 Task: Research Airbnb options in Mathba, Bangladesh from 9th November, 2023 to 11th November, 2023 for 2 adults.2 bedrooms having 2 beds and 1 bathroom. Property type can be guest house. Amenities needed are: air conditioning, dedicated workplace. Look for 5 properties as per requirement.
Action: Mouse moved to (453, 96)
Screenshot: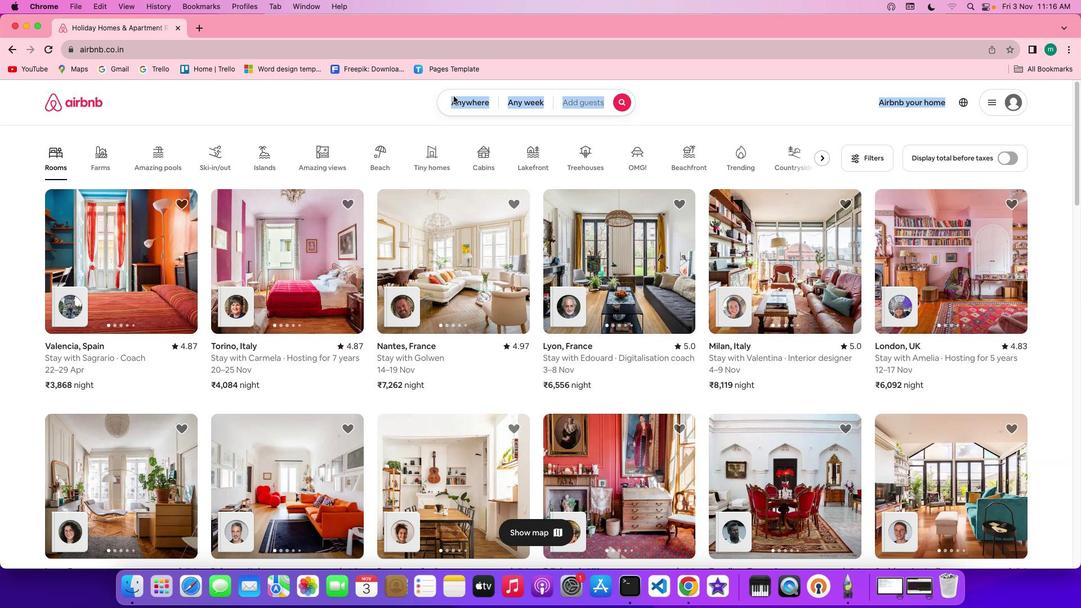
Action: Mouse pressed left at (453, 96)
Screenshot: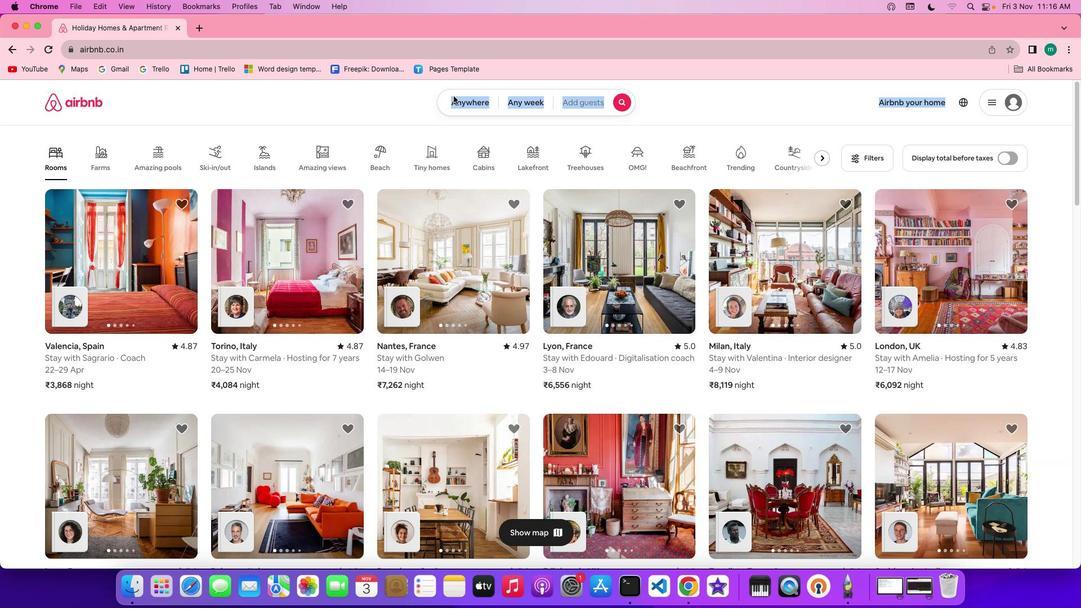
Action: Mouse pressed left at (453, 96)
Screenshot: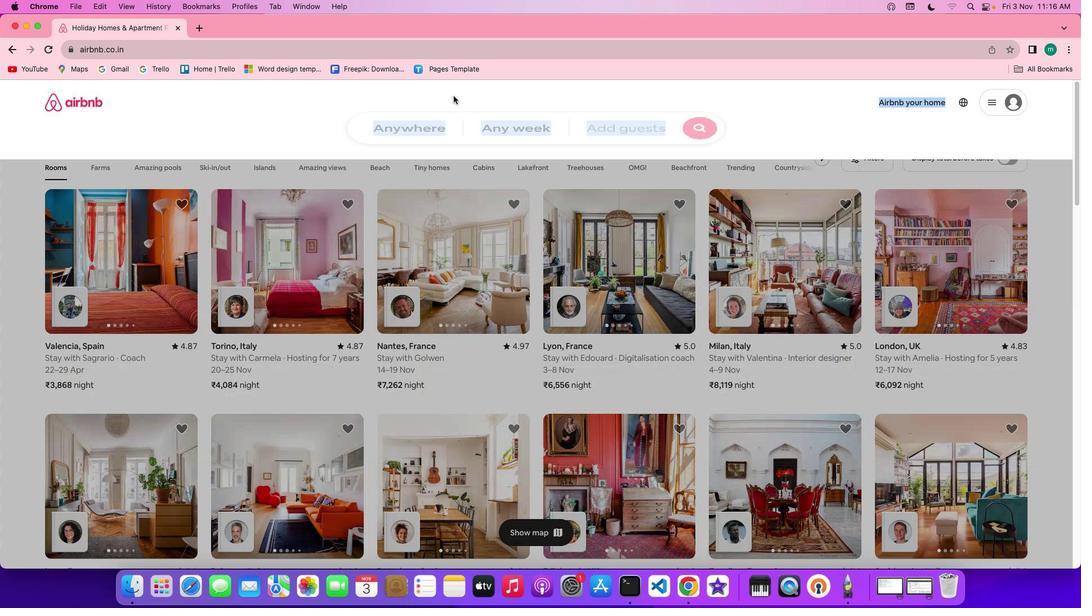 
Action: Mouse moved to (407, 146)
Screenshot: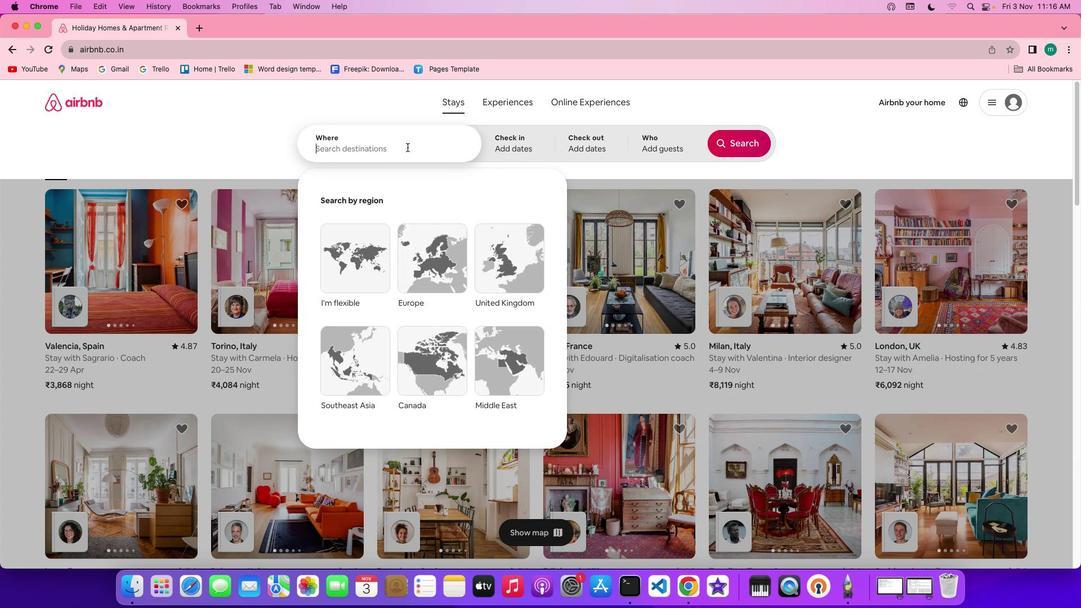 
Action: Key pressed Key.shift'M''a''t''h''b''a'','Key.spaceKey.shift'b''a''n''g''l''a''d''e''s''h'
Screenshot: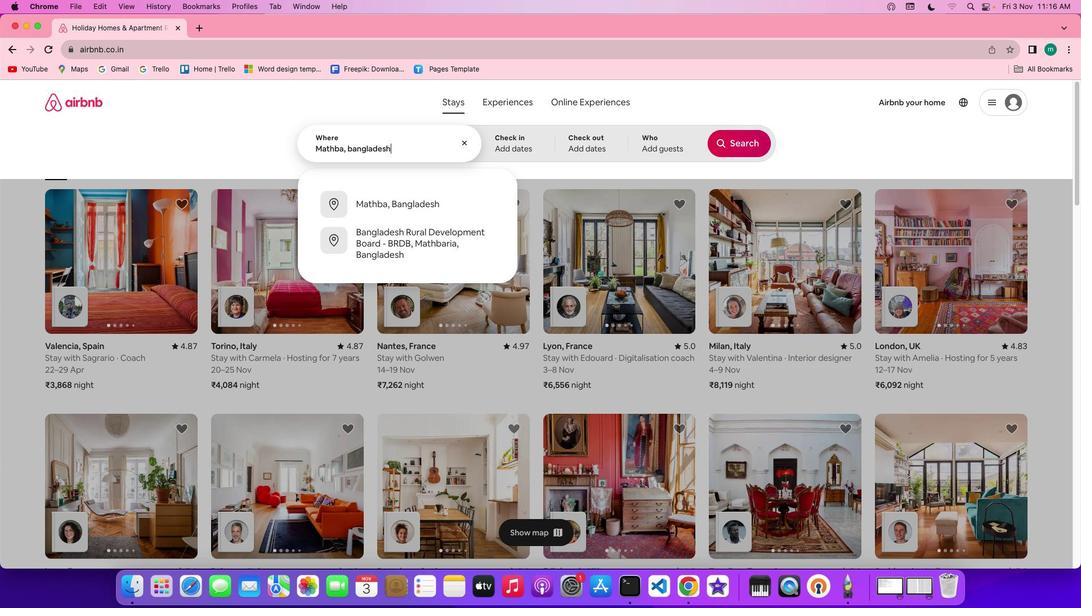 
Action: Mouse moved to (510, 153)
Screenshot: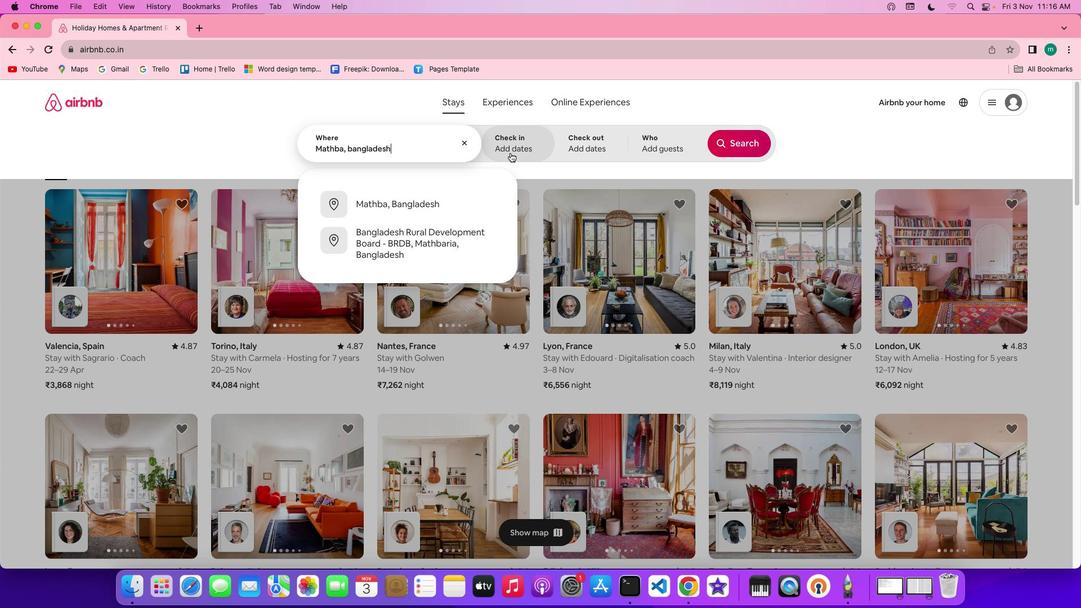 
Action: Mouse pressed left at (510, 153)
Screenshot: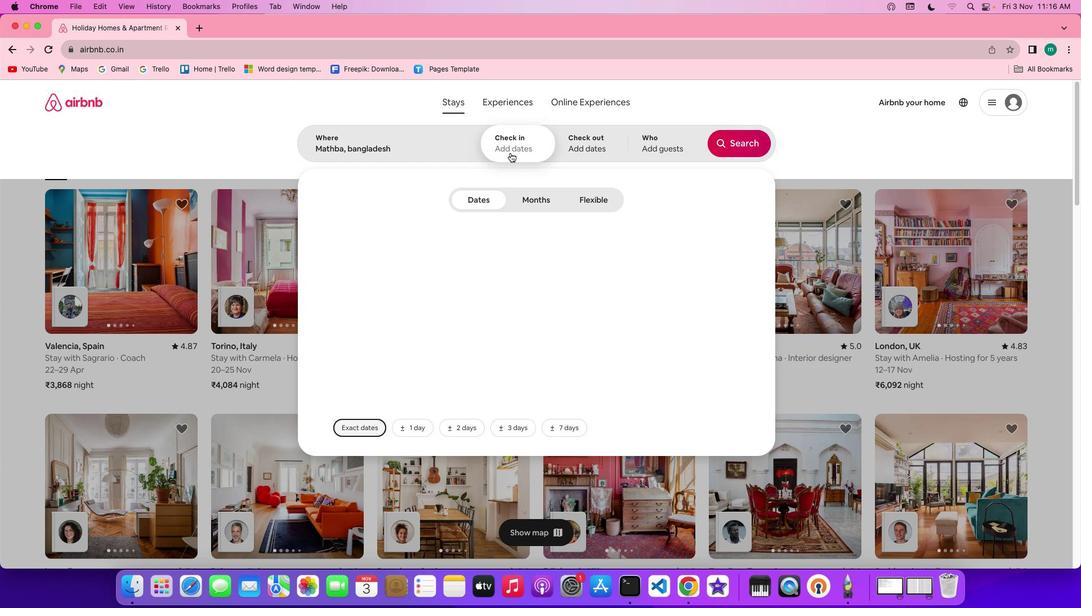 
Action: Mouse moved to (448, 315)
Screenshot: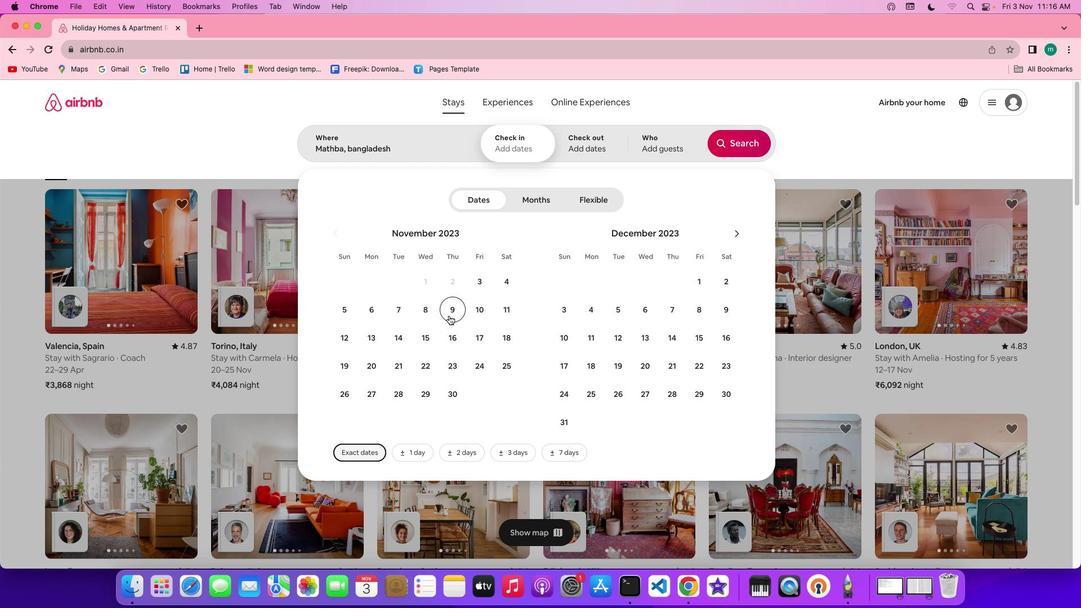 
Action: Mouse pressed left at (448, 315)
Screenshot: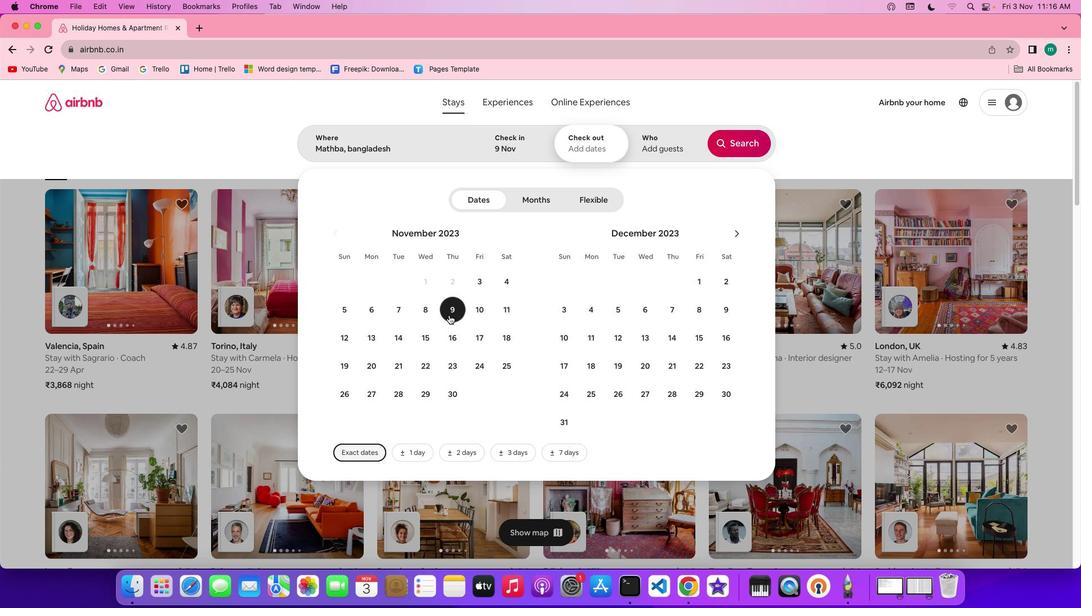 
Action: Mouse moved to (503, 314)
Screenshot: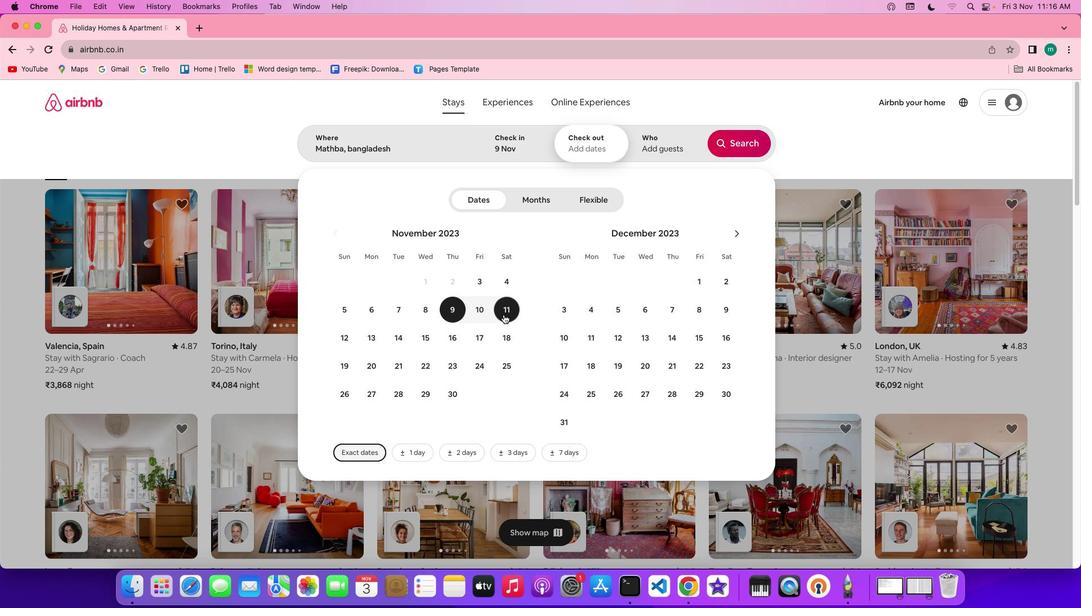 
Action: Mouse pressed left at (503, 314)
Screenshot: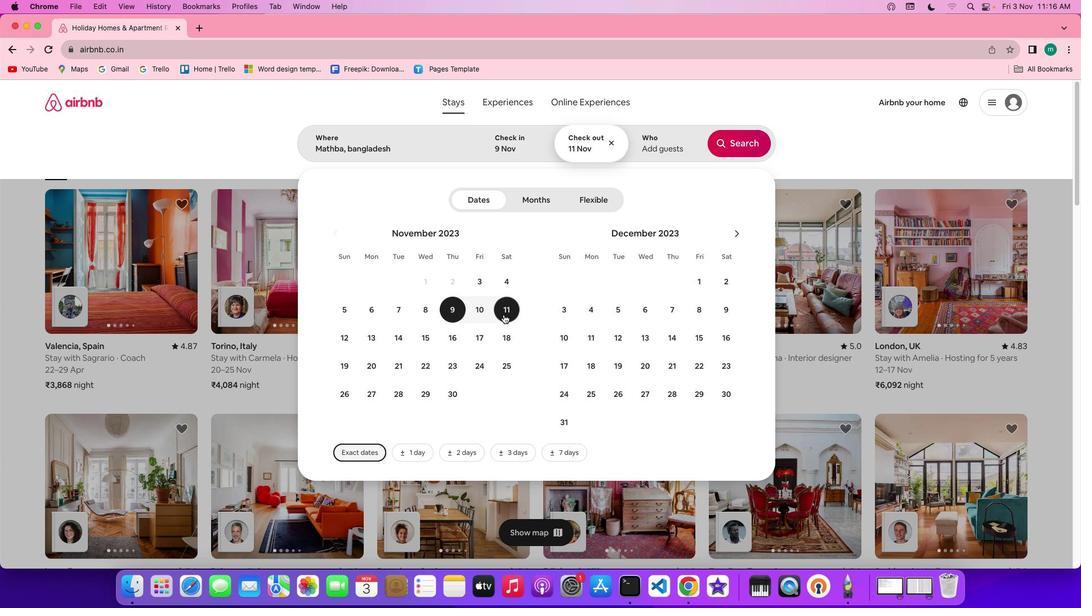 
Action: Mouse moved to (667, 153)
Screenshot: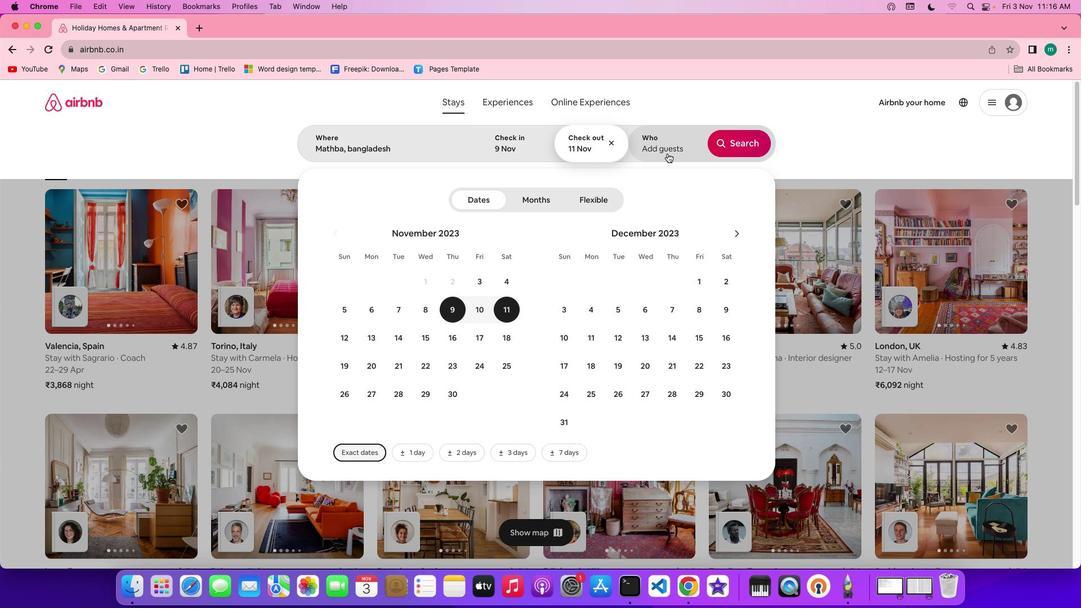 
Action: Mouse pressed left at (667, 153)
Screenshot: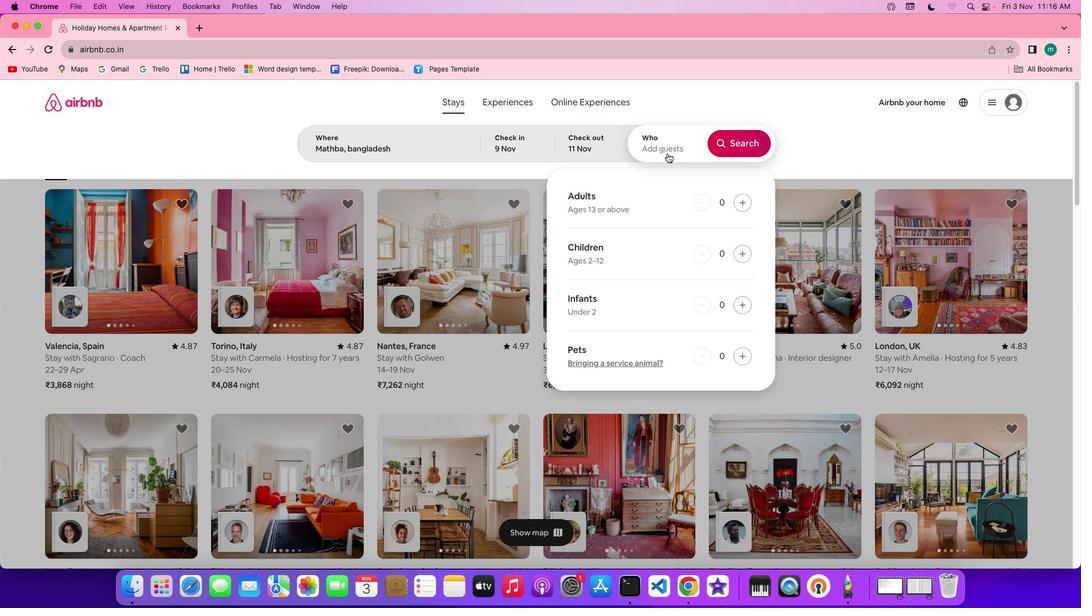 
Action: Mouse moved to (744, 203)
Screenshot: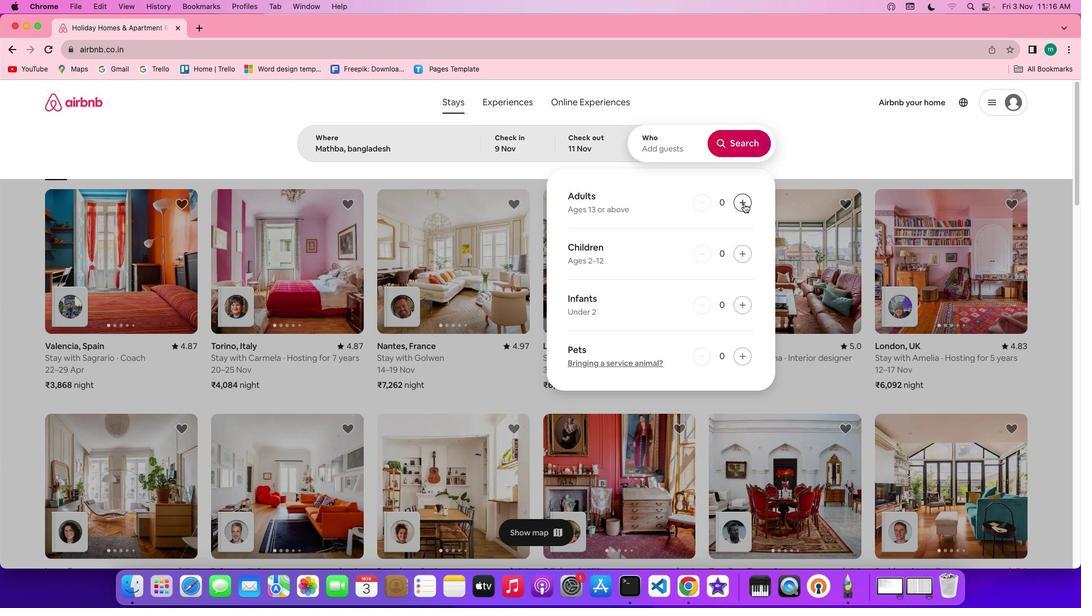 
Action: Mouse pressed left at (744, 203)
Screenshot: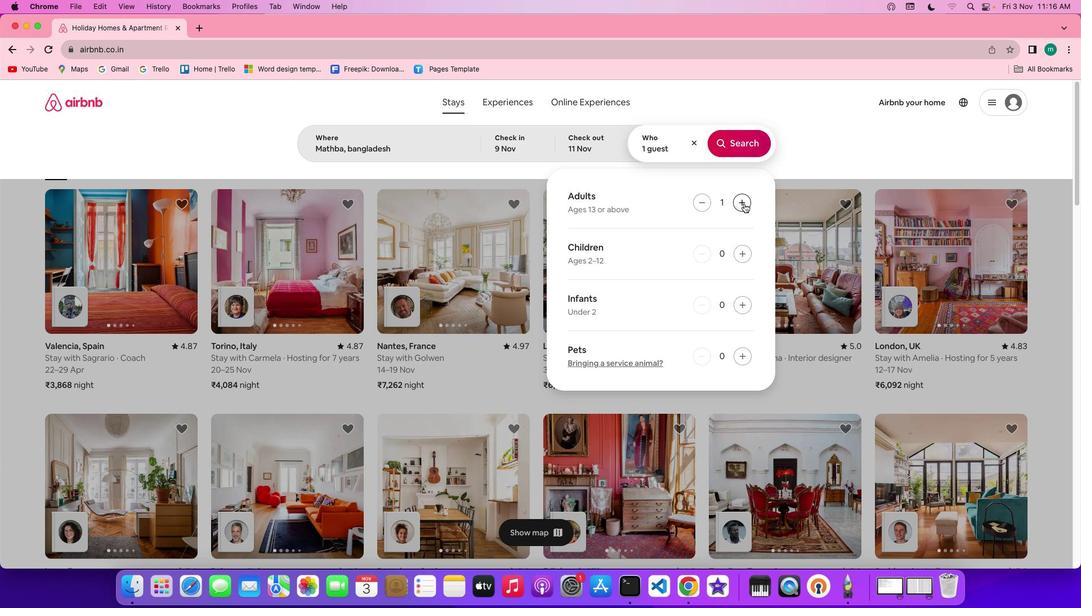 
Action: Mouse pressed left at (744, 203)
Screenshot: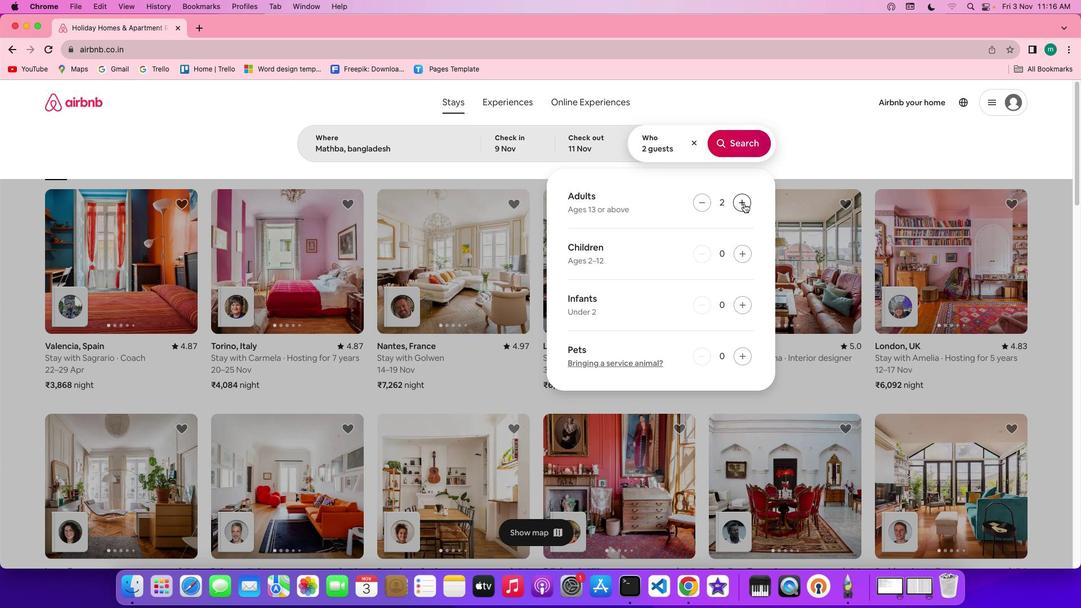 
Action: Mouse moved to (756, 139)
Screenshot: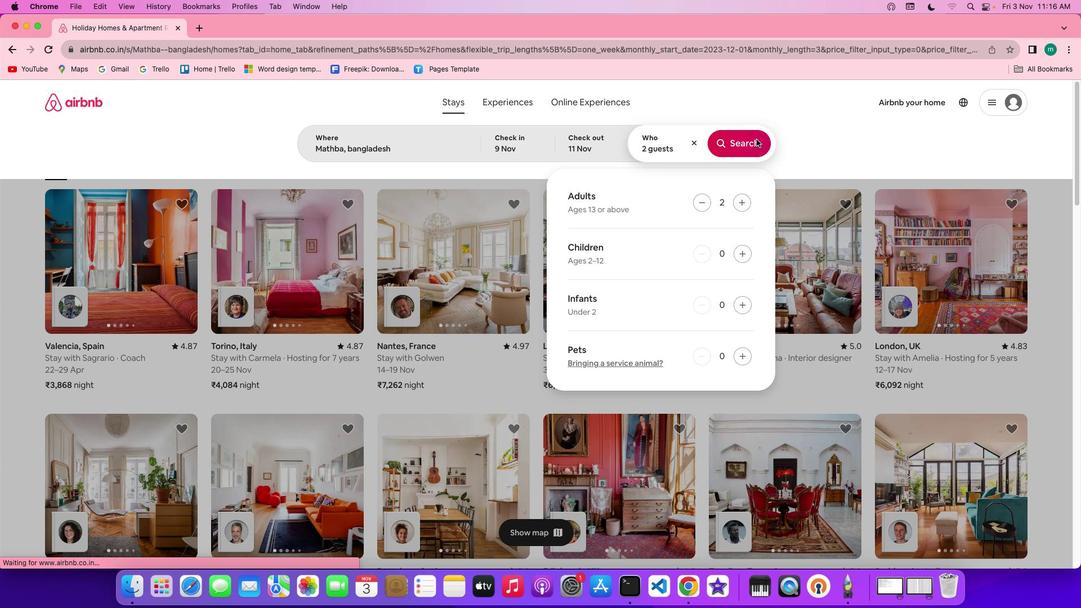 
Action: Mouse pressed left at (756, 139)
Screenshot: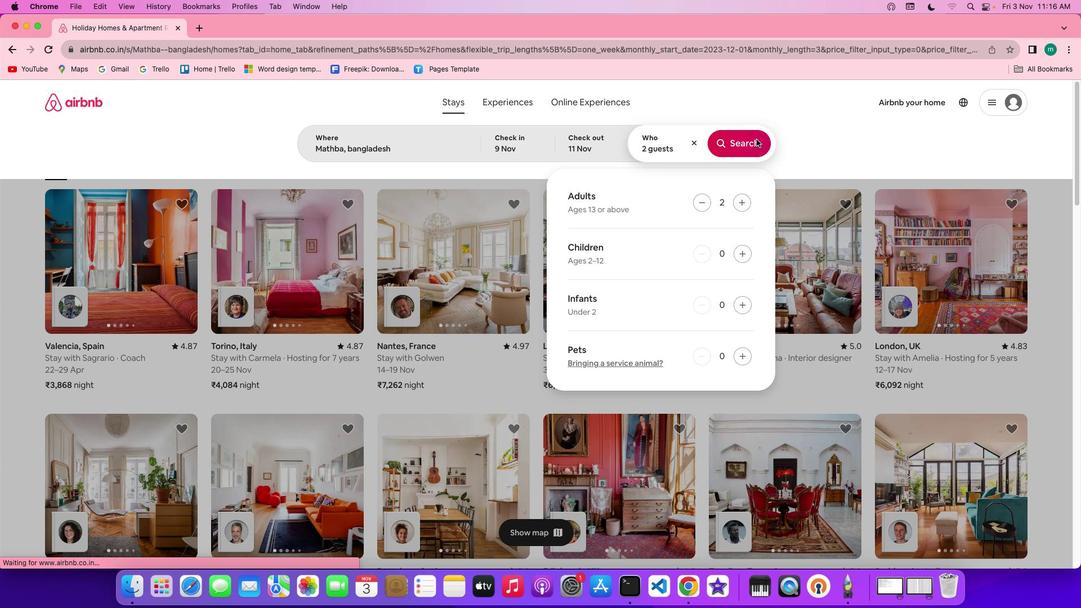 
Action: Mouse moved to (904, 145)
Screenshot: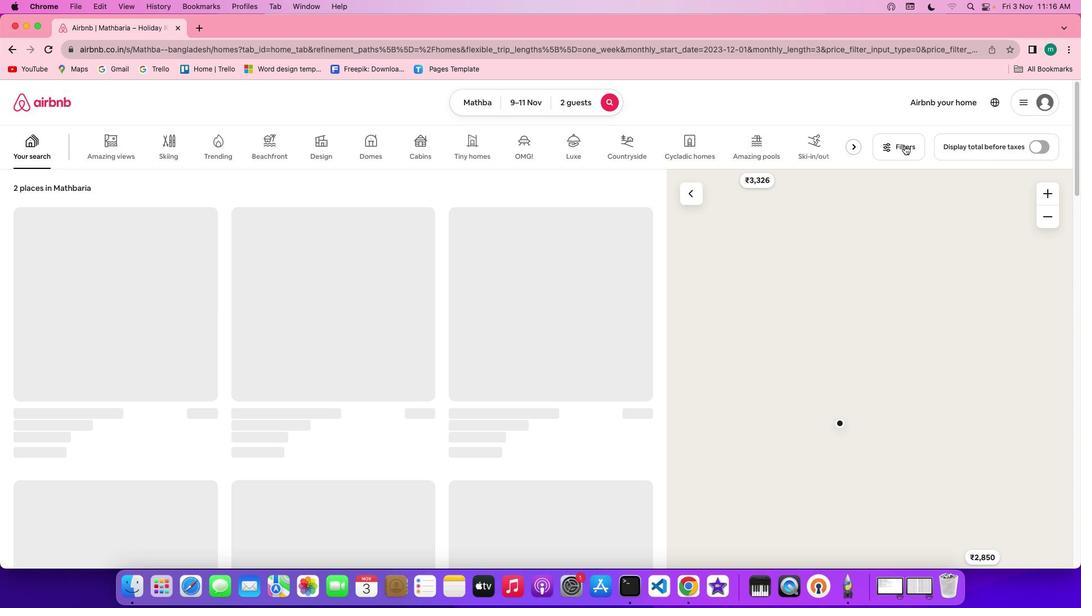 
Action: Mouse pressed left at (904, 145)
Screenshot: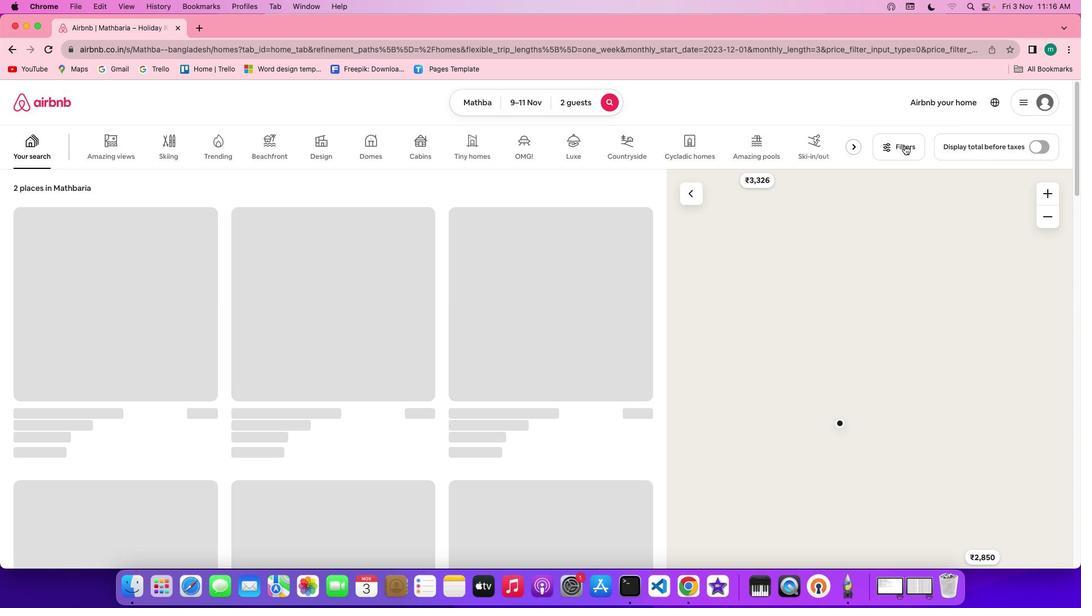 
Action: Mouse moved to (582, 307)
Screenshot: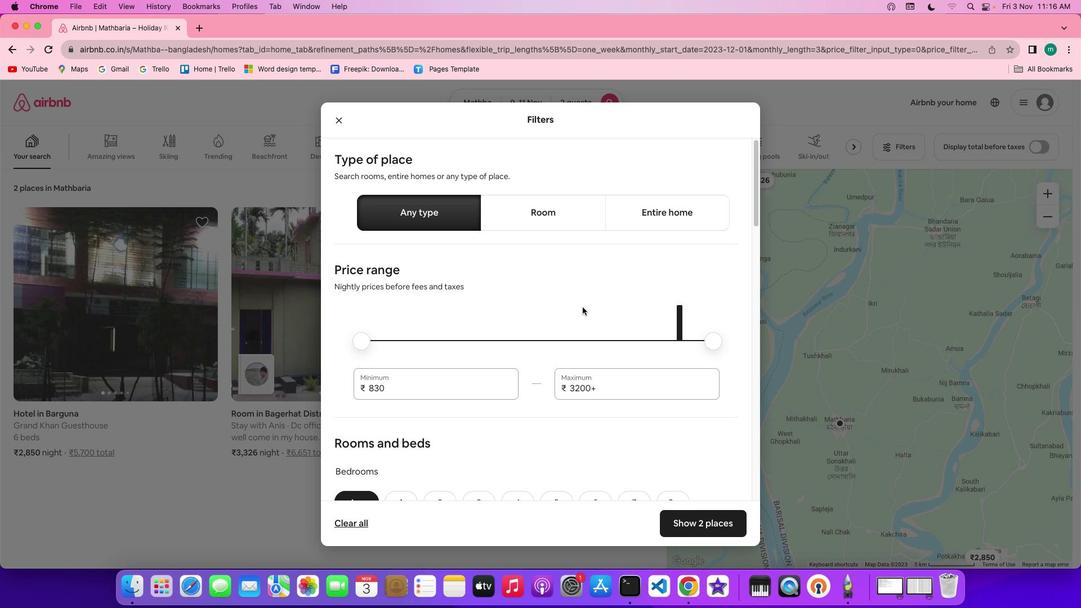 
Action: Mouse scrolled (582, 307) with delta (0, 0)
Screenshot: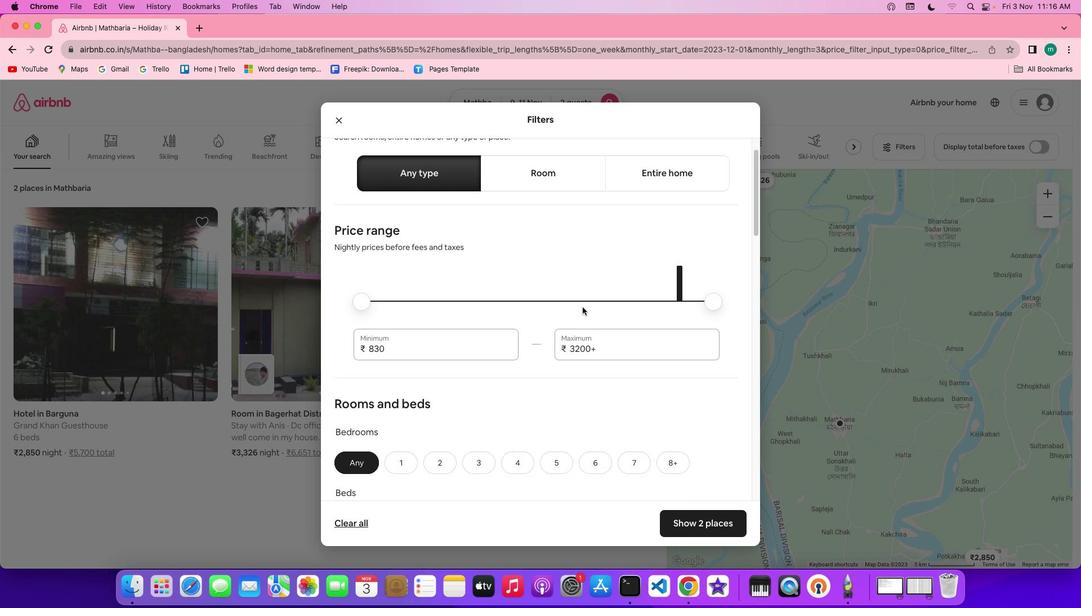 
Action: Mouse scrolled (582, 307) with delta (0, 0)
Screenshot: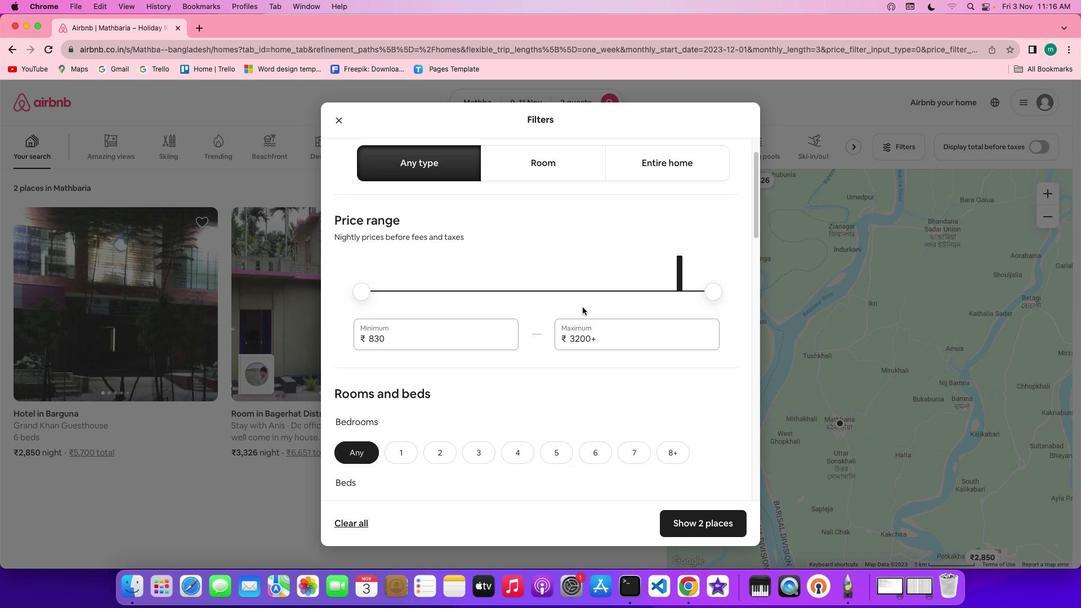 
Action: Mouse scrolled (582, 307) with delta (0, 0)
Screenshot: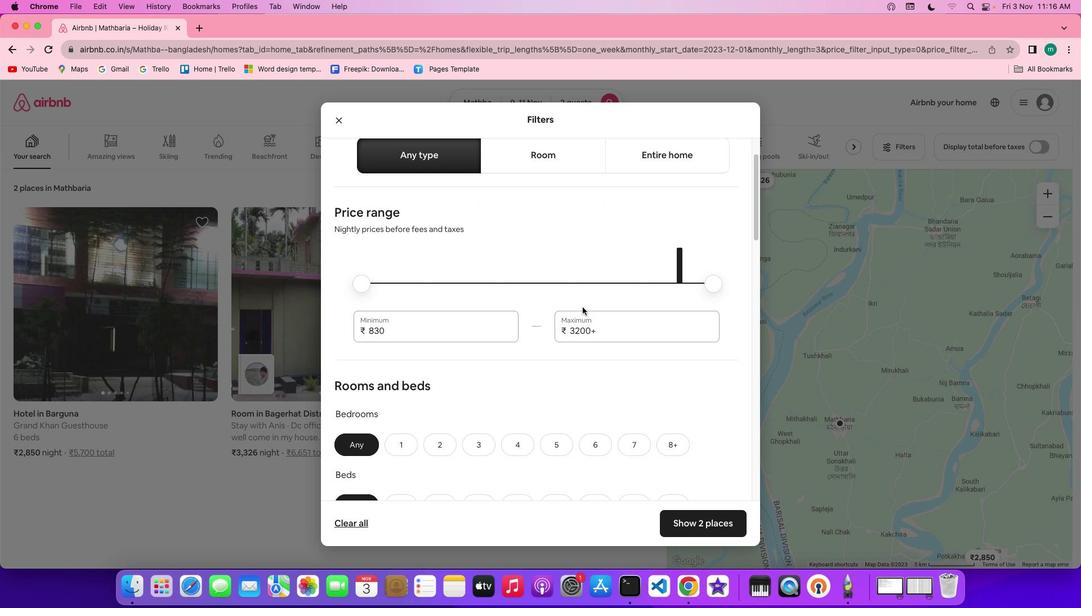 
Action: Mouse scrolled (582, 307) with delta (0, 0)
Screenshot: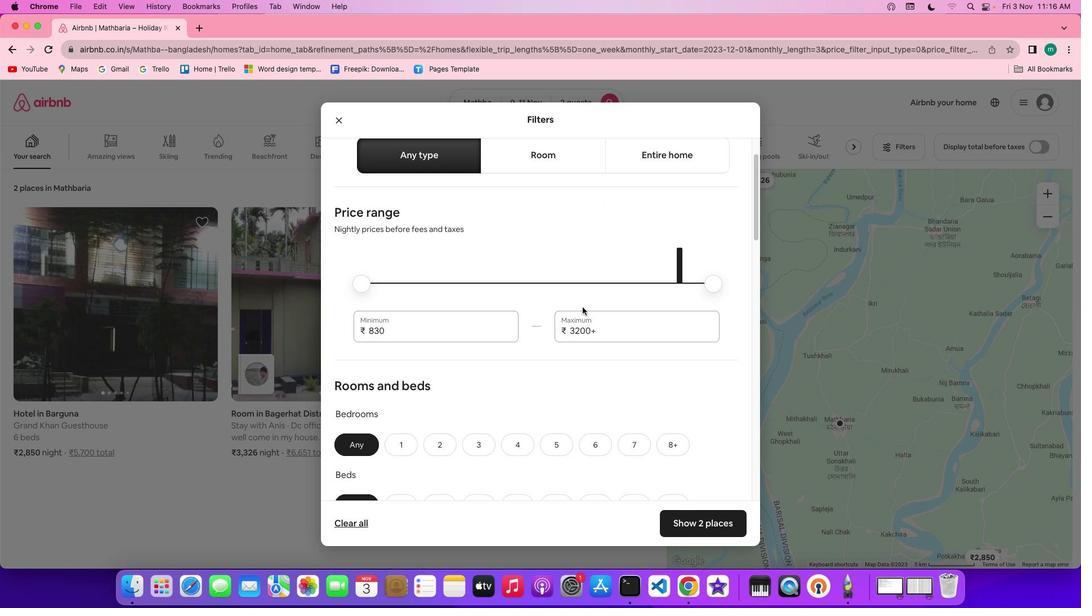 
Action: Mouse scrolled (582, 307) with delta (0, 0)
Screenshot: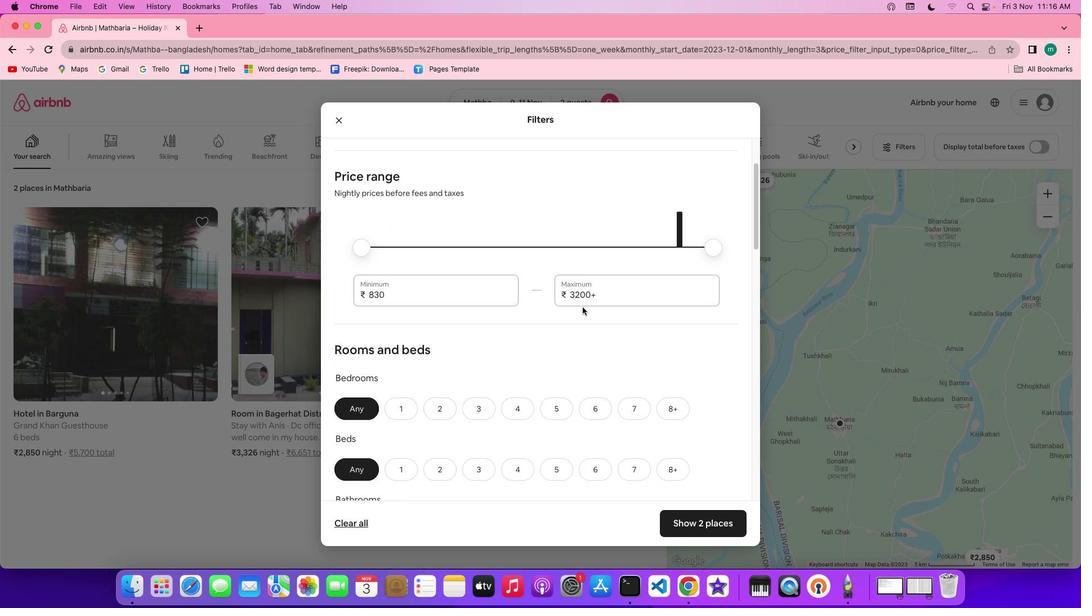 
Action: Mouse scrolled (582, 307) with delta (0, 0)
Screenshot: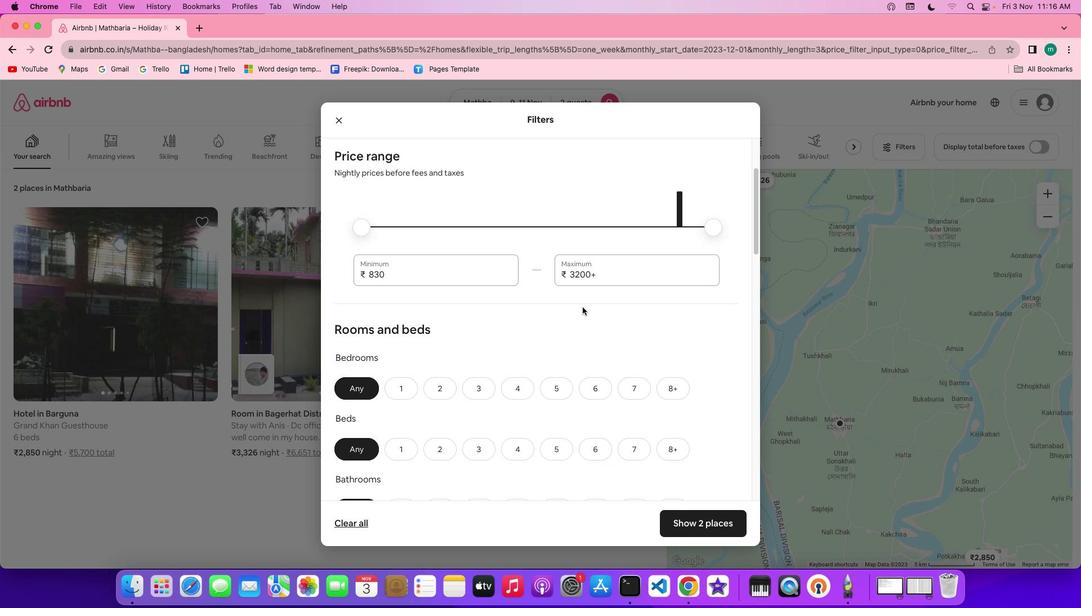 
Action: Mouse scrolled (582, 307) with delta (0, -1)
Screenshot: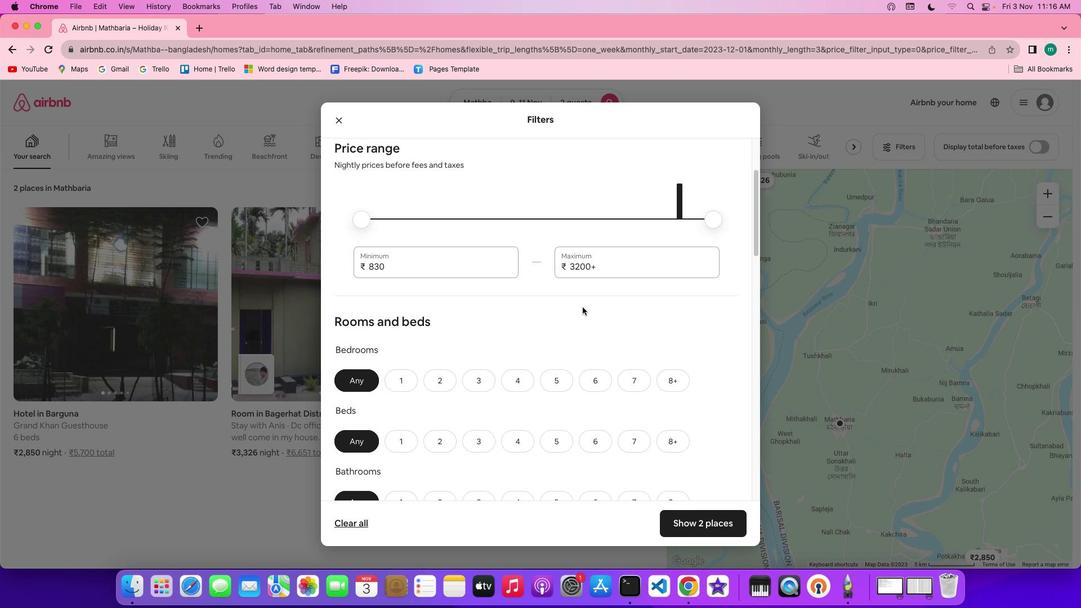 
Action: Mouse scrolled (582, 307) with delta (0, 0)
Screenshot: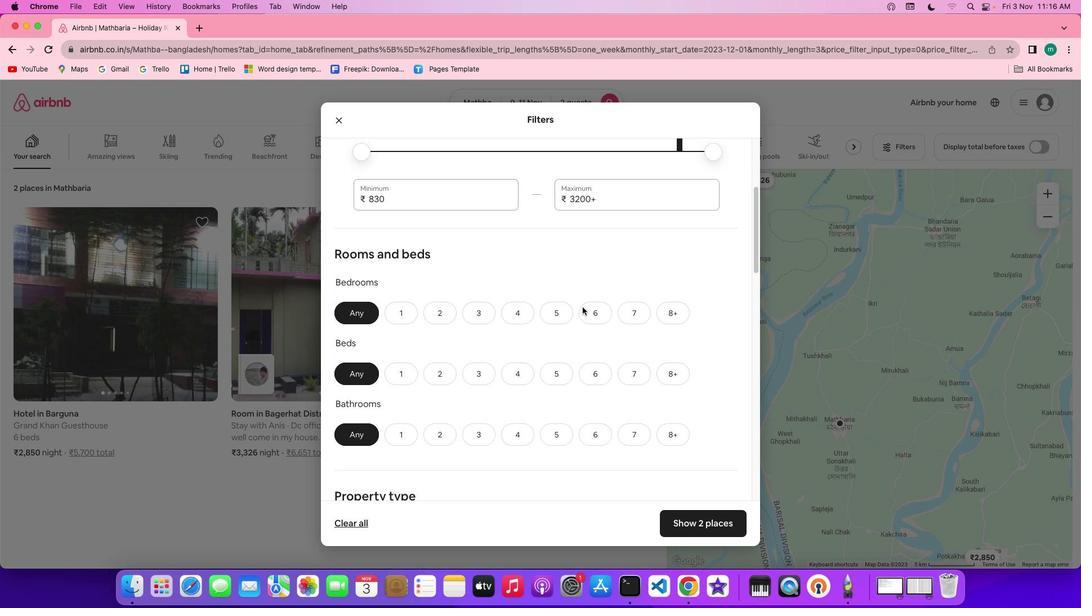
Action: Mouse scrolled (582, 307) with delta (0, 0)
Screenshot: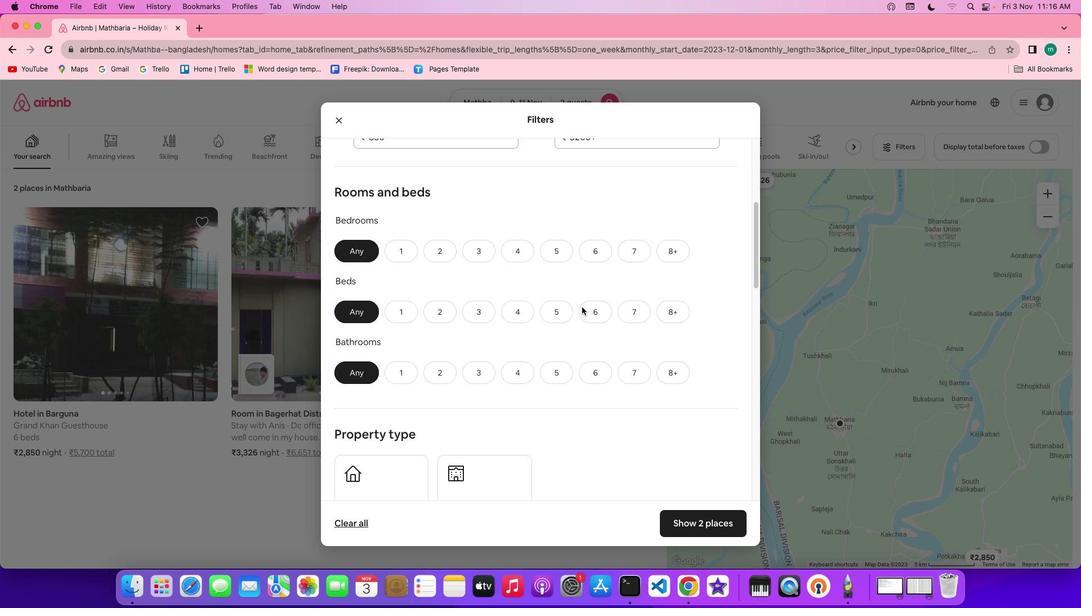 
Action: Mouse scrolled (582, 307) with delta (0, -1)
Screenshot: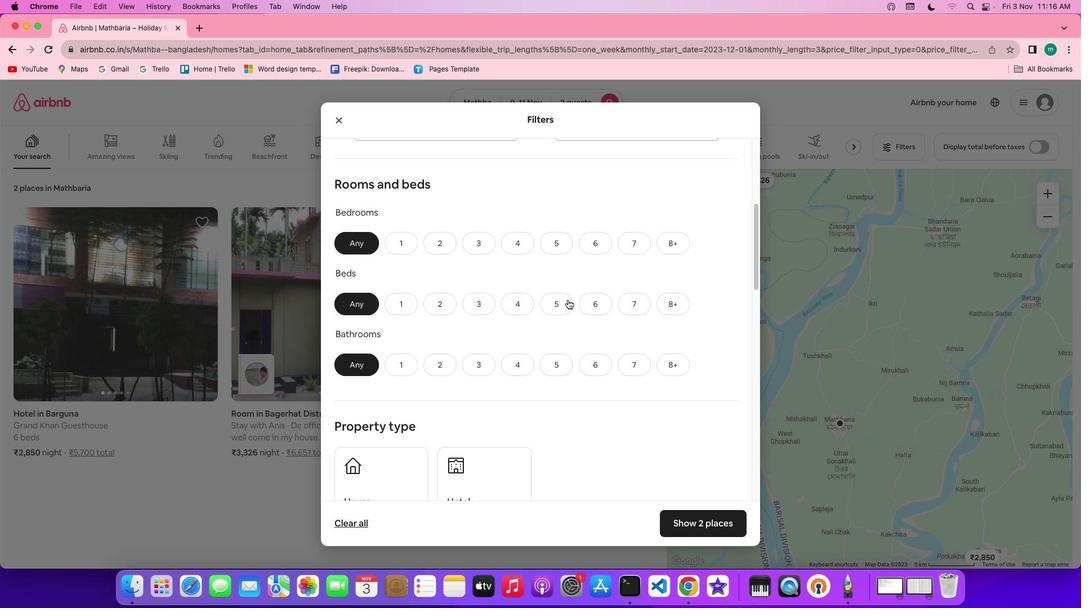
Action: Mouse scrolled (582, 307) with delta (0, -1)
Screenshot: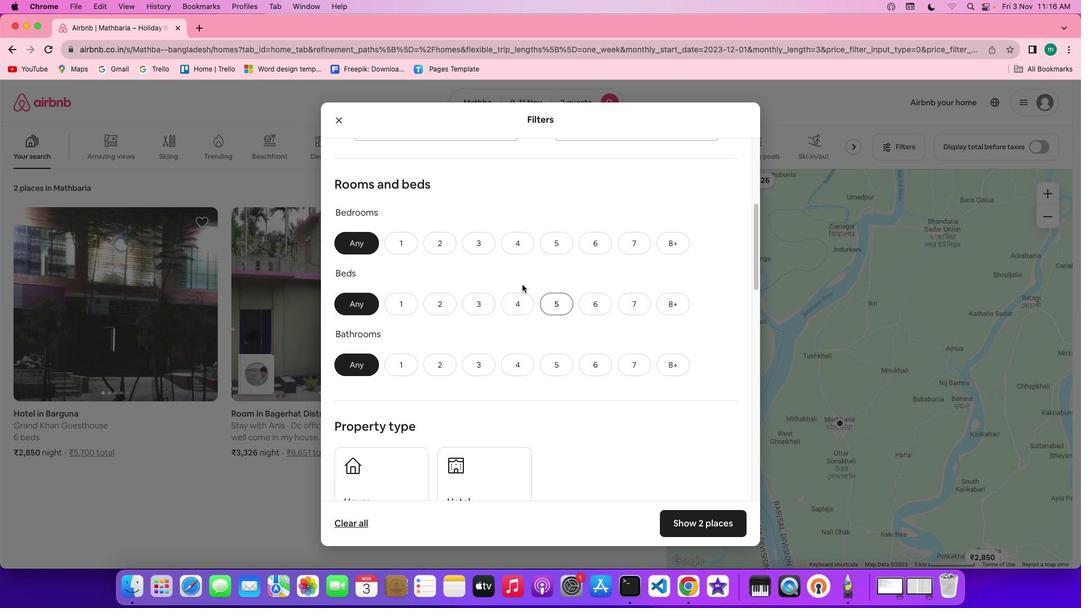 
Action: Mouse moved to (429, 228)
Screenshot: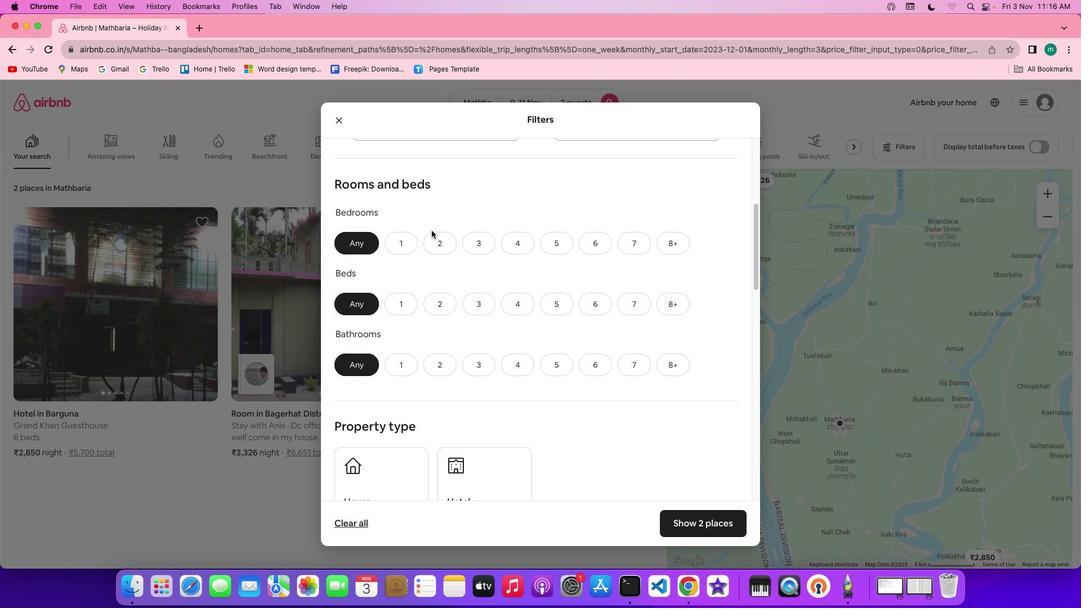 
Action: Mouse pressed left at (429, 228)
Screenshot: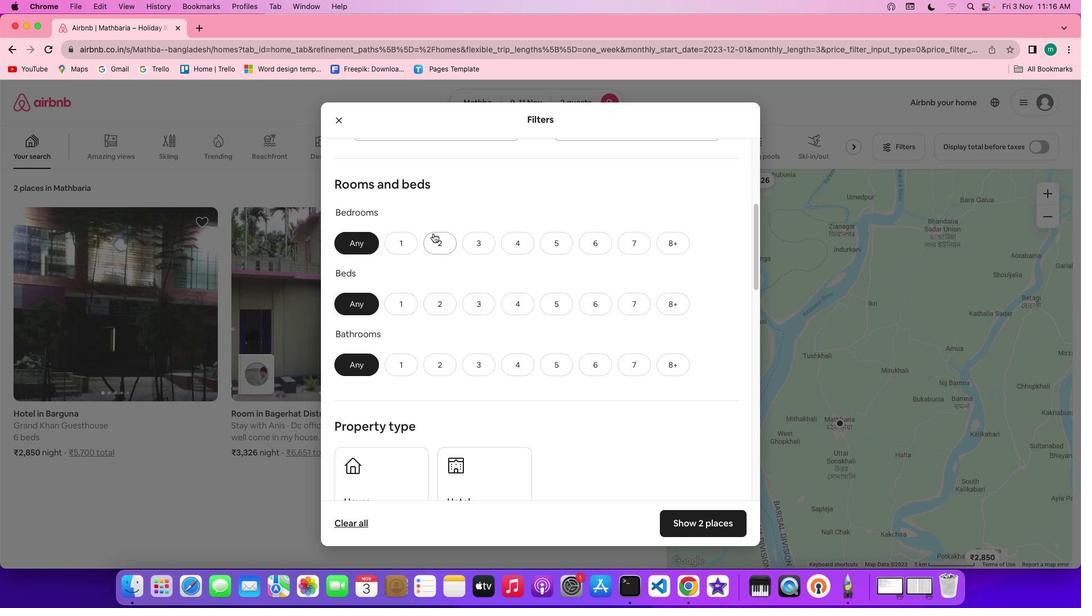 
Action: Mouse moved to (439, 241)
Screenshot: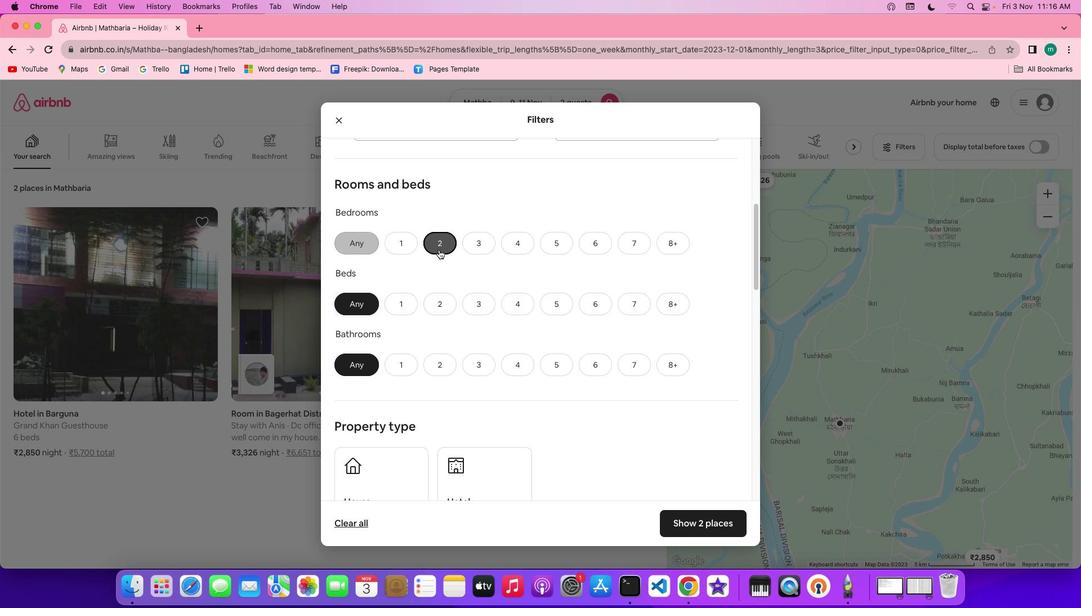 
Action: Mouse pressed left at (439, 241)
Screenshot: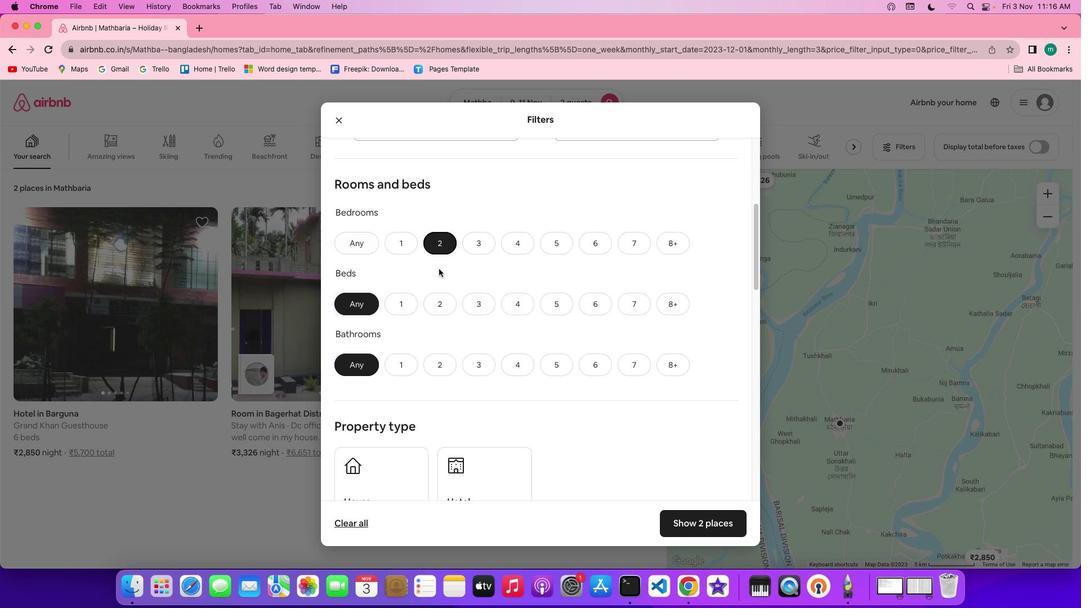 
Action: Mouse moved to (443, 300)
Screenshot: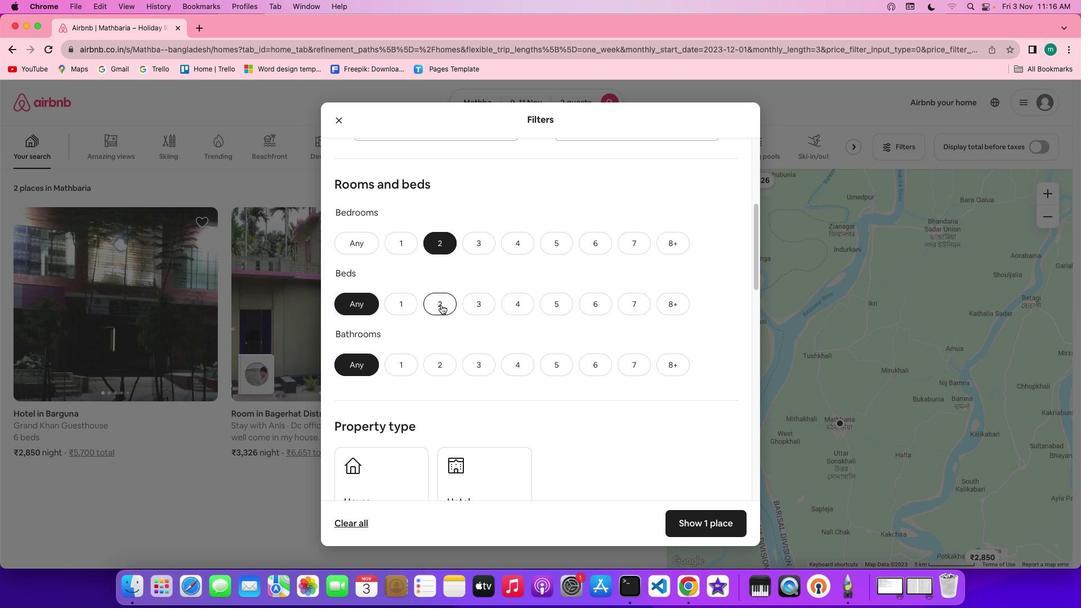 
Action: Mouse pressed left at (443, 300)
Screenshot: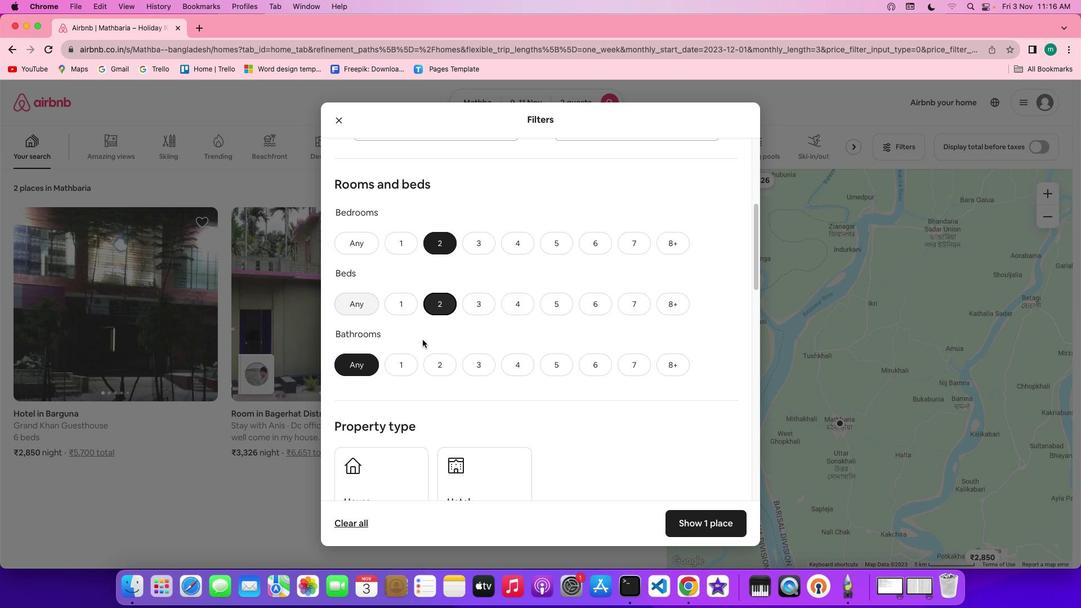 
Action: Mouse moved to (409, 364)
Screenshot: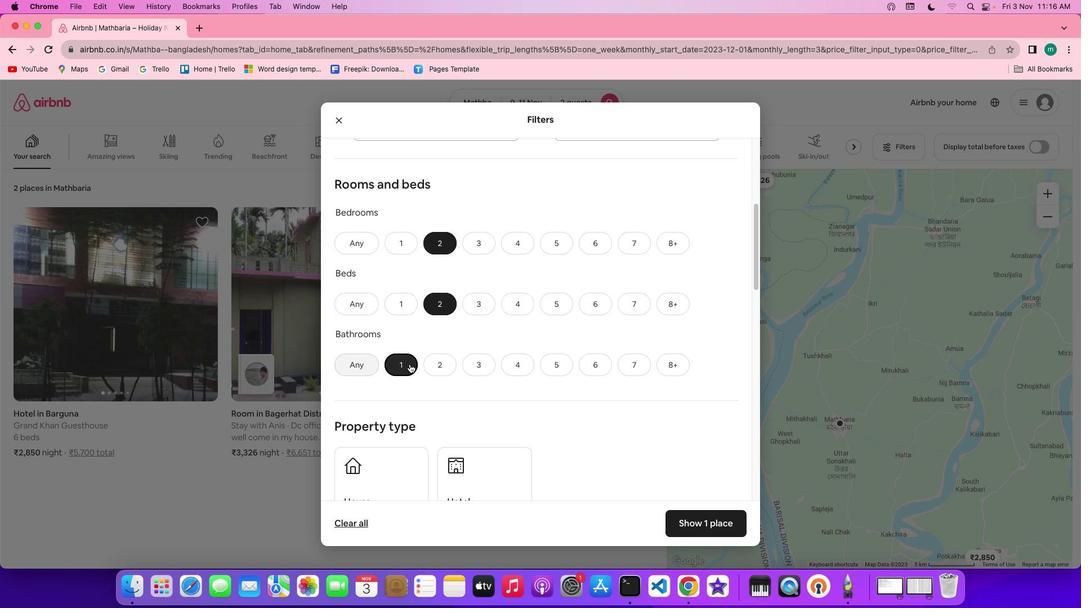 
Action: Mouse pressed left at (409, 364)
Screenshot: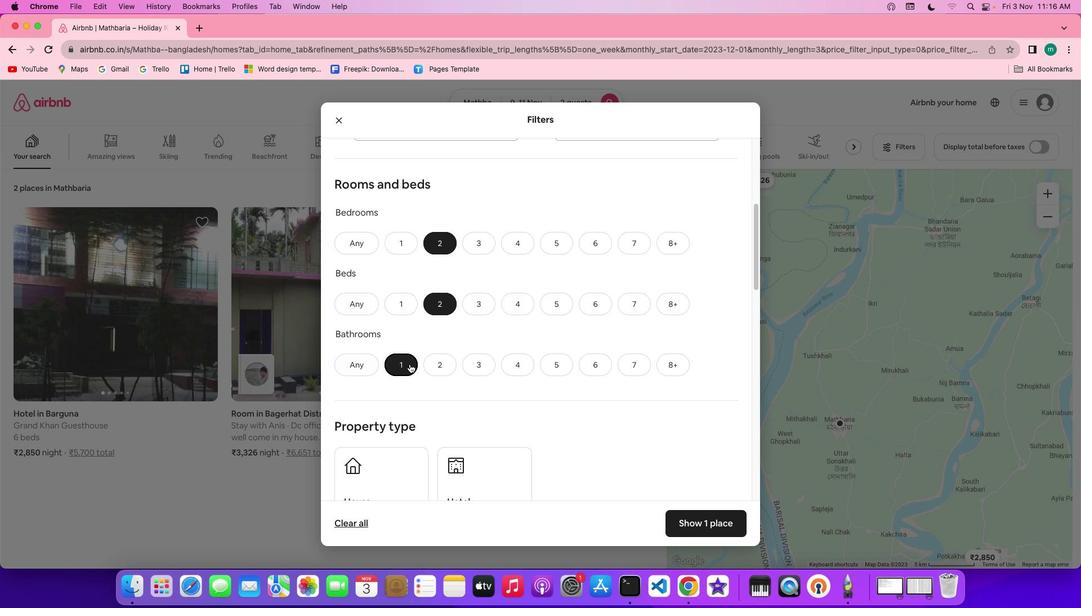 
Action: Mouse moved to (559, 369)
Screenshot: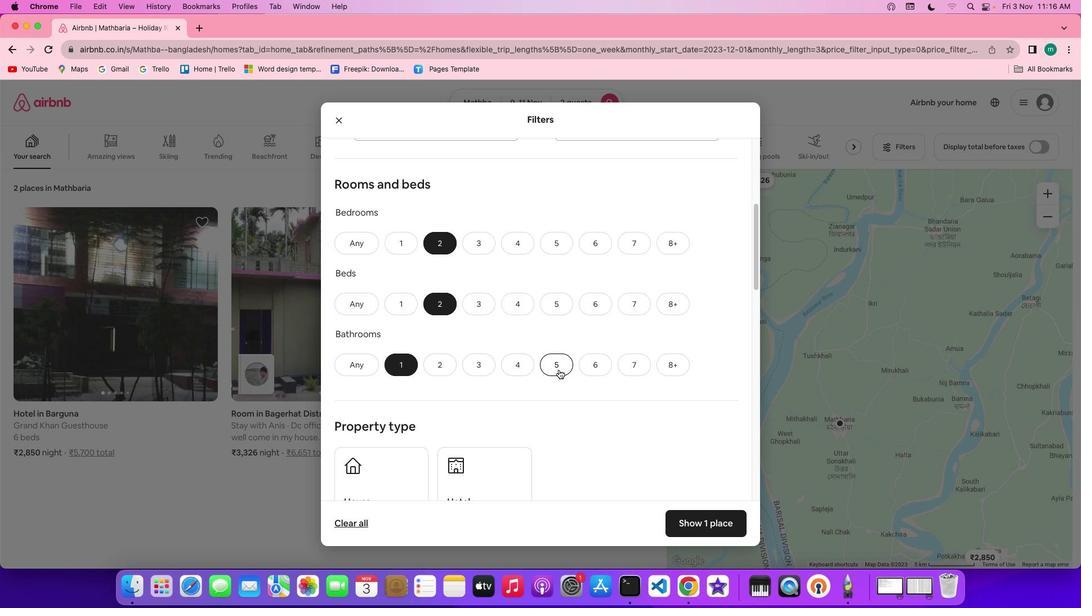 
Action: Mouse scrolled (559, 369) with delta (0, 0)
Screenshot: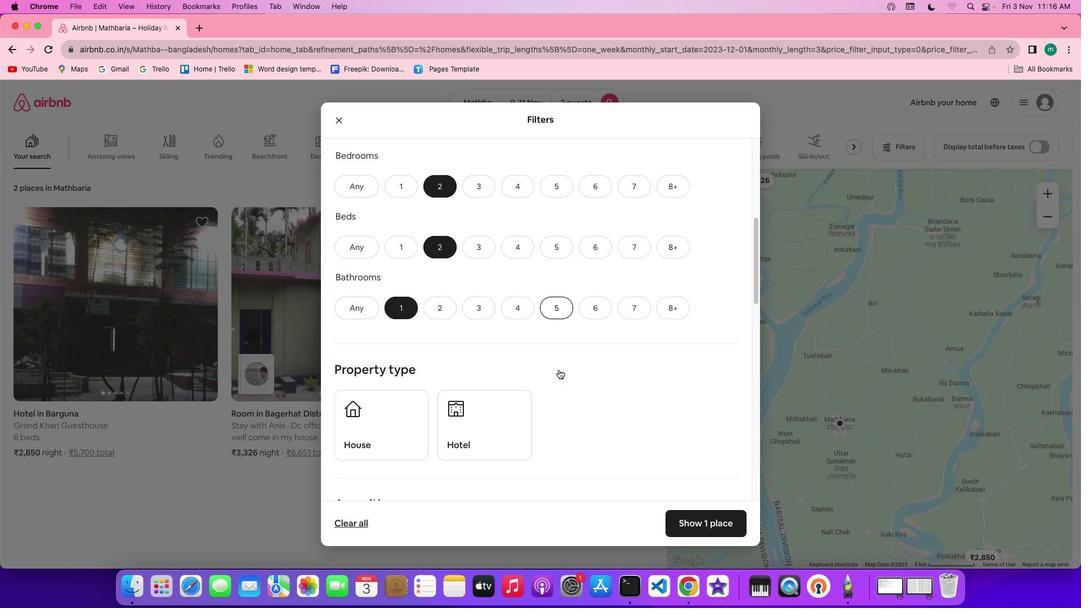 
Action: Mouse scrolled (559, 369) with delta (0, 0)
Screenshot: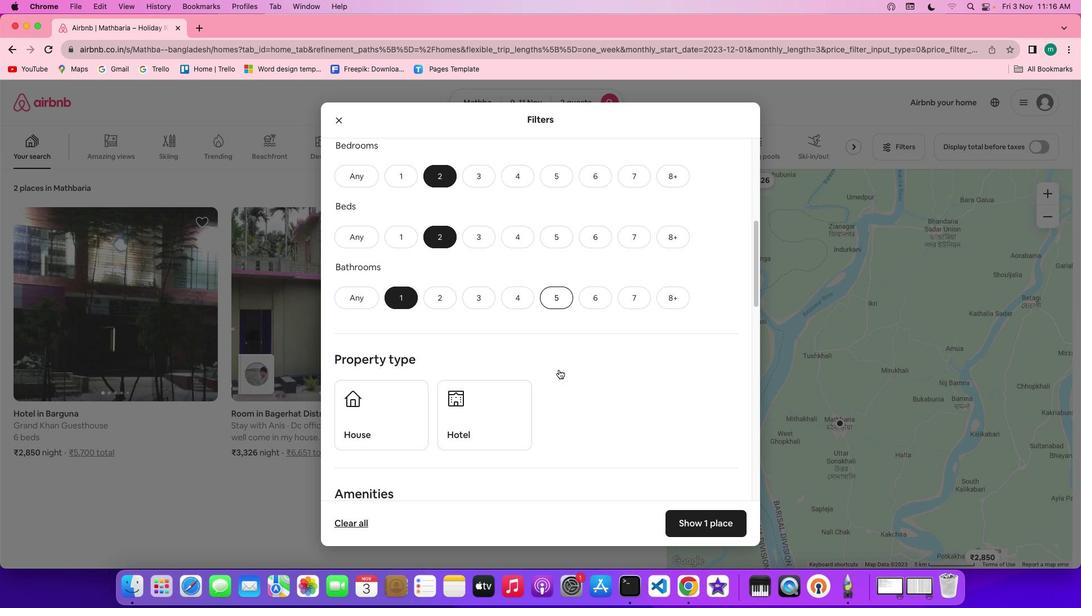 
Action: Mouse scrolled (559, 369) with delta (0, -1)
Screenshot: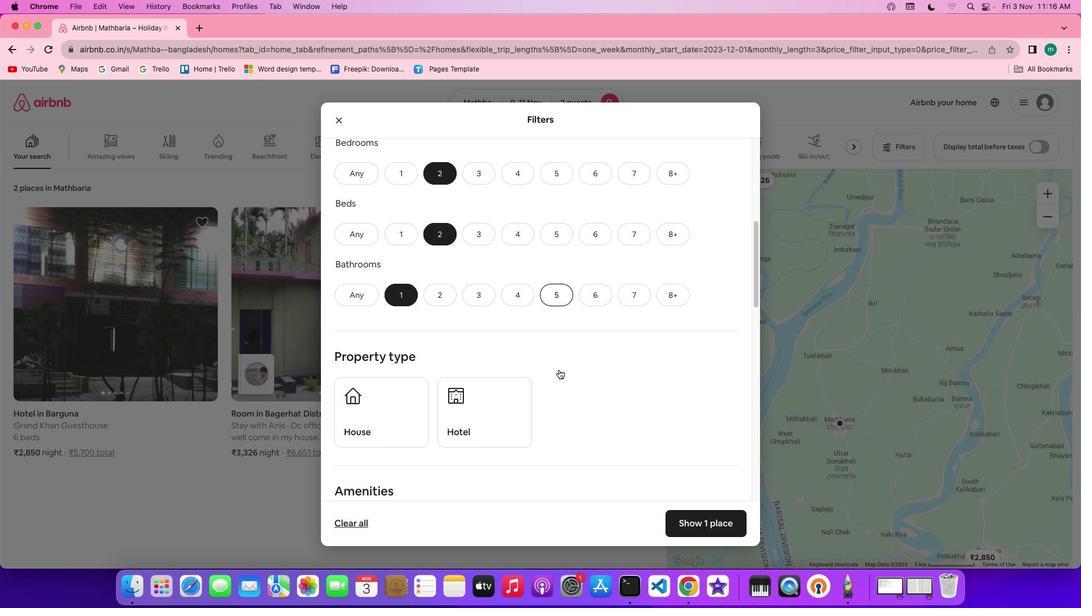 
Action: Mouse scrolled (559, 369) with delta (0, 0)
Screenshot: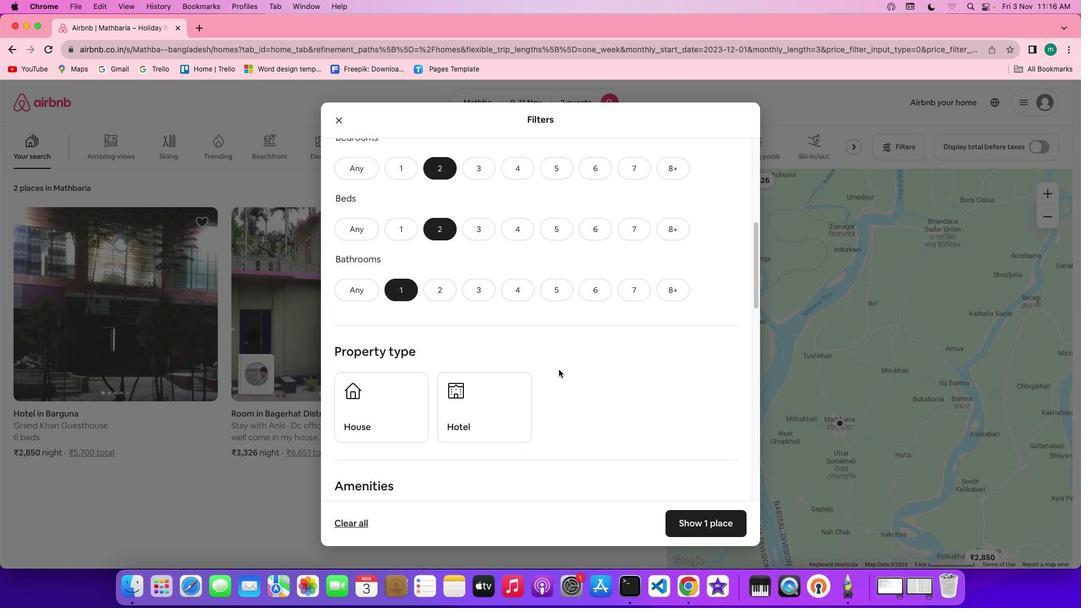 
Action: Mouse scrolled (559, 369) with delta (0, 0)
Screenshot: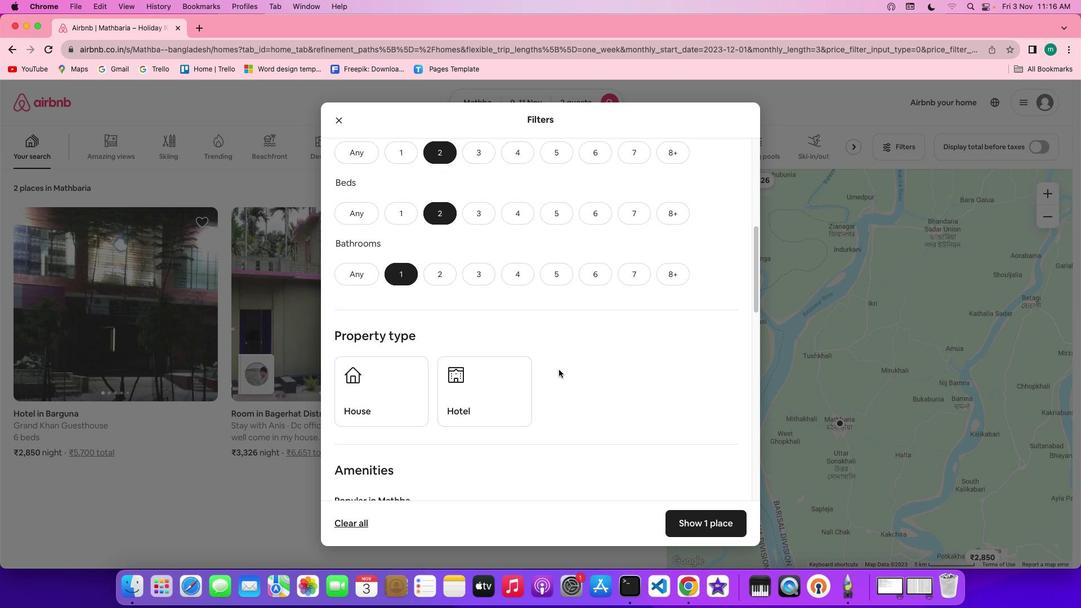 
Action: Mouse scrolled (559, 369) with delta (0, 0)
Screenshot: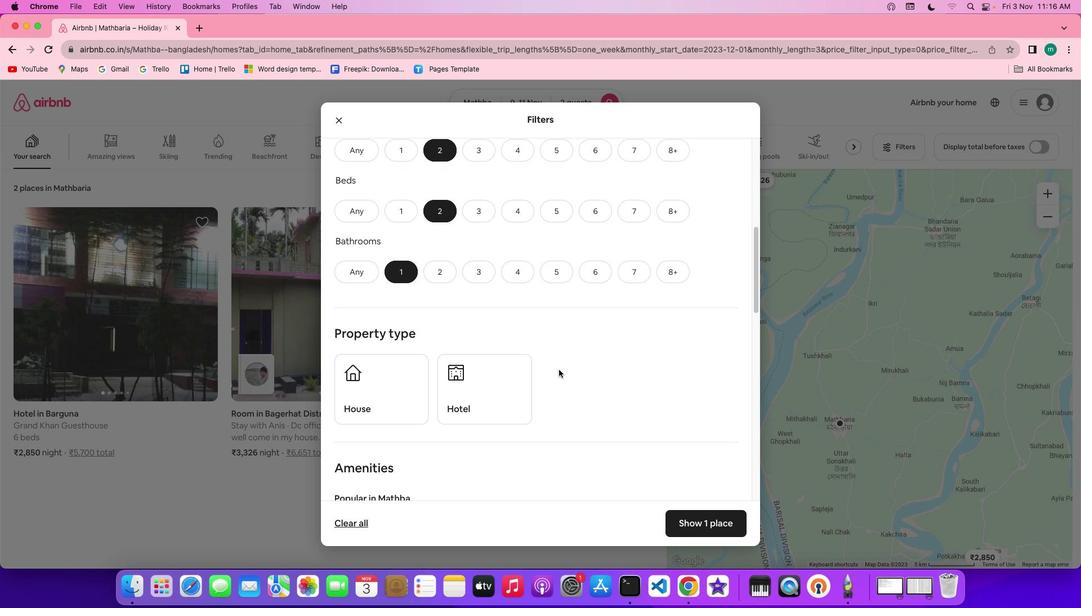 
Action: Mouse scrolled (559, 369) with delta (0, 0)
Screenshot: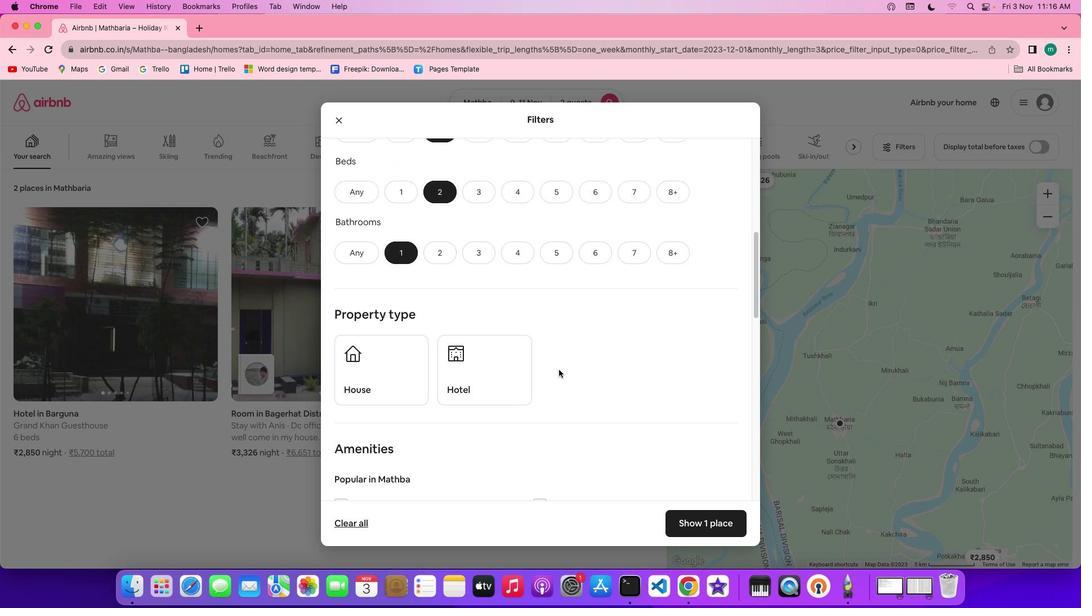 
Action: Mouse scrolled (559, 369) with delta (0, 0)
Screenshot: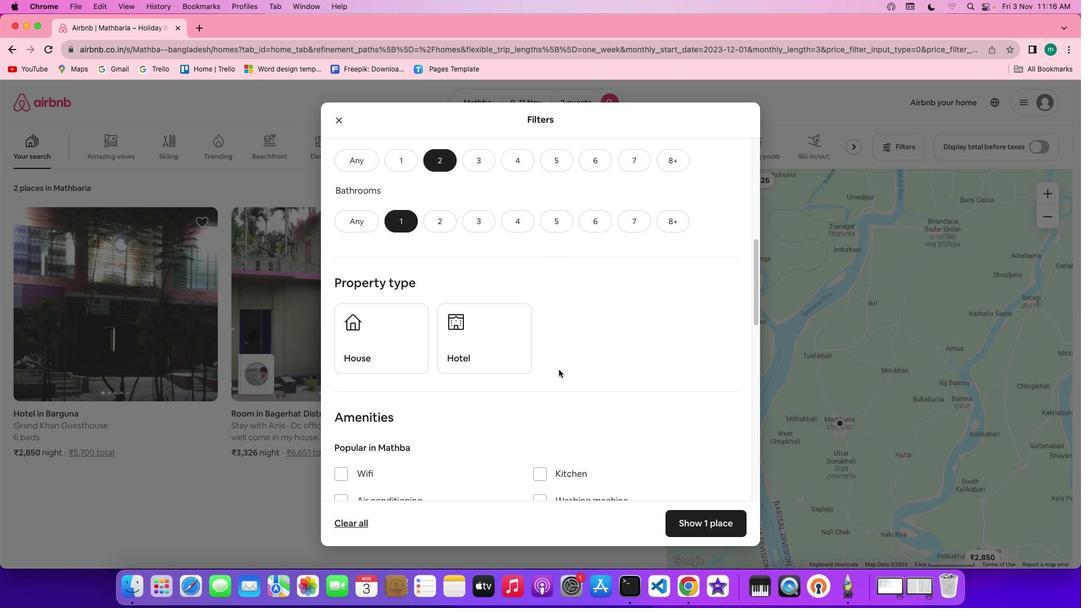 
Action: Mouse scrolled (559, 369) with delta (0, 0)
Screenshot: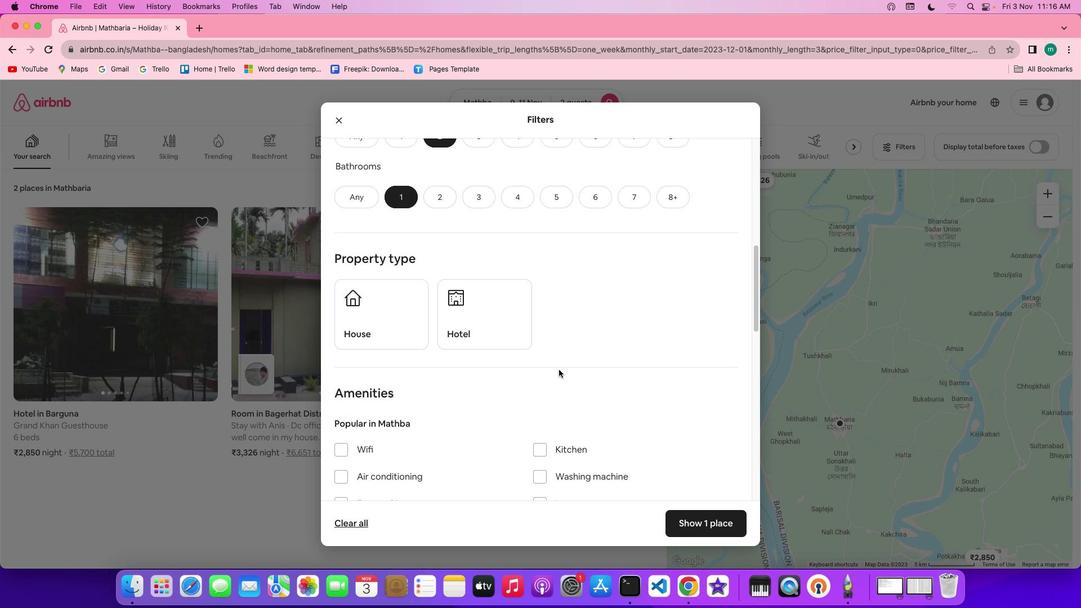 
Action: Mouse scrolled (559, 369) with delta (0, 0)
Screenshot: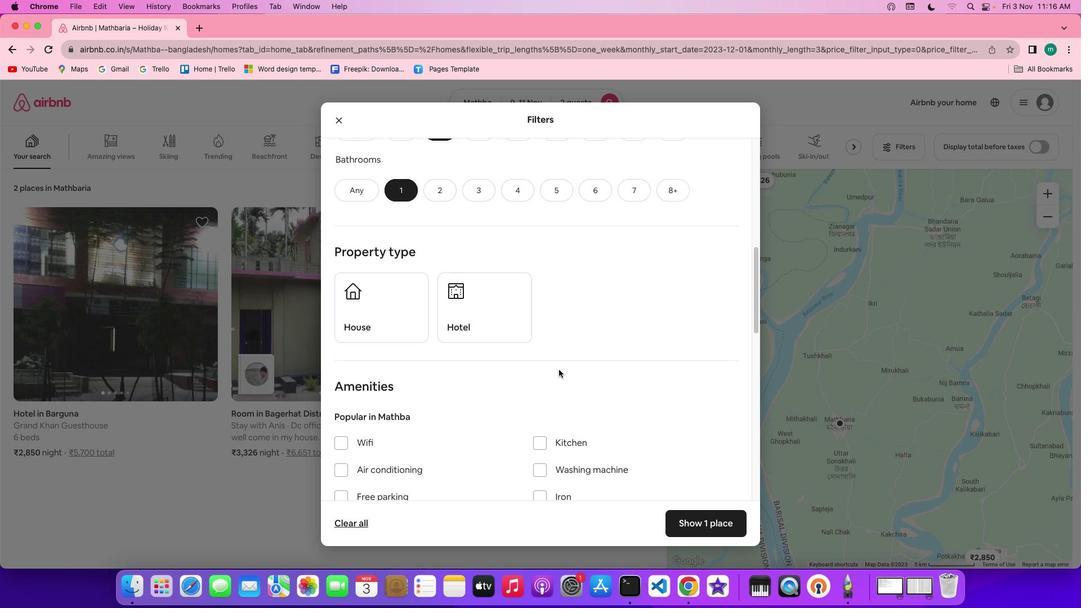 
Action: Mouse scrolled (559, 369) with delta (0, 0)
Screenshot: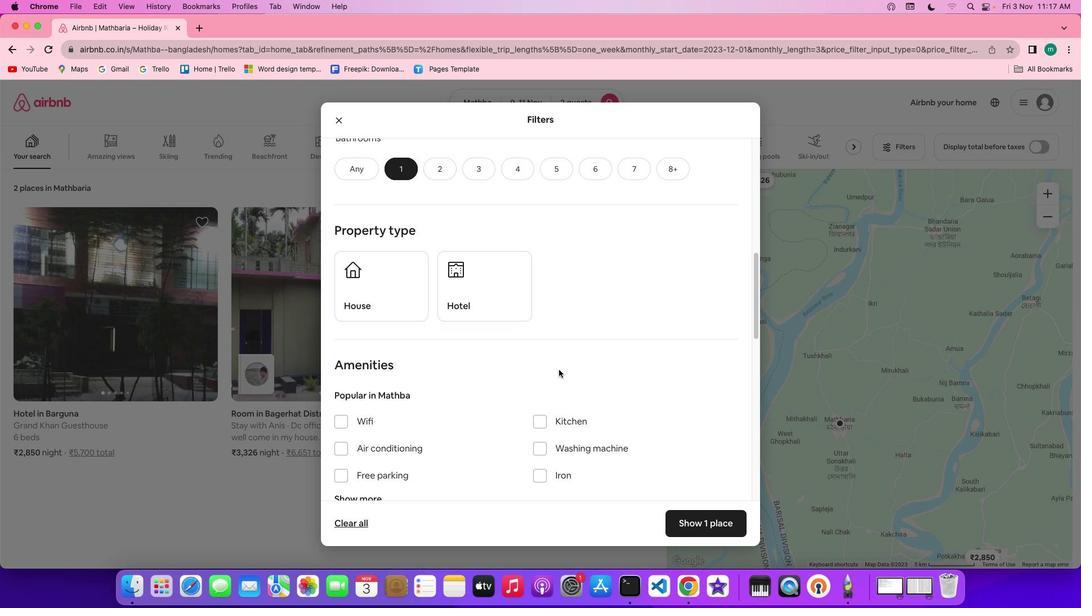 
Action: Mouse scrolled (559, 369) with delta (0, 0)
Screenshot: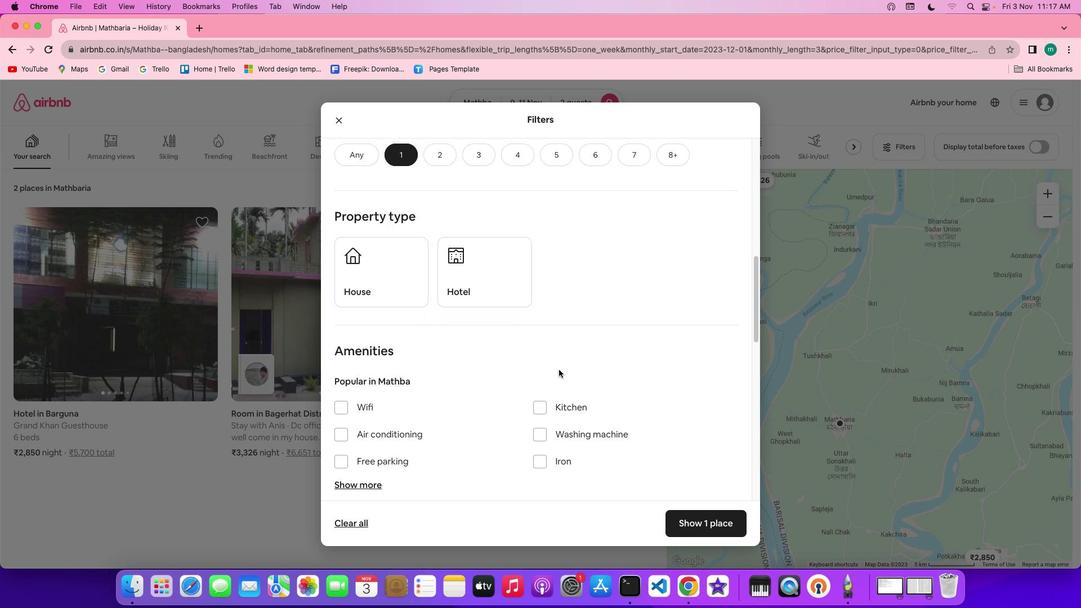 
Action: Mouse scrolled (559, 369) with delta (0, 0)
Screenshot: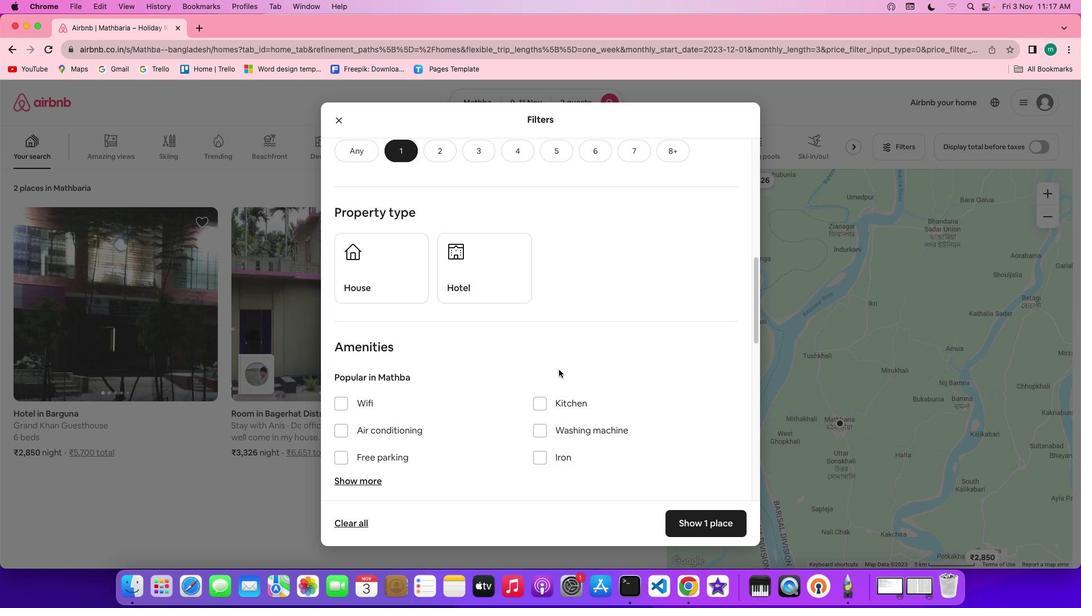
Action: Mouse moved to (598, 346)
Screenshot: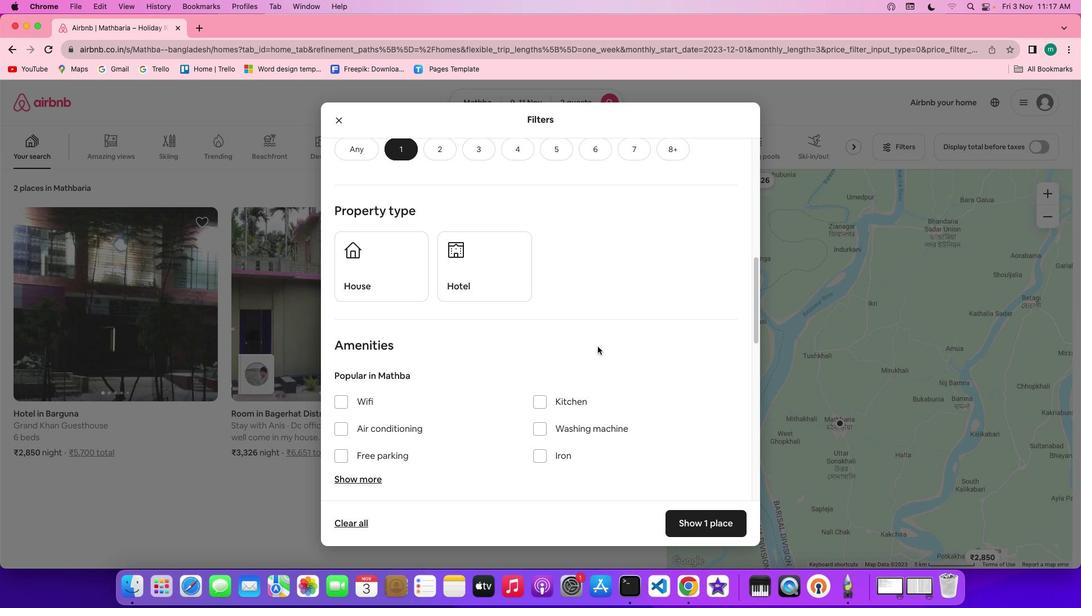 
Action: Mouse scrolled (598, 346) with delta (0, 0)
Screenshot: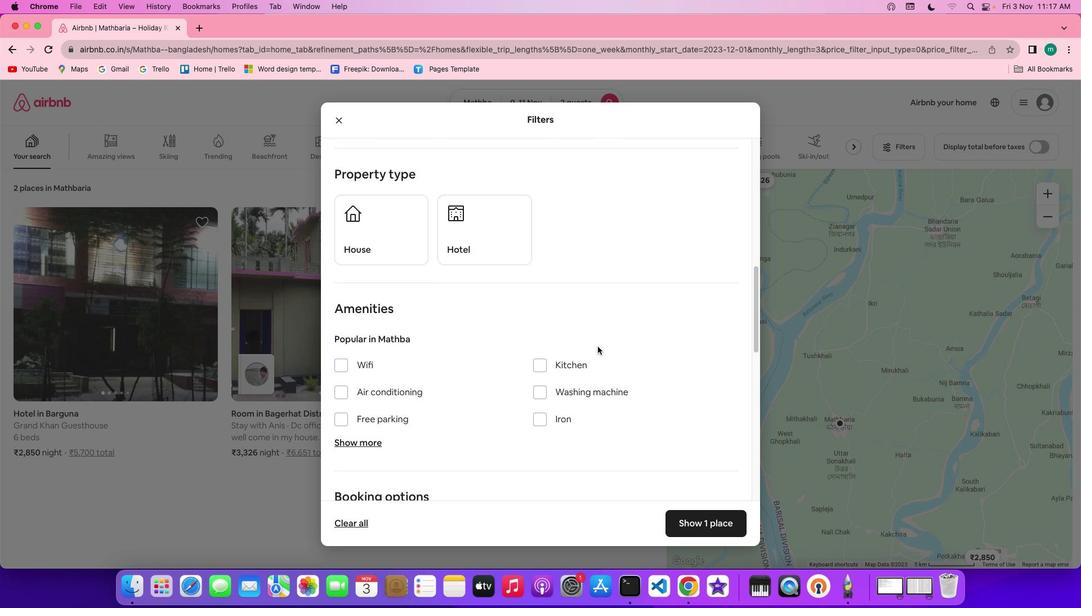 
Action: Mouse scrolled (598, 346) with delta (0, 0)
Screenshot: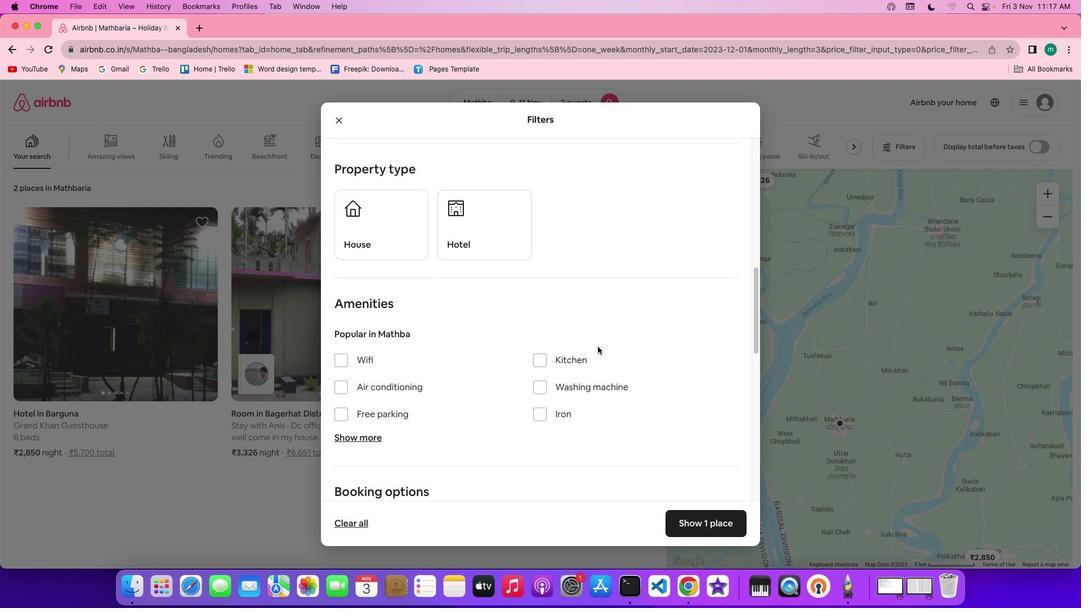 
Action: Mouse scrolled (598, 346) with delta (0, 0)
Screenshot: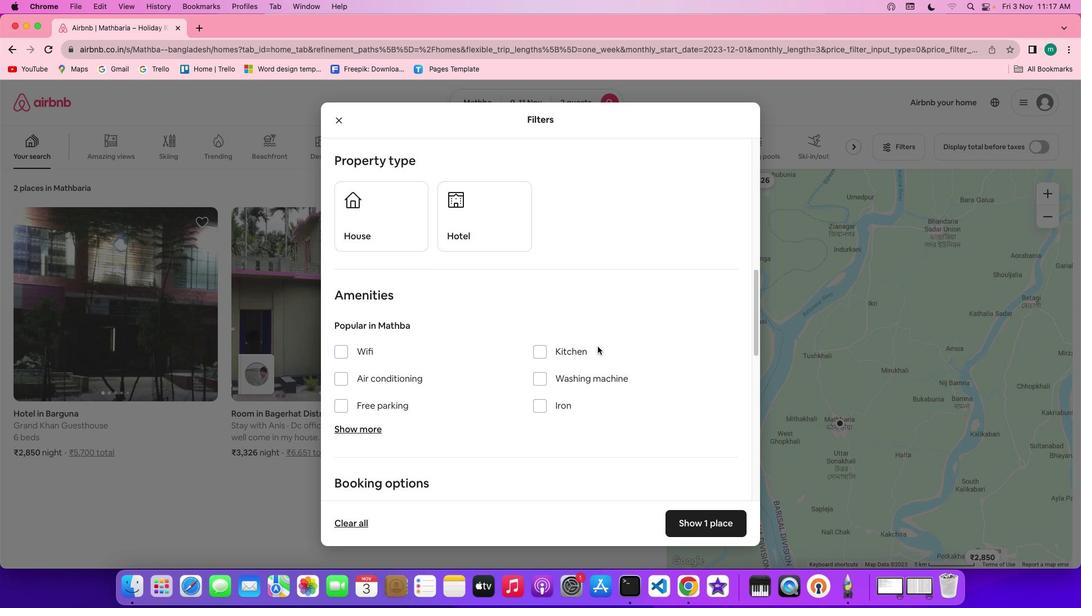 
Action: Mouse scrolled (598, 346) with delta (0, 0)
Screenshot: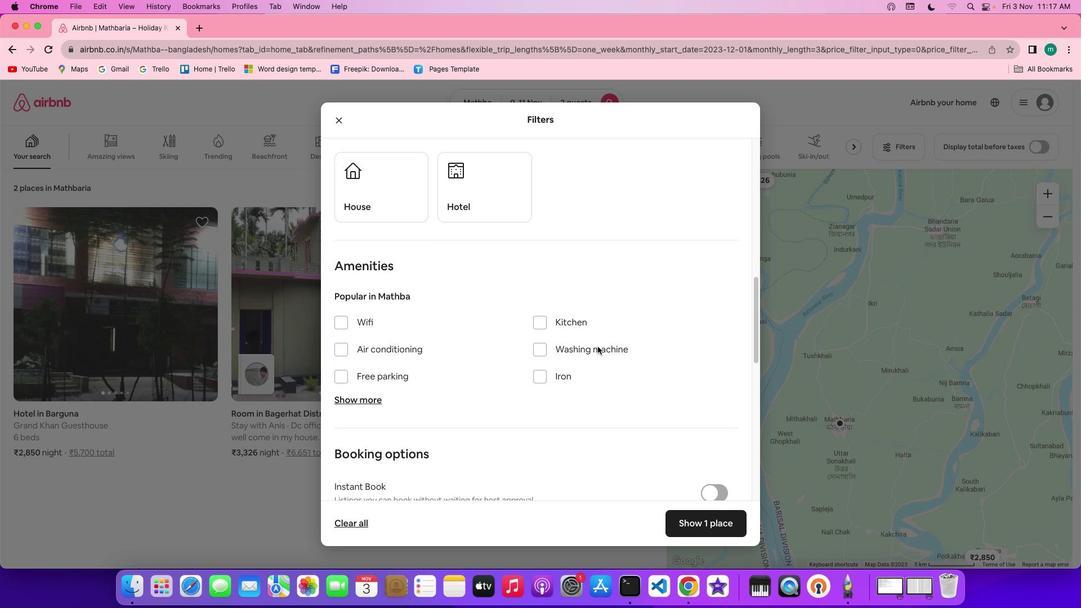 
Action: Mouse scrolled (598, 346) with delta (0, 0)
Screenshot: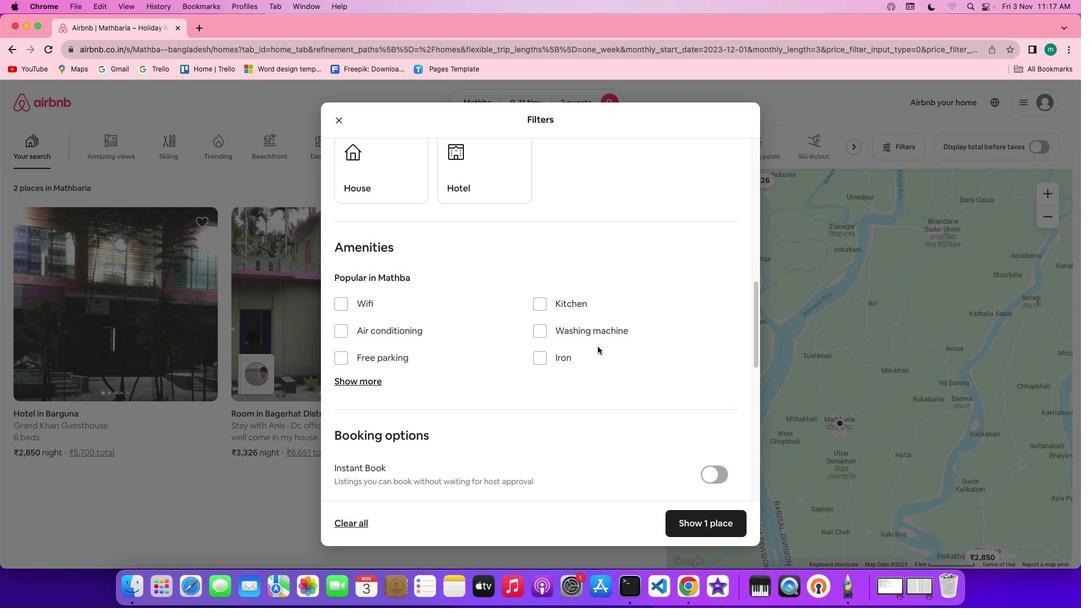 
Action: Mouse scrolled (598, 346) with delta (0, 0)
Screenshot: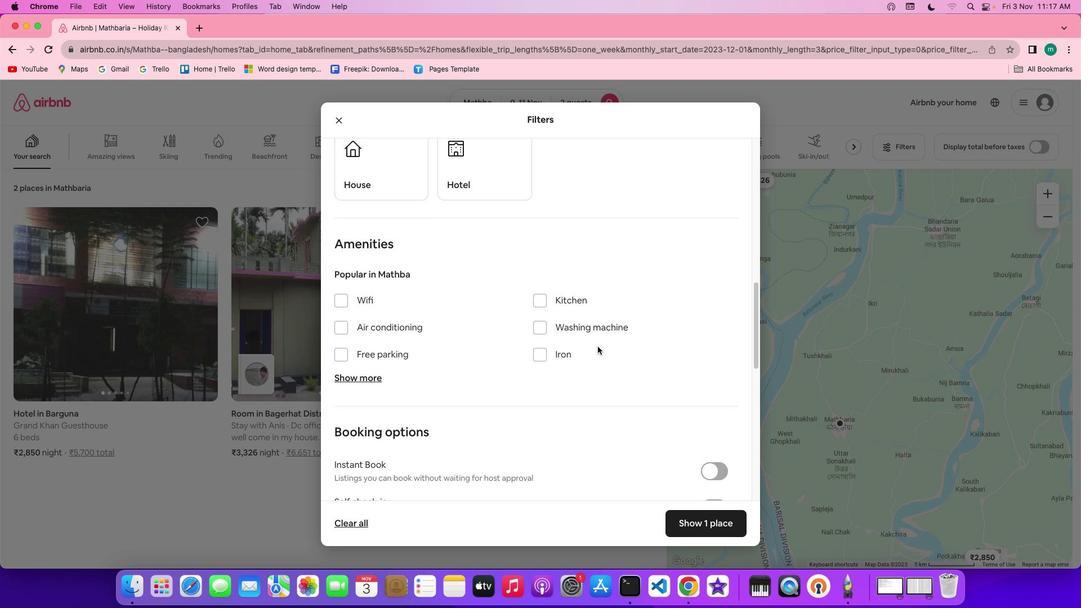 
Action: Mouse scrolled (598, 346) with delta (0, 0)
Screenshot: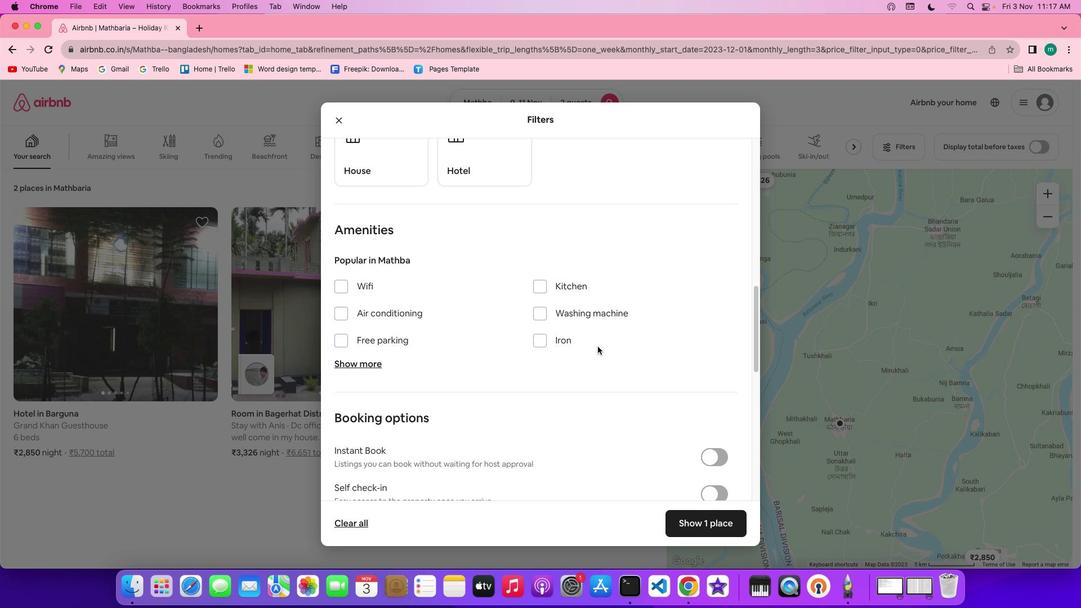 
Action: Mouse scrolled (598, 346) with delta (0, 0)
Screenshot: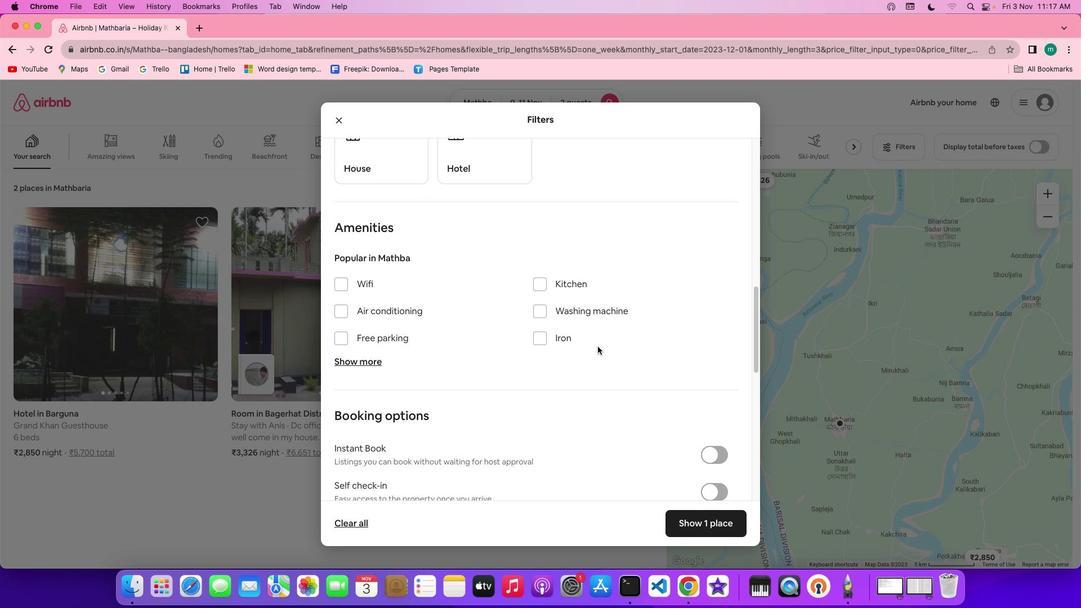 
Action: Mouse scrolled (598, 346) with delta (0, 0)
Screenshot: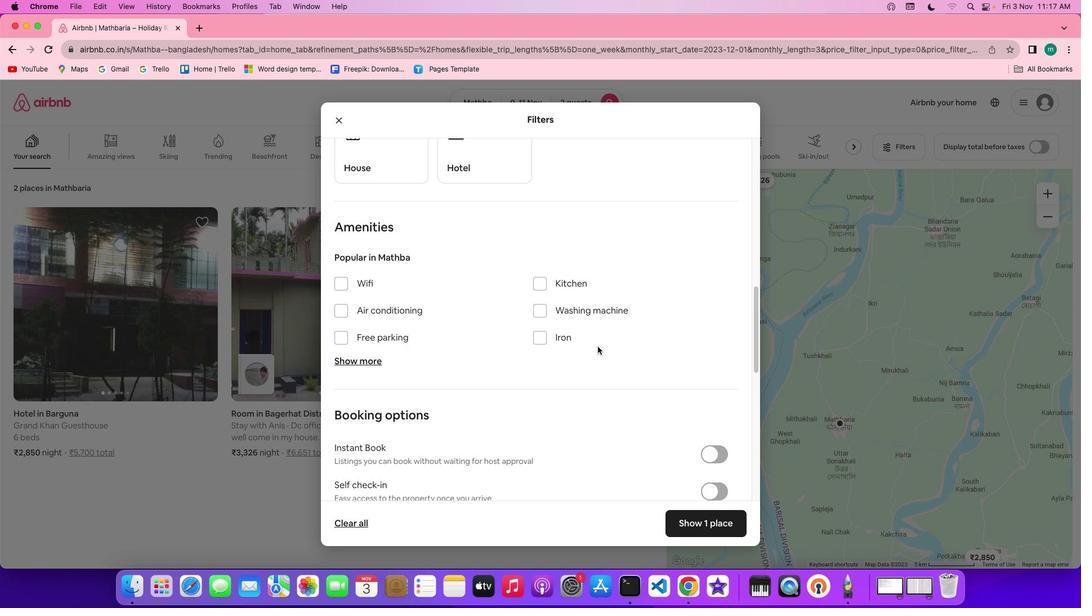 
Action: Mouse scrolled (598, 346) with delta (0, 0)
Screenshot: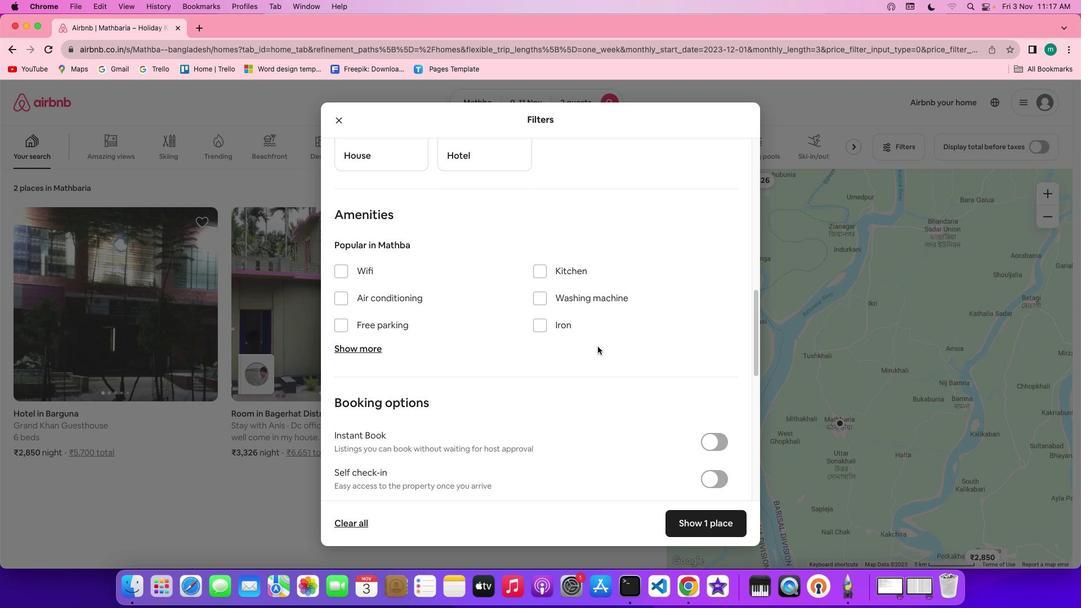 
Action: Mouse scrolled (598, 346) with delta (0, 0)
Screenshot: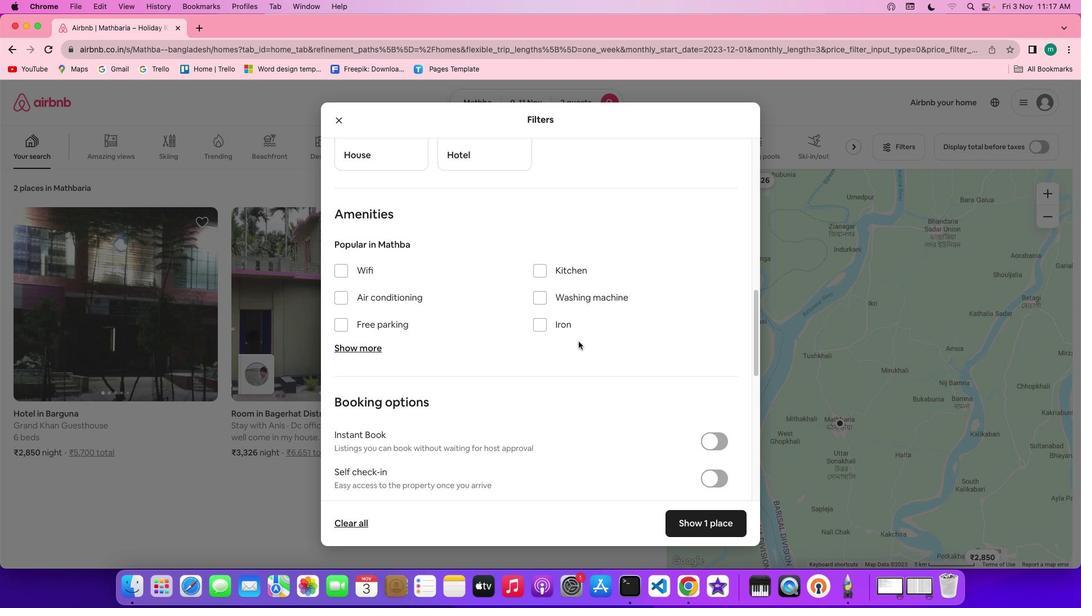 
Action: Mouse moved to (402, 300)
Screenshot: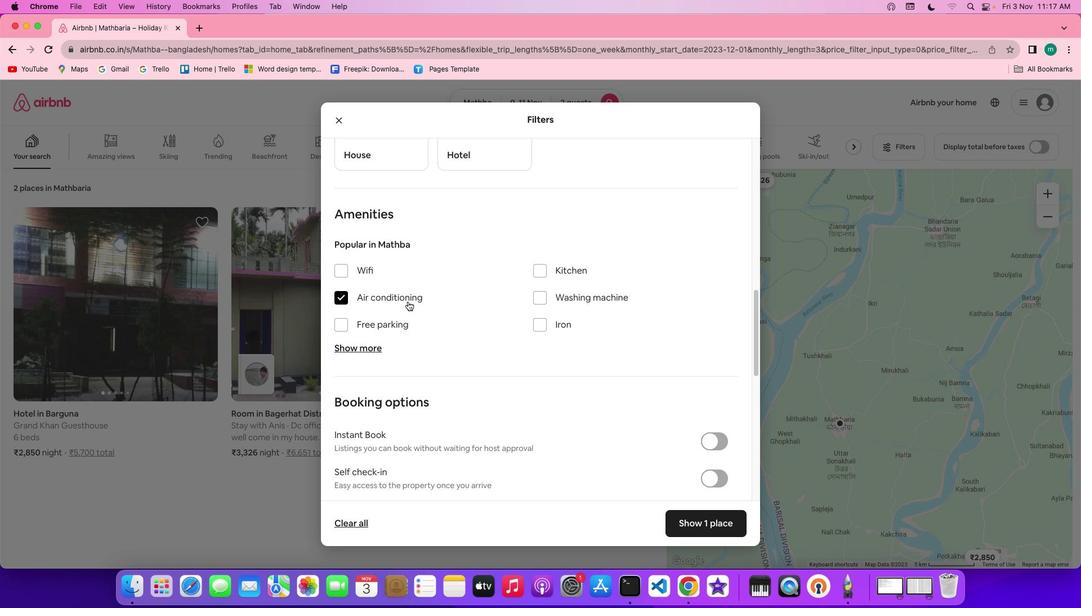 
Action: Mouse pressed left at (402, 300)
Screenshot: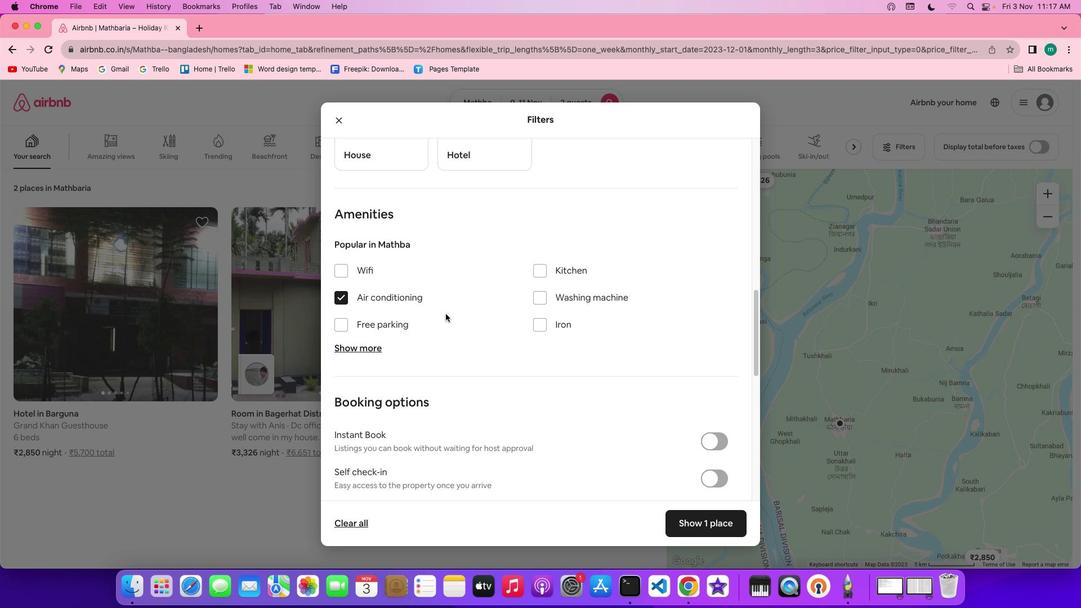 
Action: Mouse moved to (502, 328)
Screenshot: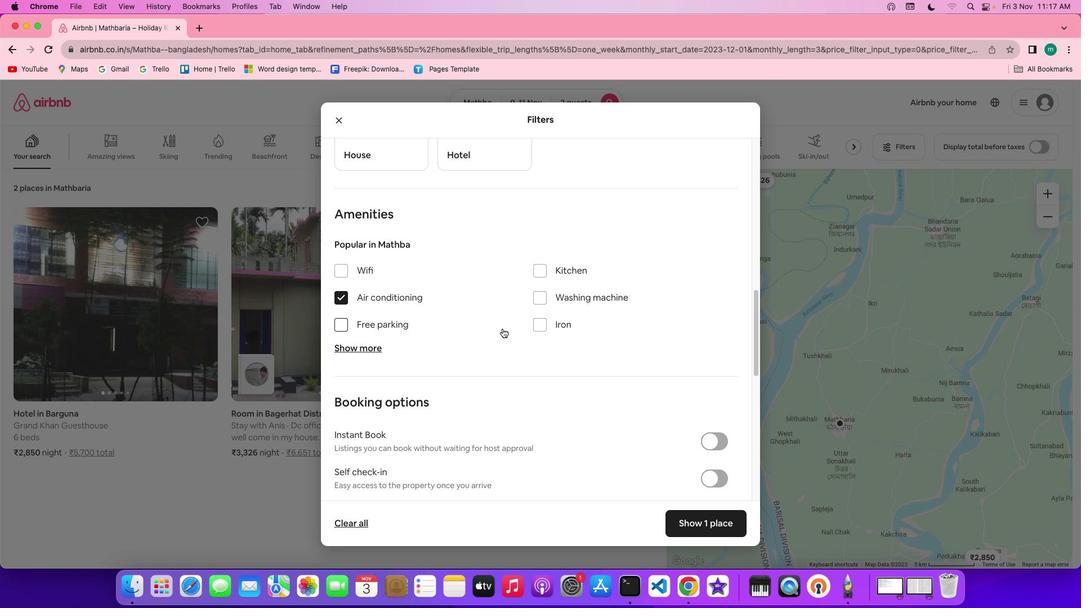 
Action: Mouse scrolled (502, 328) with delta (0, 0)
Screenshot: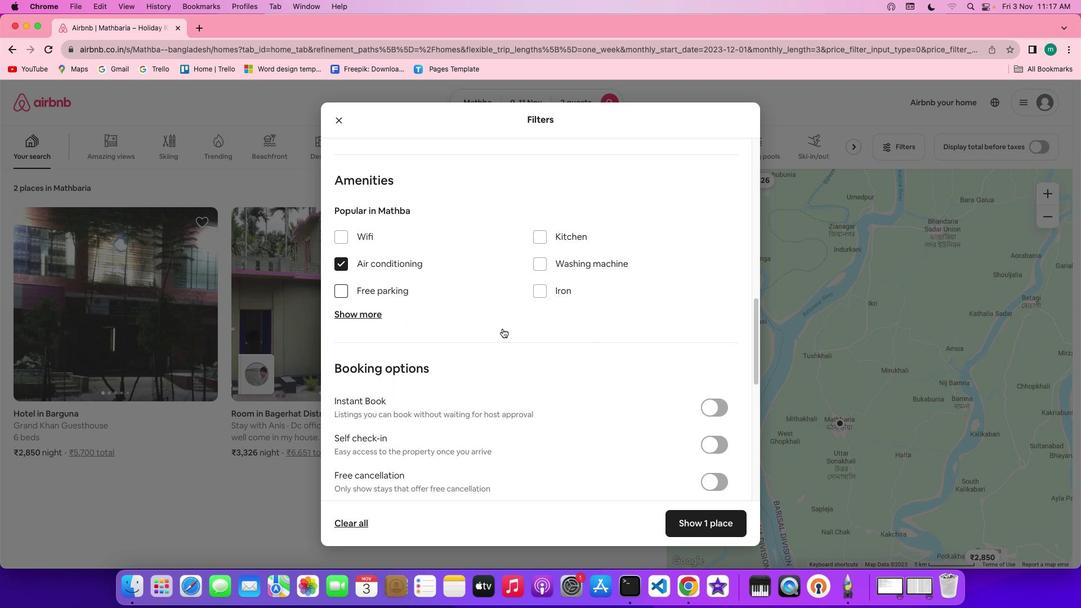 
Action: Mouse scrolled (502, 328) with delta (0, 0)
Screenshot: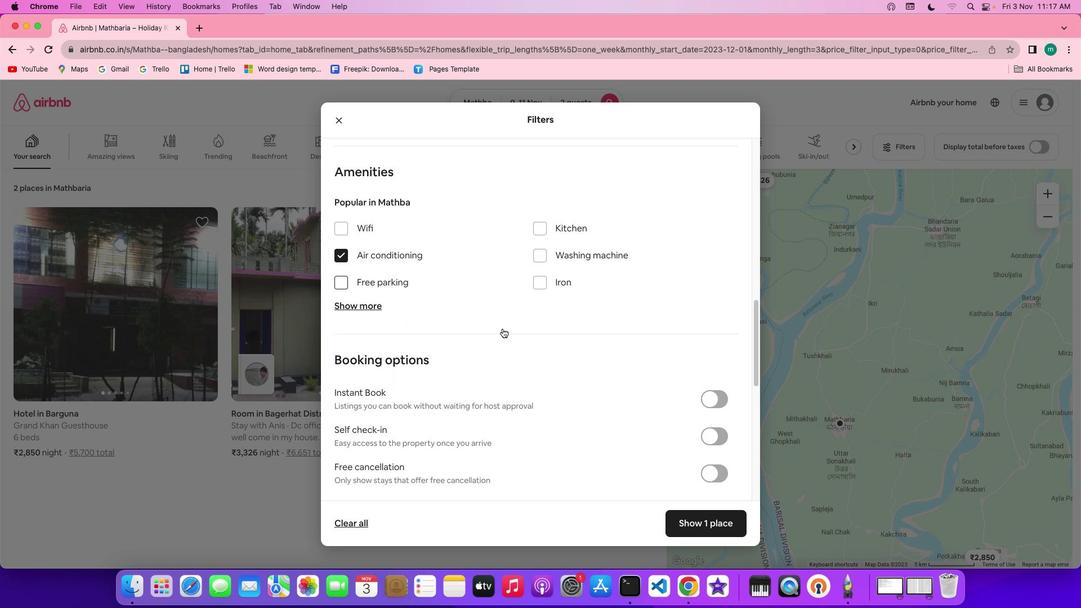 
Action: Mouse scrolled (502, 328) with delta (0, 0)
Screenshot: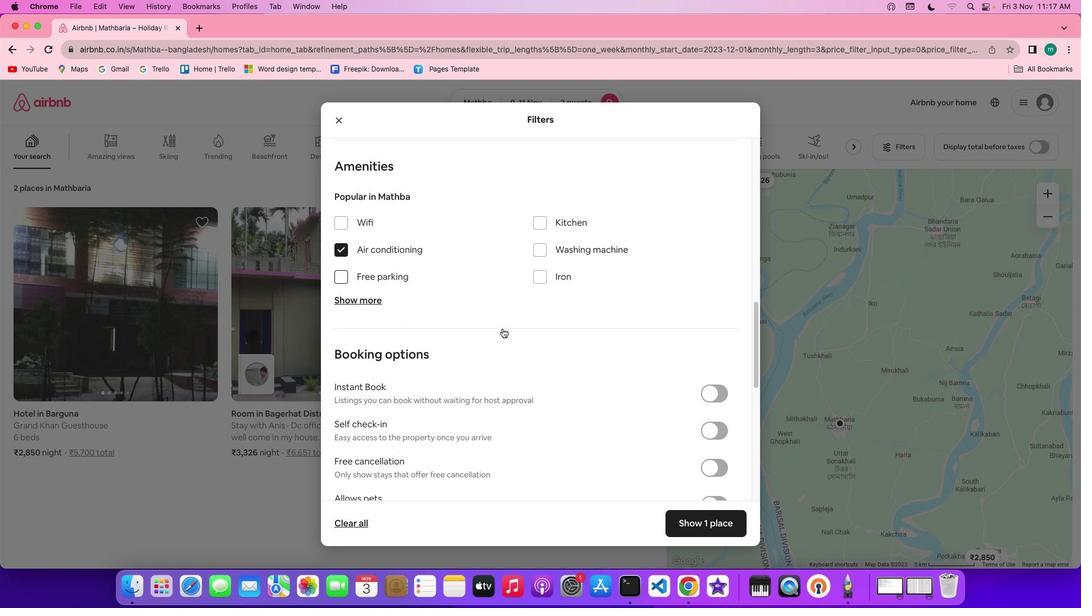 
Action: Mouse scrolled (502, 328) with delta (0, 0)
Screenshot: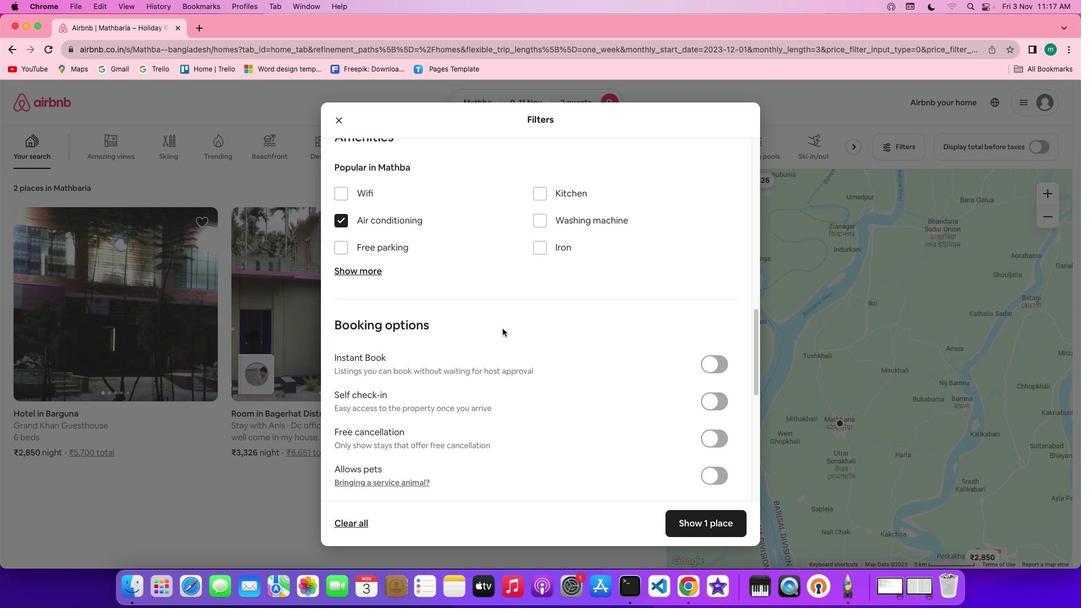 
Action: Mouse scrolled (502, 328) with delta (0, 0)
Screenshot: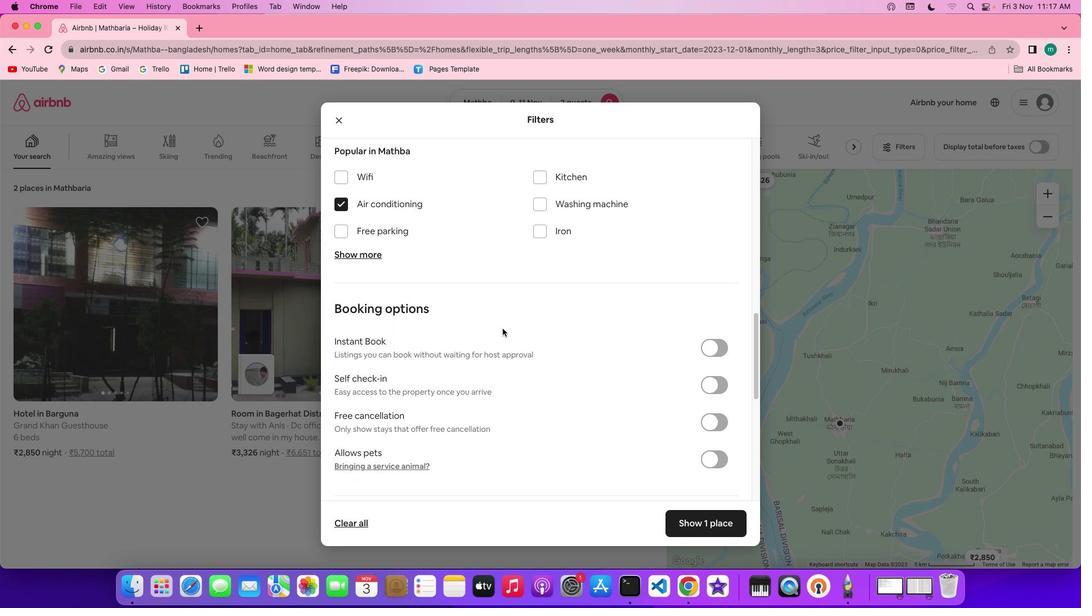 
Action: Mouse scrolled (502, 328) with delta (0, 0)
Screenshot: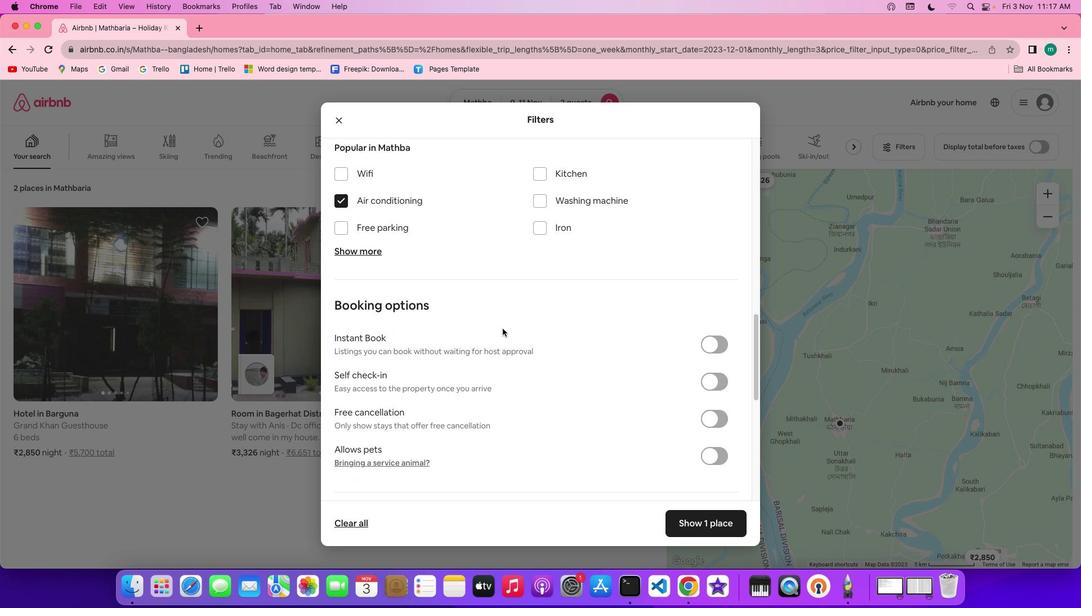 
Action: Mouse moved to (341, 252)
Screenshot: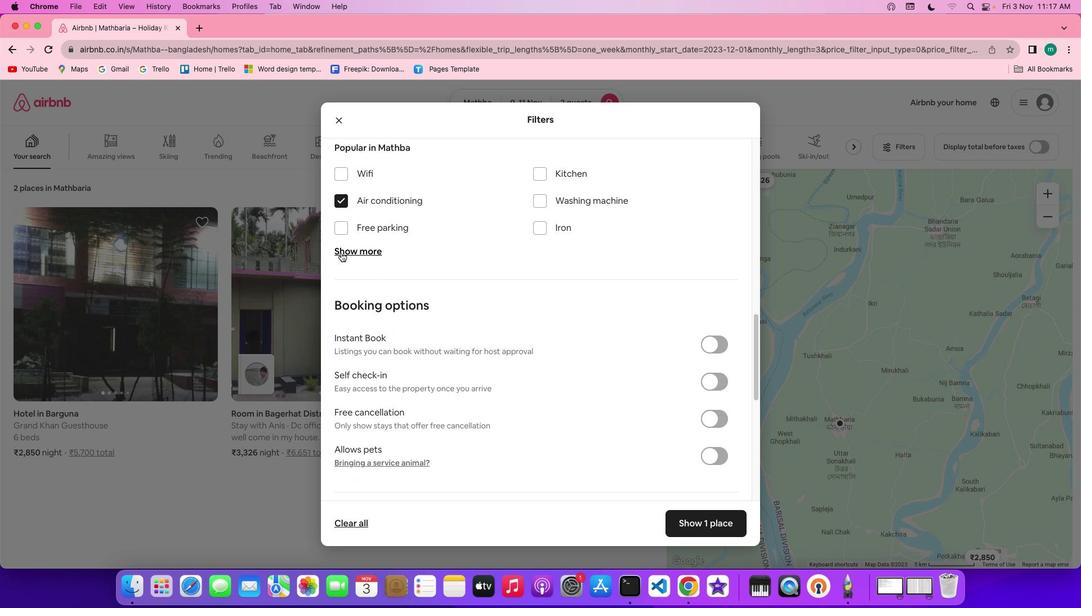 
Action: Mouse pressed left at (341, 252)
Screenshot: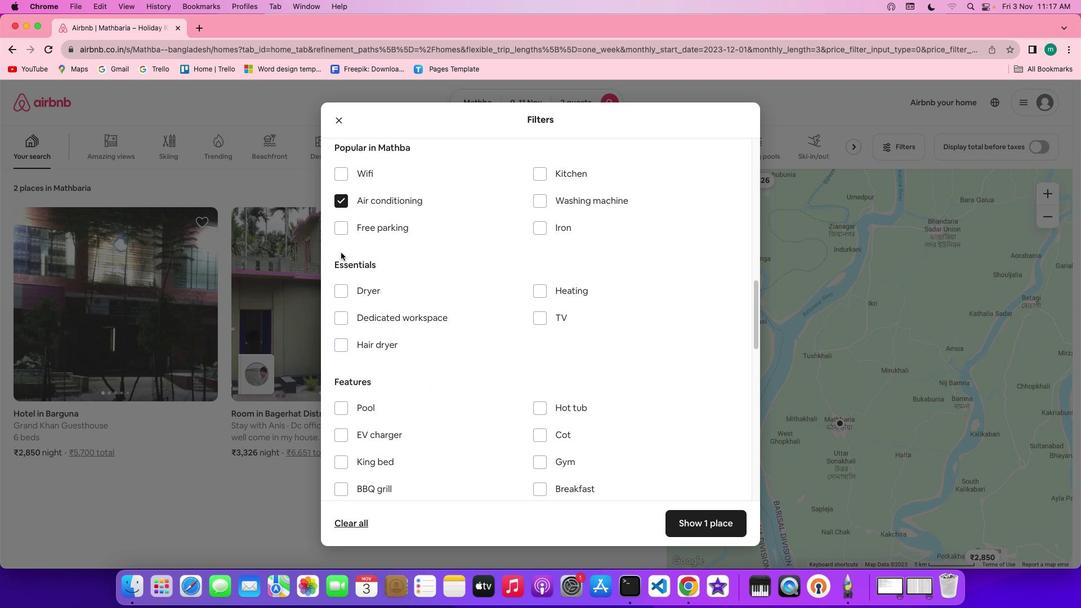 
Action: Mouse moved to (558, 325)
Screenshot: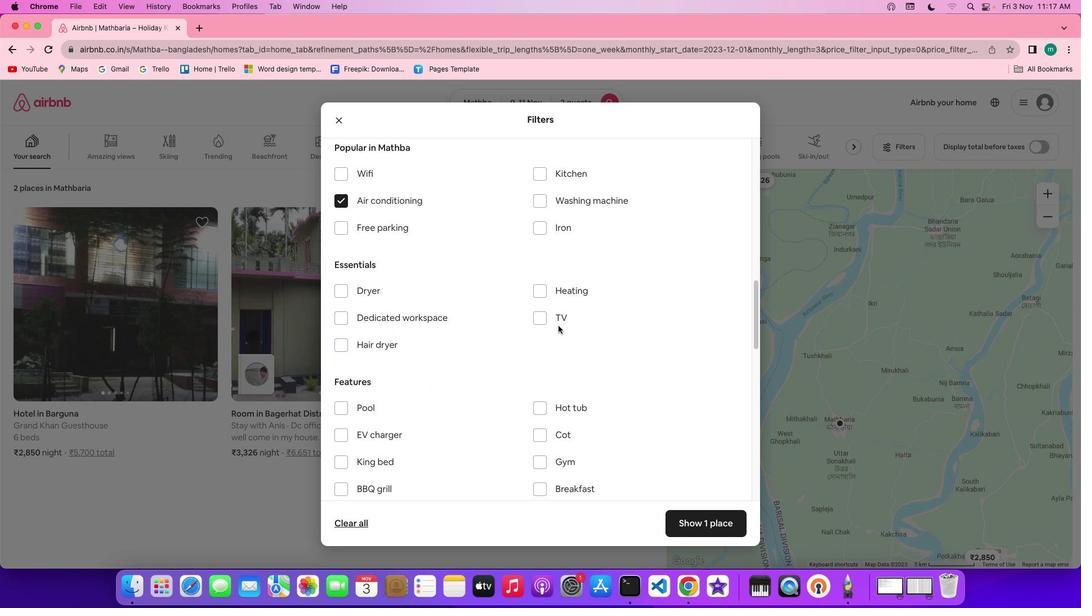 
Action: Mouse scrolled (558, 325) with delta (0, 0)
Screenshot: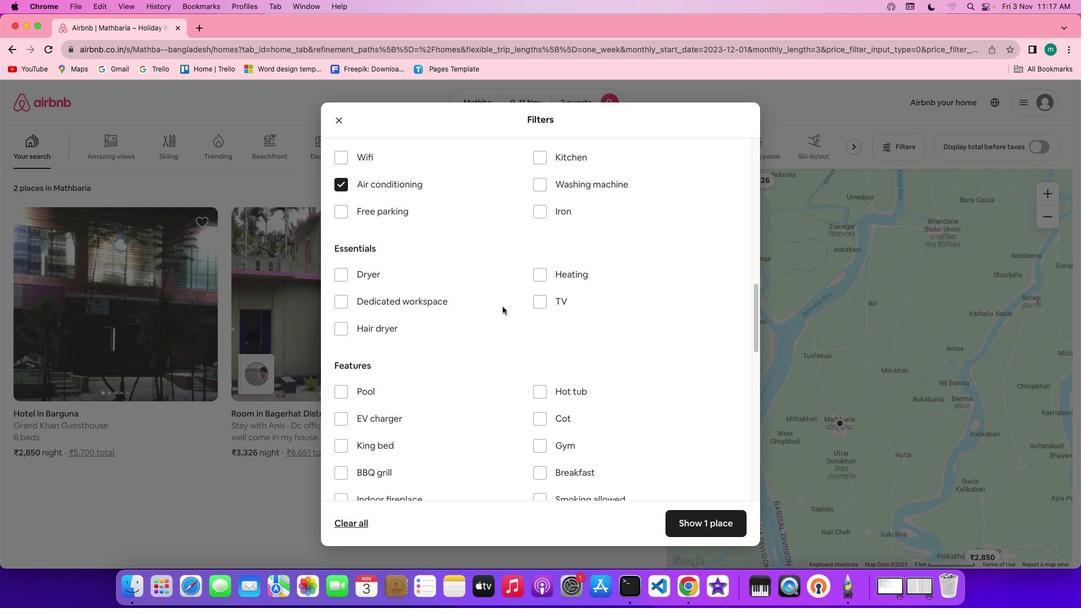 
Action: Mouse scrolled (558, 325) with delta (0, 0)
Screenshot: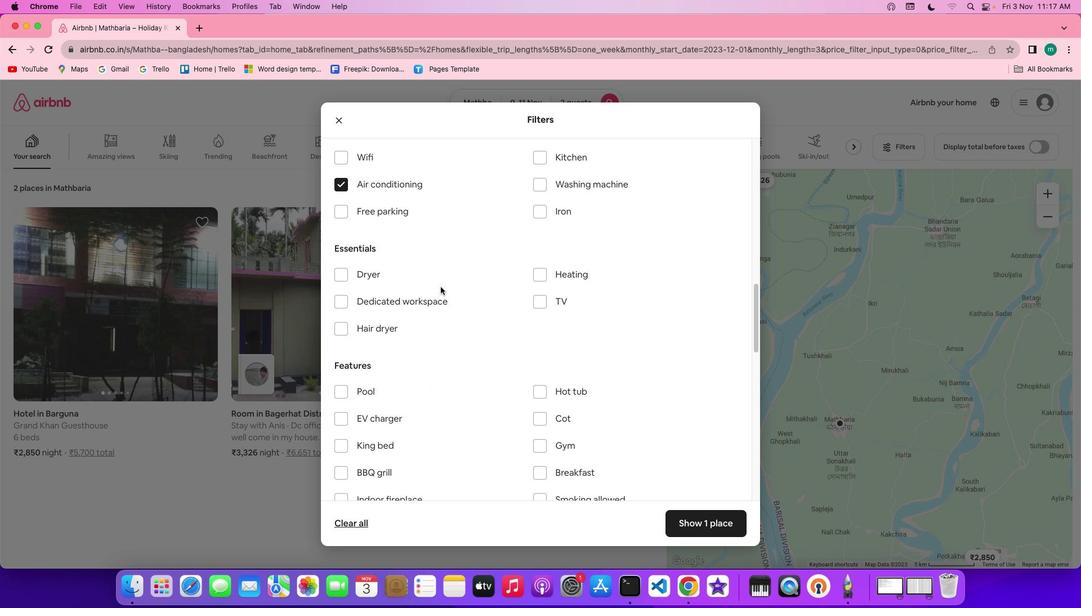 
Action: Mouse moved to (429, 302)
Screenshot: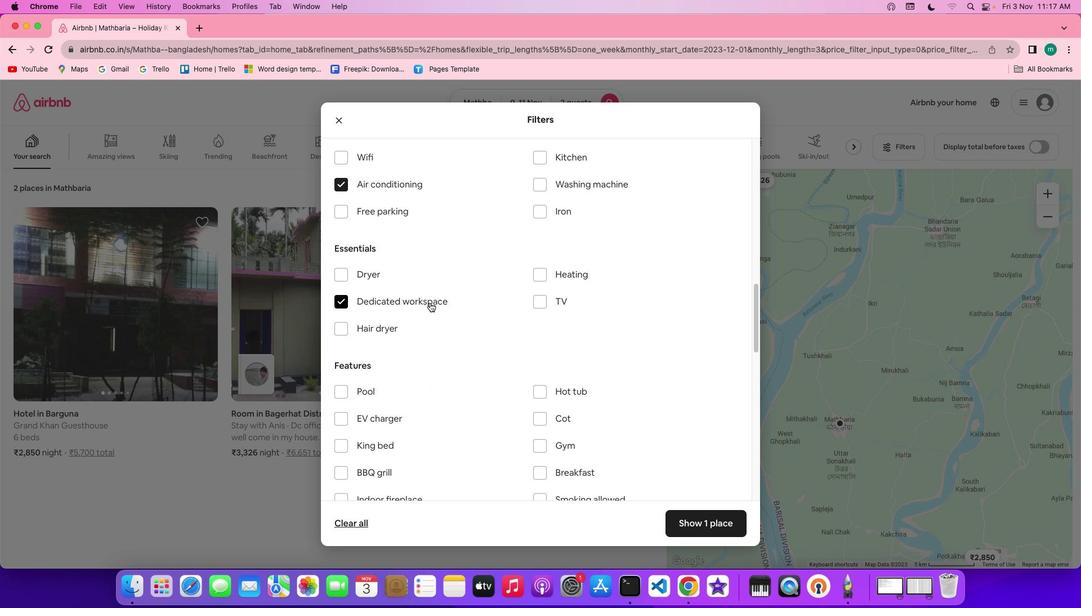 
Action: Mouse pressed left at (429, 302)
Screenshot: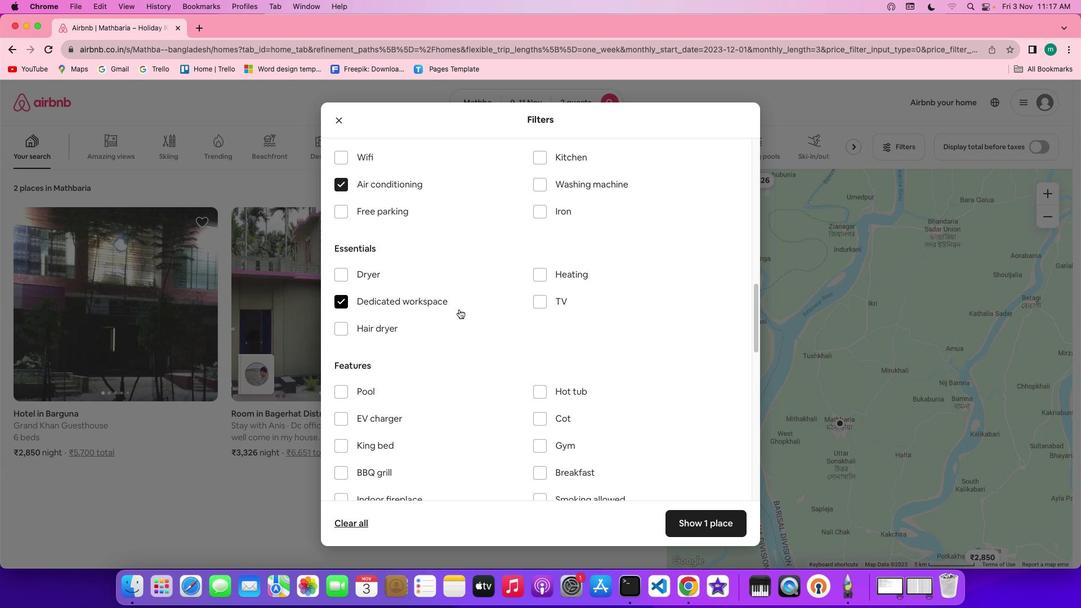 
Action: Mouse moved to (573, 343)
Screenshot: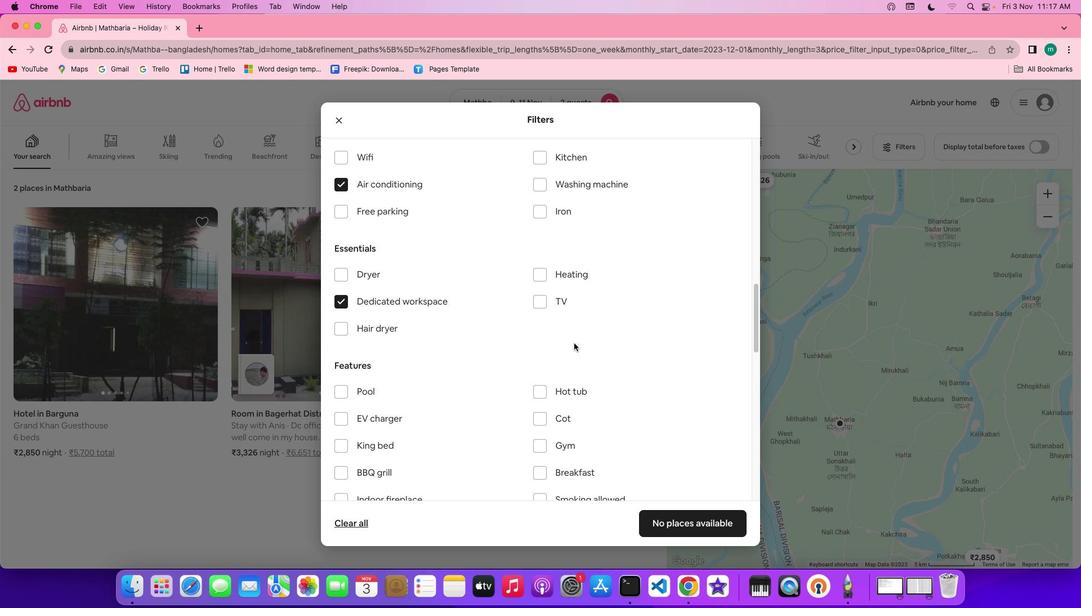 
Action: Mouse scrolled (573, 343) with delta (0, 0)
Screenshot: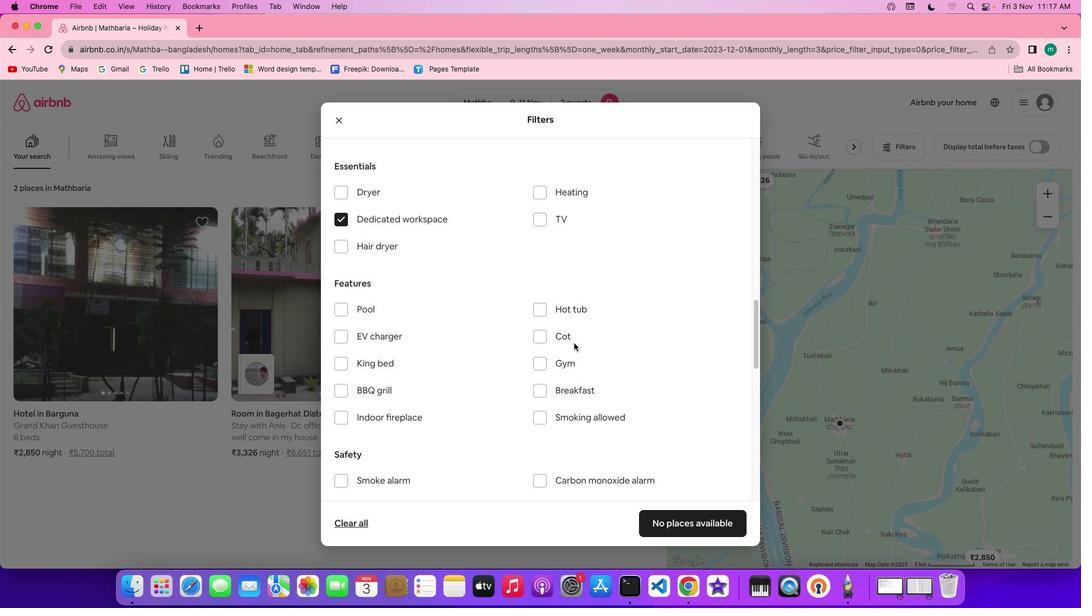 
Action: Mouse scrolled (573, 343) with delta (0, 0)
Screenshot: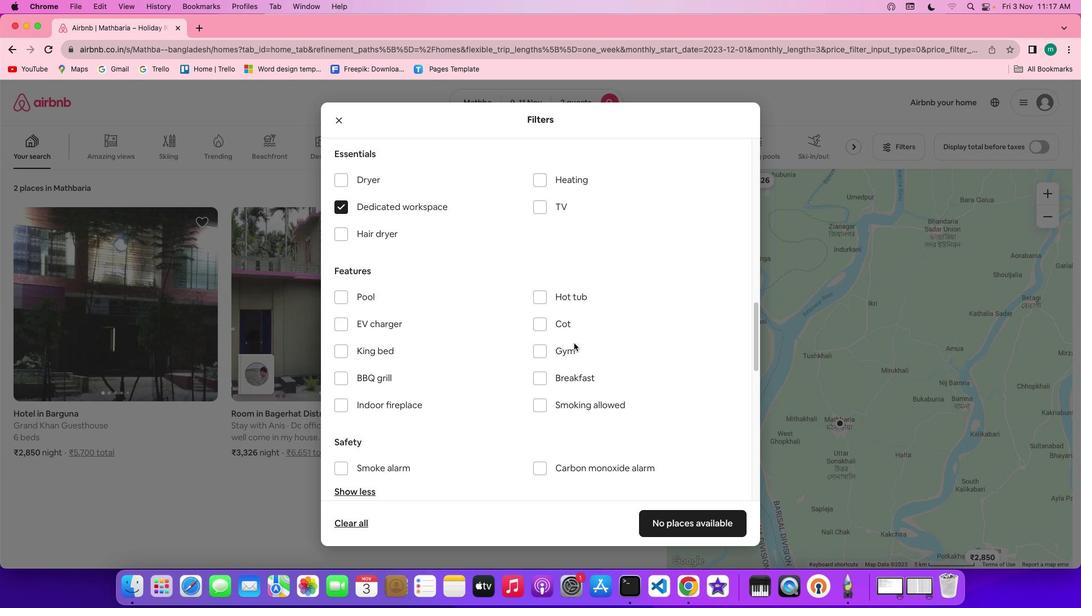 
Action: Mouse scrolled (573, 343) with delta (0, -1)
Screenshot: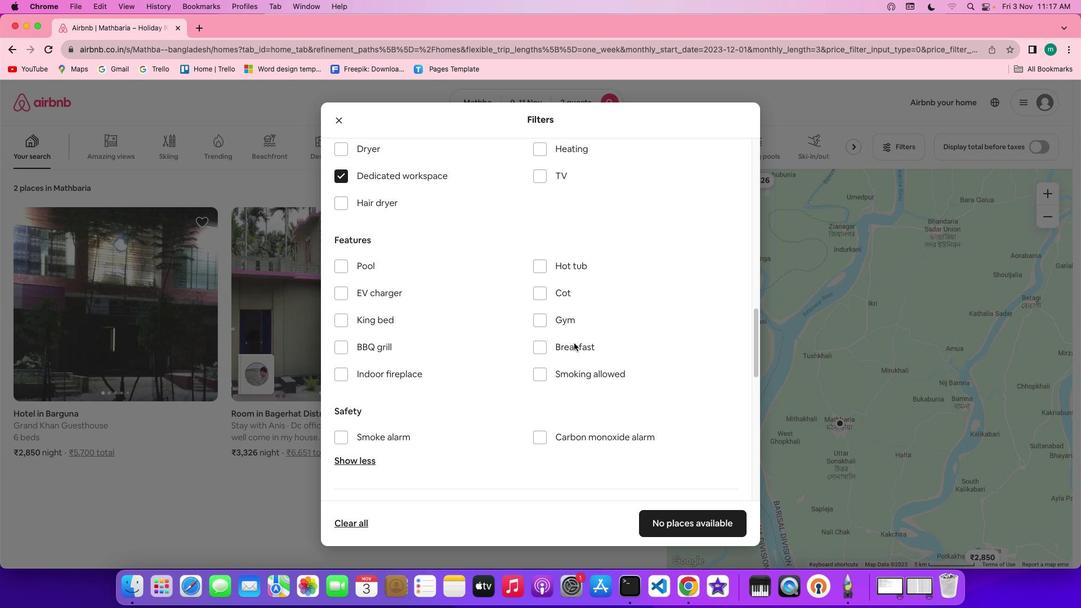 
Action: Mouse scrolled (573, 343) with delta (0, -1)
Screenshot: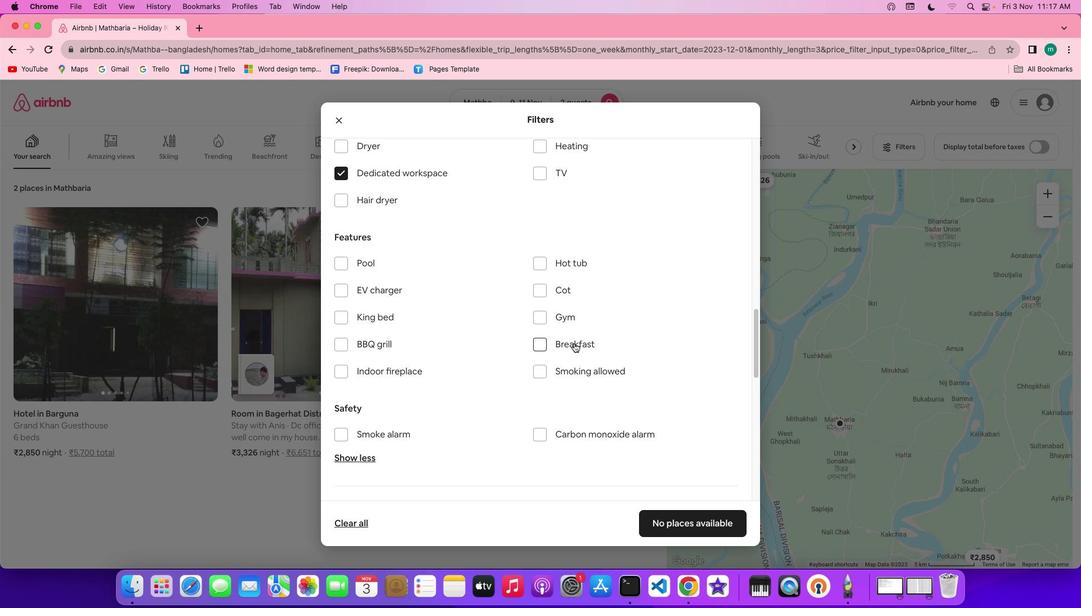 
Action: Mouse moved to (574, 343)
Screenshot: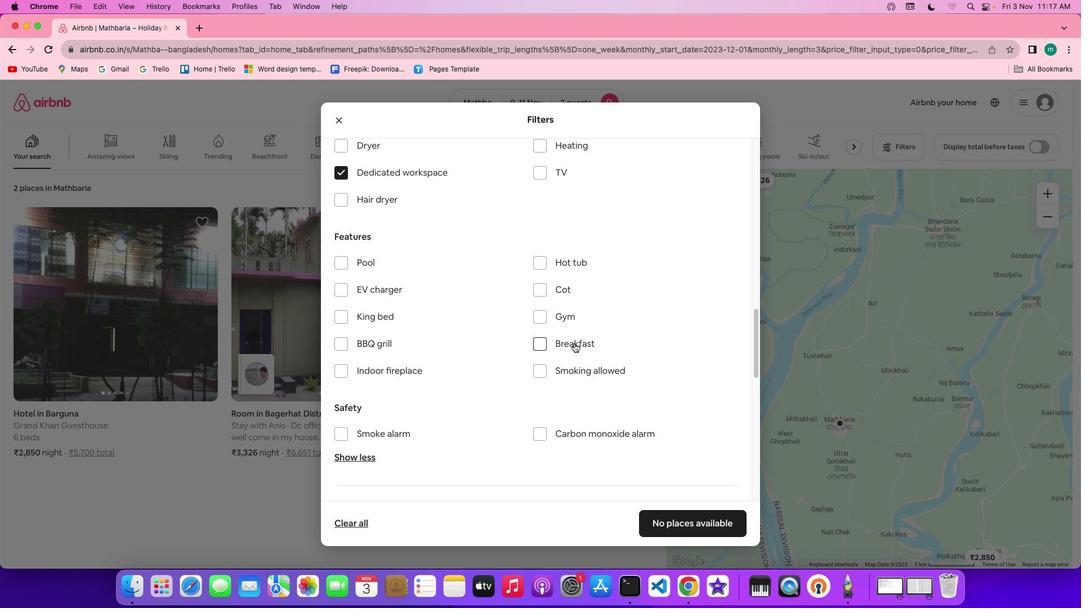 
Action: Mouse scrolled (574, 343) with delta (0, 0)
Screenshot: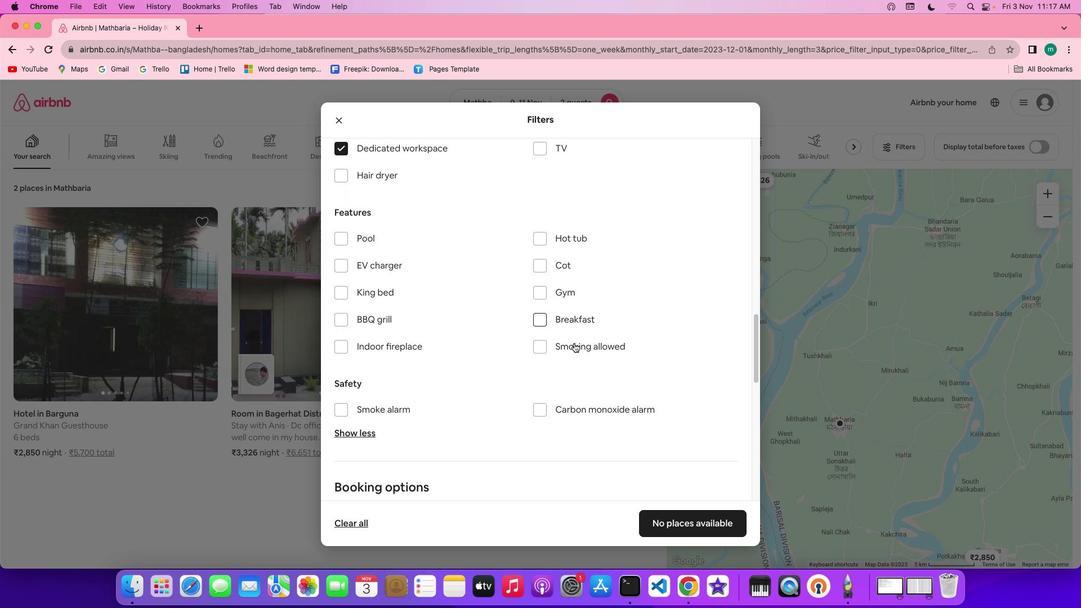 
Action: Mouse scrolled (574, 343) with delta (0, 0)
Screenshot: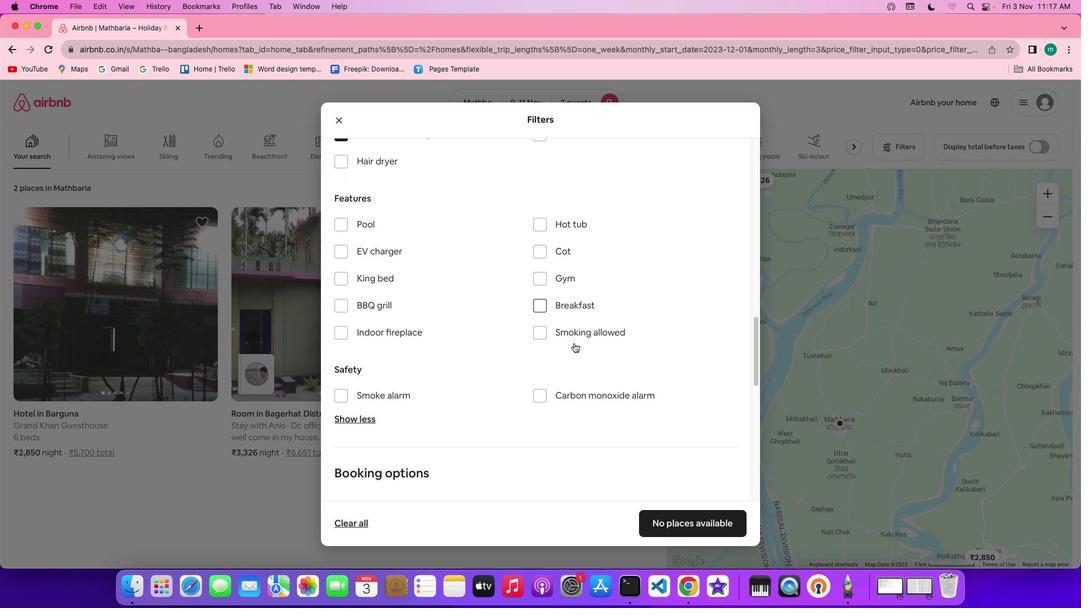 
Action: Mouse scrolled (574, 343) with delta (0, 0)
Screenshot: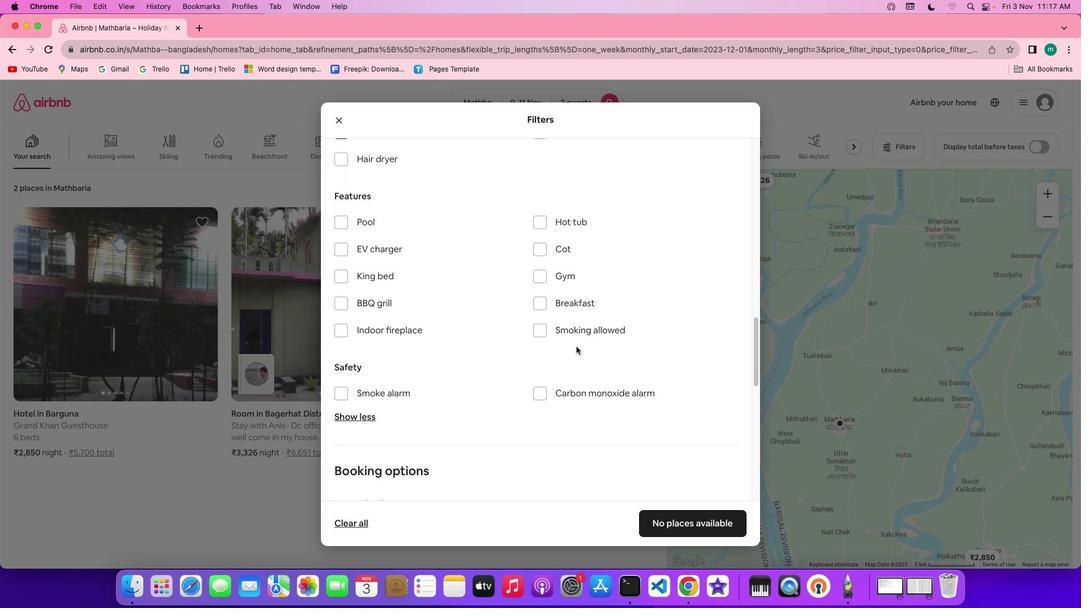 
Action: Mouse moved to (585, 354)
Screenshot: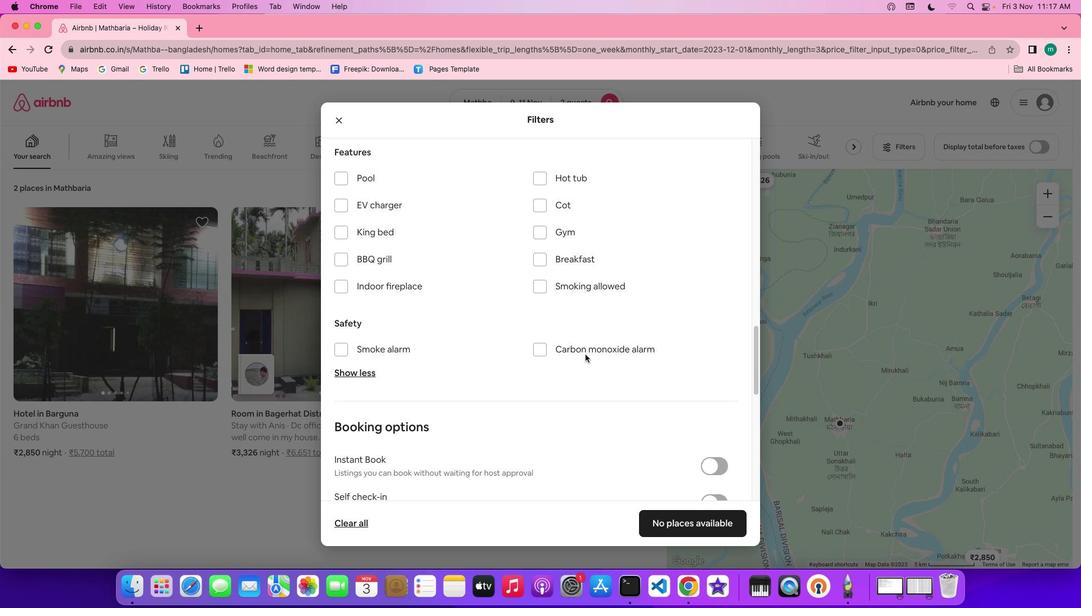 
Action: Mouse scrolled (585, 354) with delta (0, 0)
Screenshot: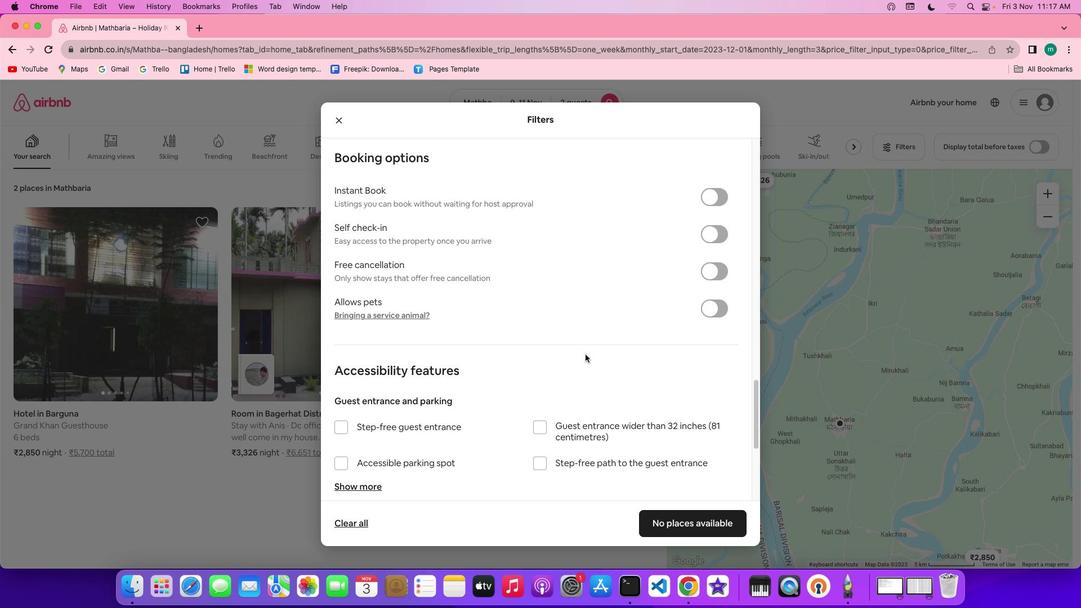 
Action: Mouse scrolled (585, 354) with delta (0, 0)
Screenshot: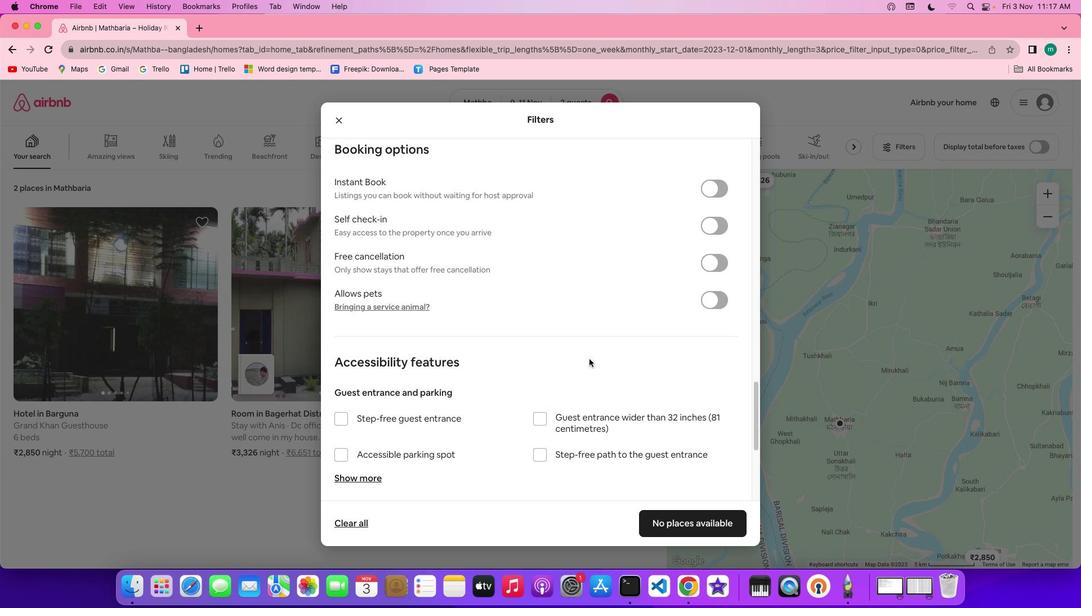 
Action: Mouse scrolled (585, 354) with delta (0, -1)
Screenshot: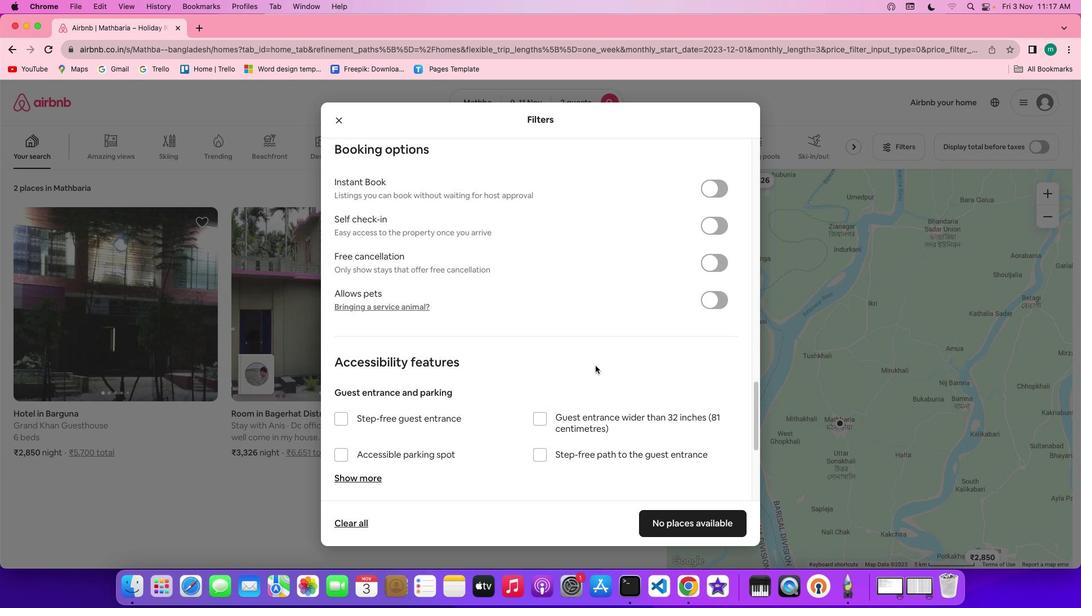
Action: Mouse scrolled (585, 354) with delta (0, -2)
Screenshot: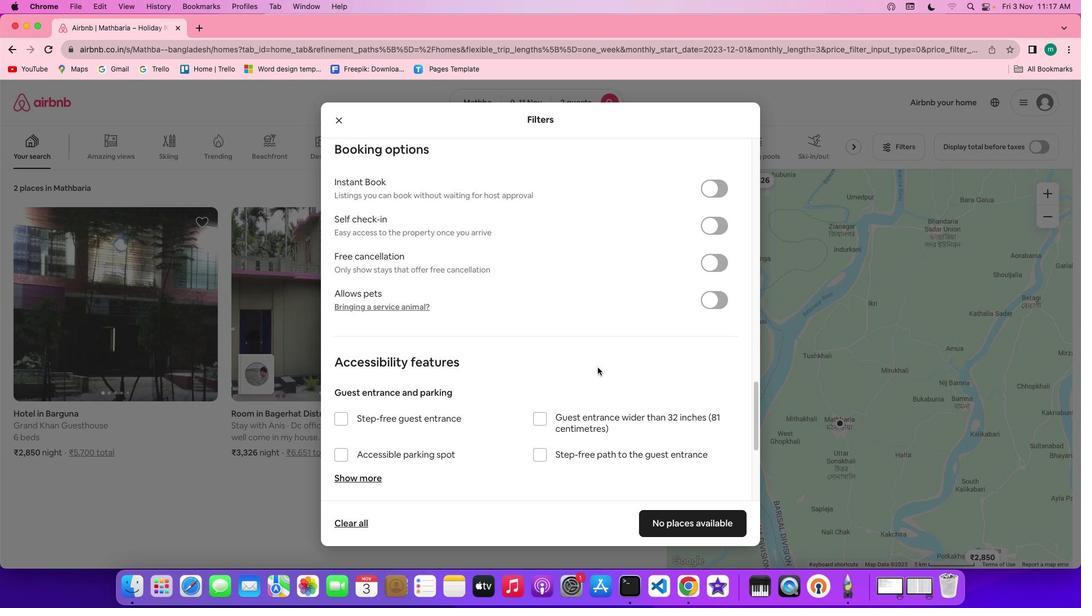 
Action: Mouse scrolled (585, 354) with delta (0, -2)
Screenshot: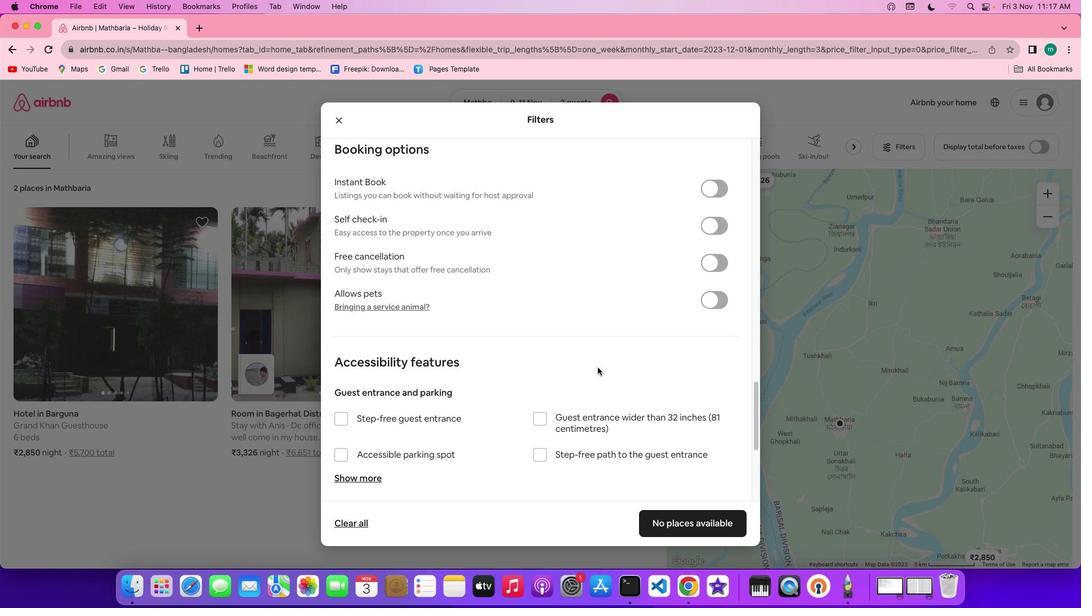 
Action: Mouse moved to (598, 367)
Screenshot: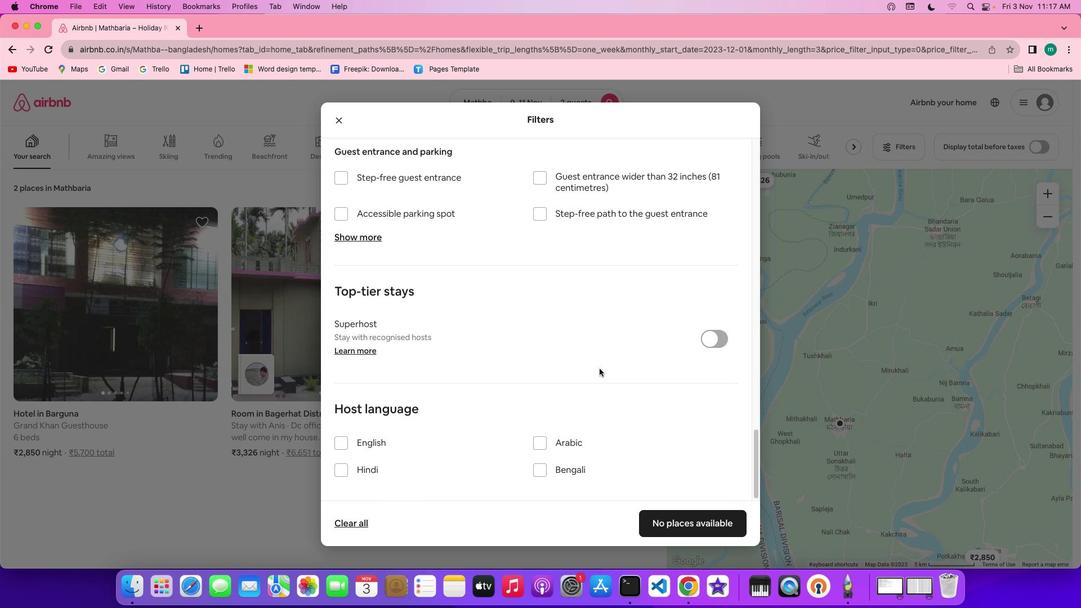 
Action: Mouse scrolled (598, 367) with delta (0, 0)
Screenshot: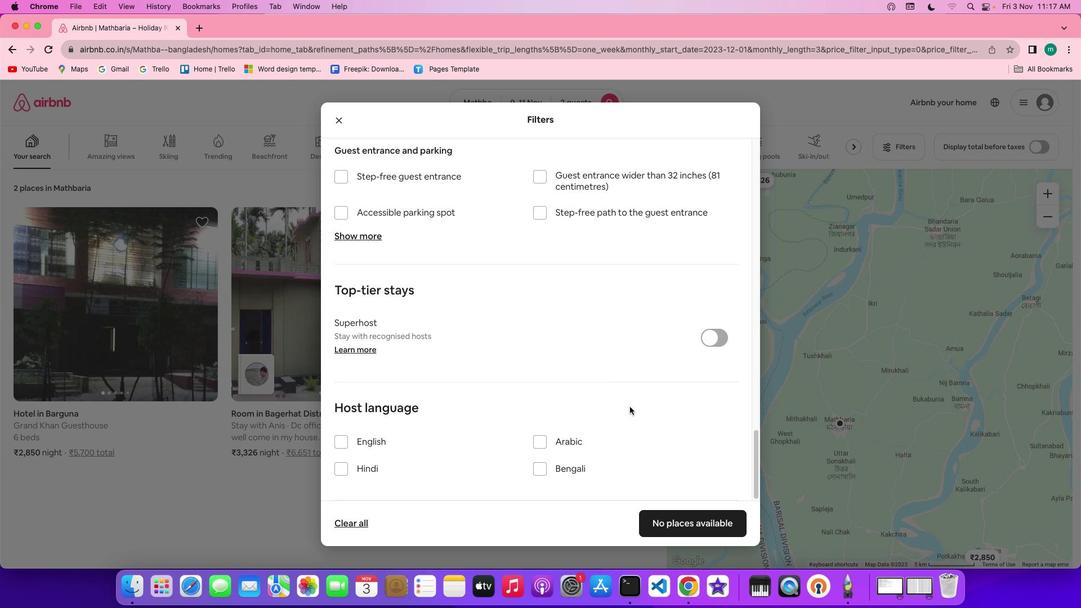 
Action: Mouse scrolled (598, 367) with delta (0, 0)
Screenshot: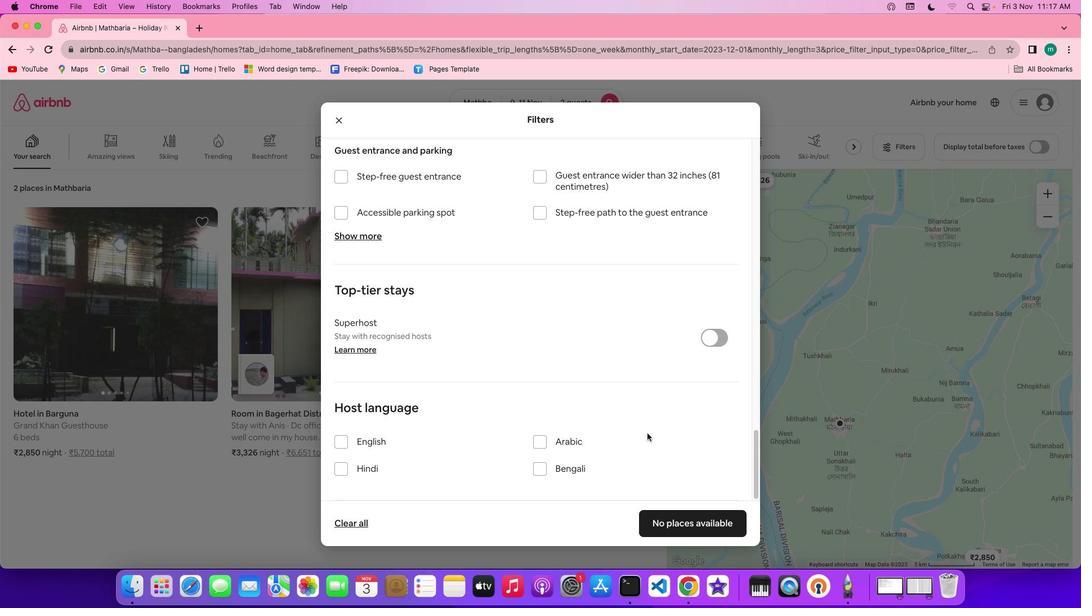 
Action: Mouse scrolled (598, 367) with delta (0, -1)
Screenshot: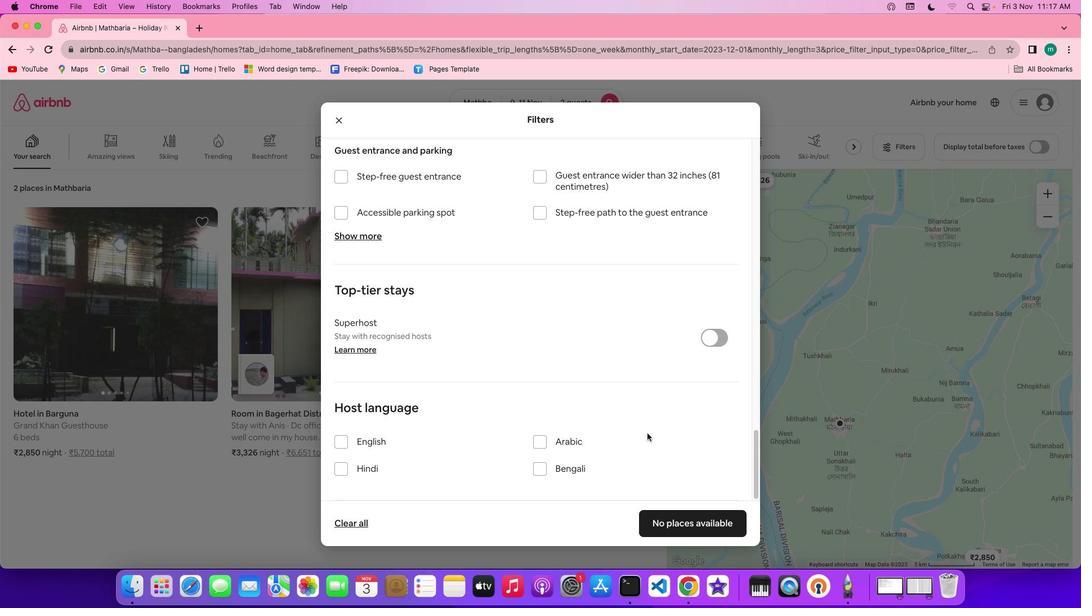 
Action: Mouse scrolled (598, 367) with delta (0, -2)
Screenshot: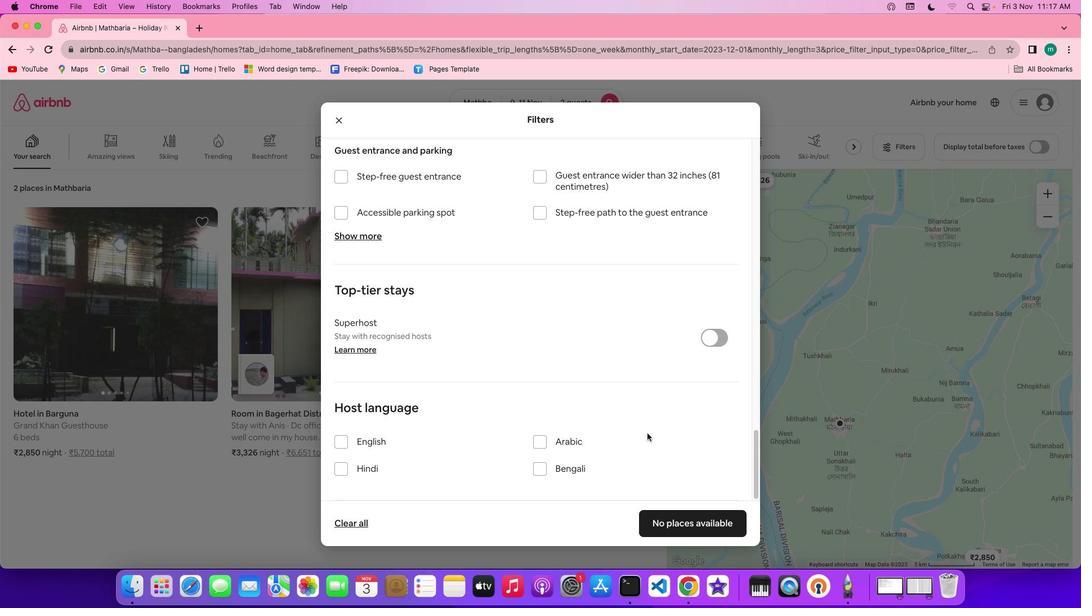 
Action: Mouse scrolled (598, 367) with delta (0, -3)
Screenshot: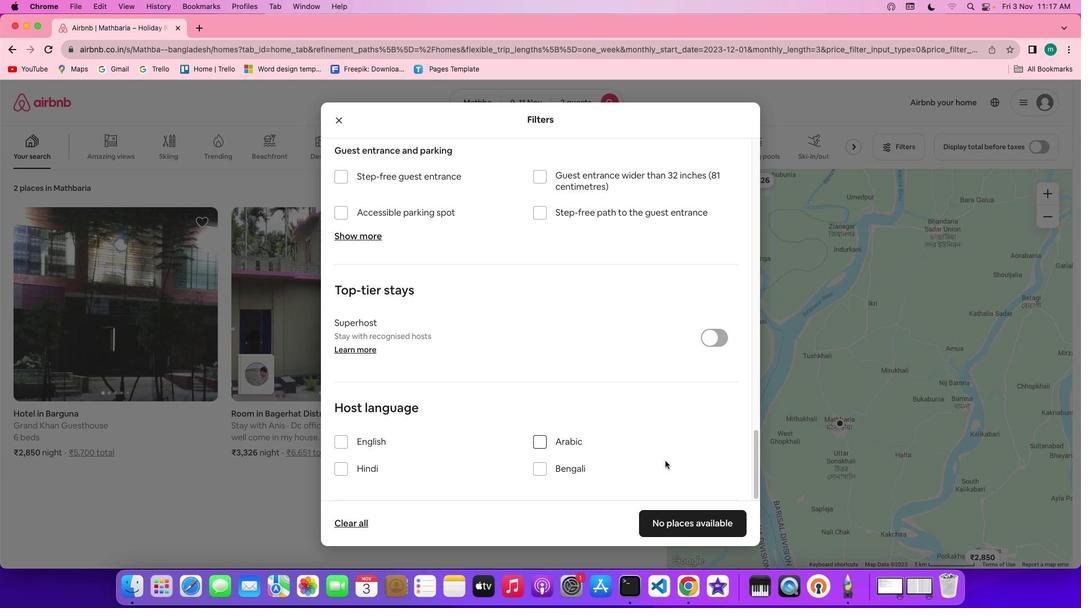 
Action: Mouse scrolled (598, 367) with delta (0, -3)
Screenshot: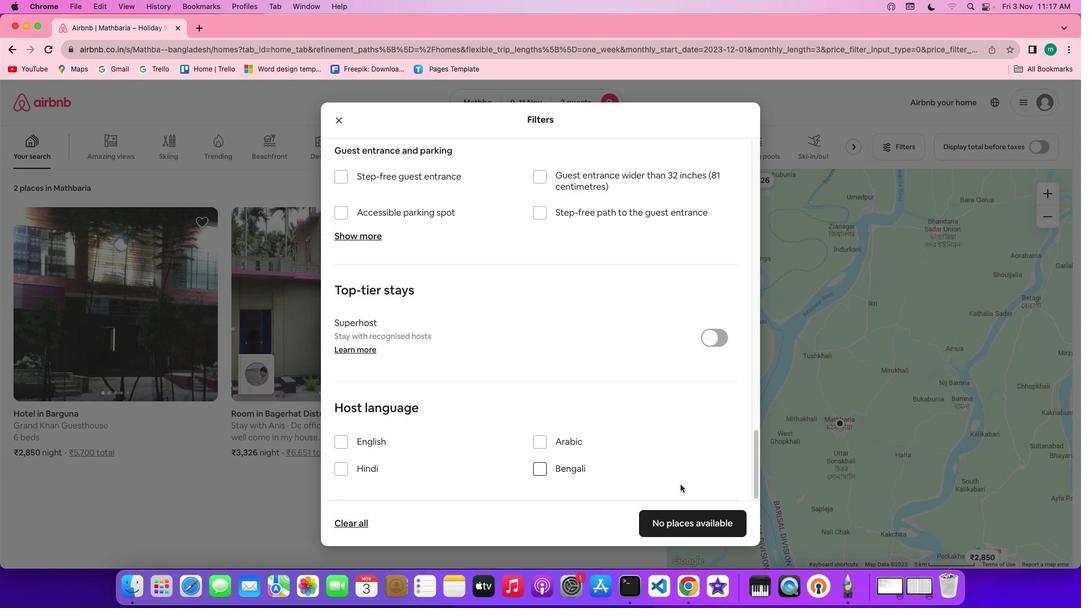 
Action: Mouse moved to (703, 532)
Screenshot: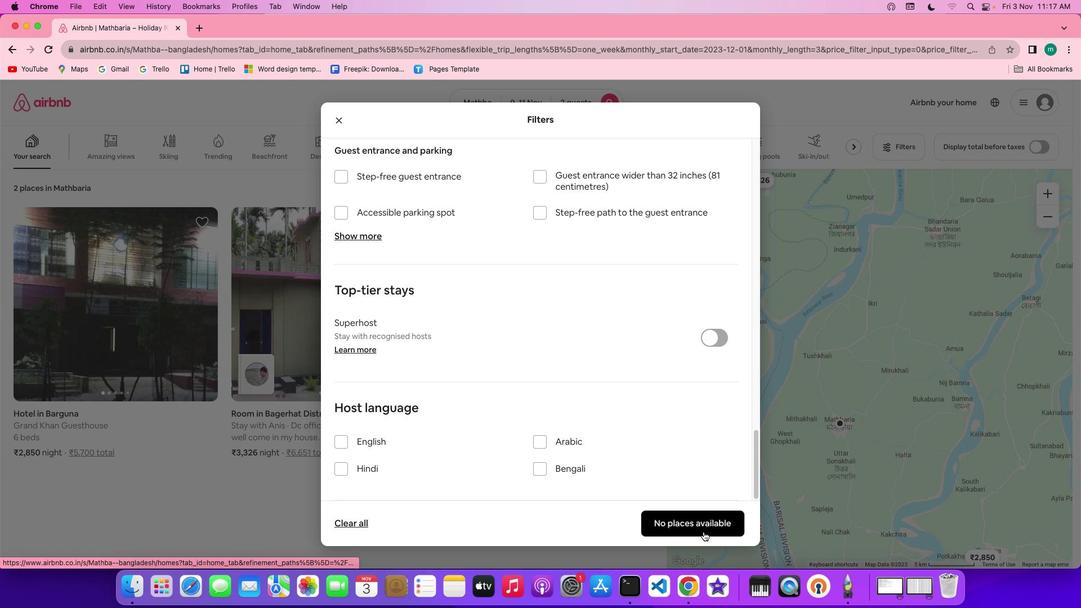 
Action: Mouse pressed left at (703, 532)
Screenshot: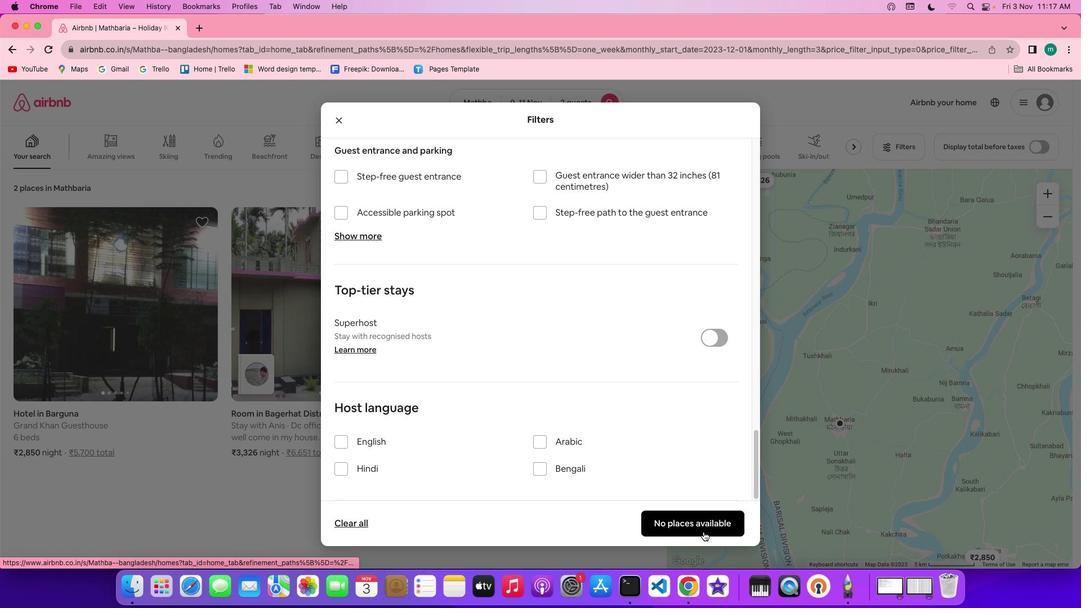 
Action: Mouse moved to (195, 318)
Screenshot: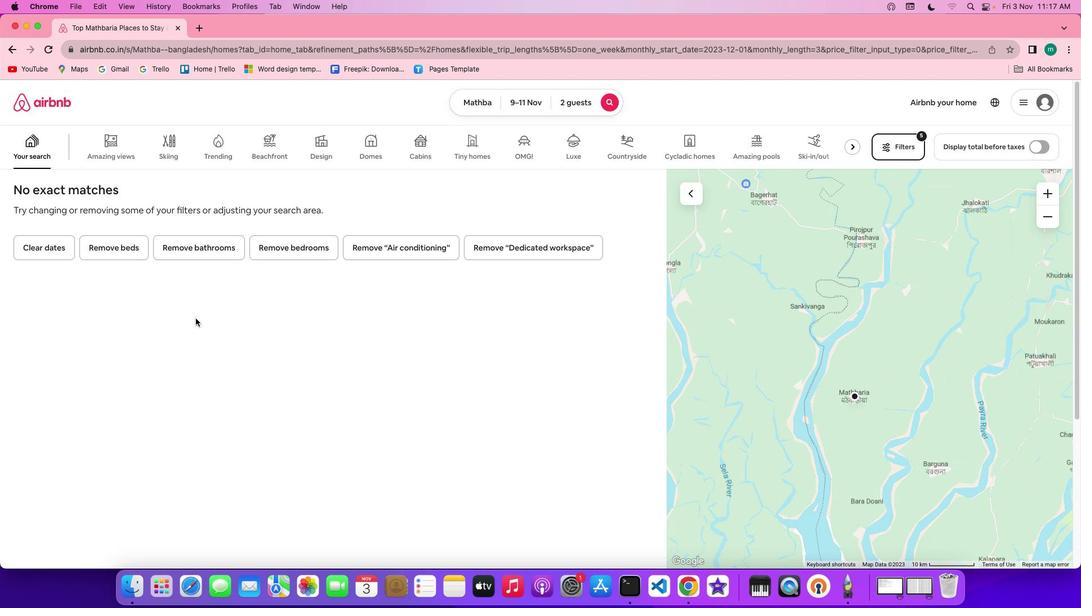 
